 Task: Look for space in Mukilteo, United States from 12th July, 2023 to 16th July, 2023 for 8 adults in price range Rs.10000 to Rs.16000. Place can be private room with 8 bedrooms having 8 beds and 8 bathrooms. Property type can be house, flat, guest house. Amenities needed are: wifi, TV, free parkinig on premises, gym, breakfast. Booking option can be shelf check-in. Required host language is English.
Action: Mouse moved to (539, 135)
Screenshot: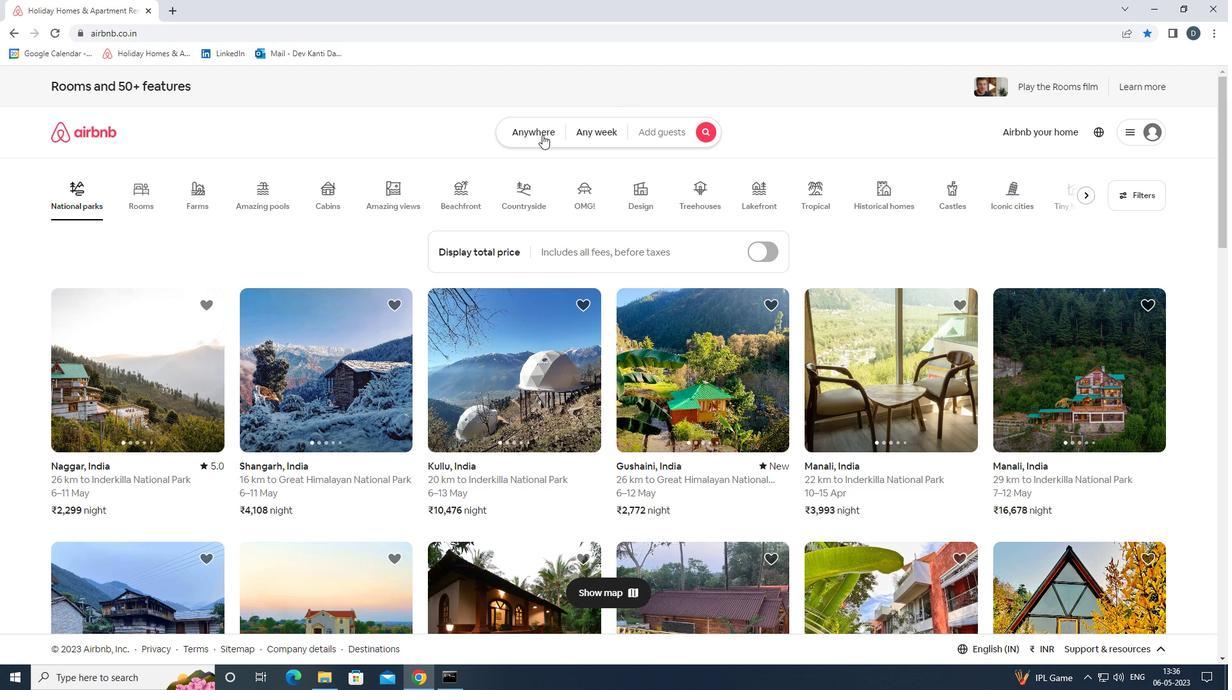 
Action: Mouse pressed left at (539, 135)
Screenshot: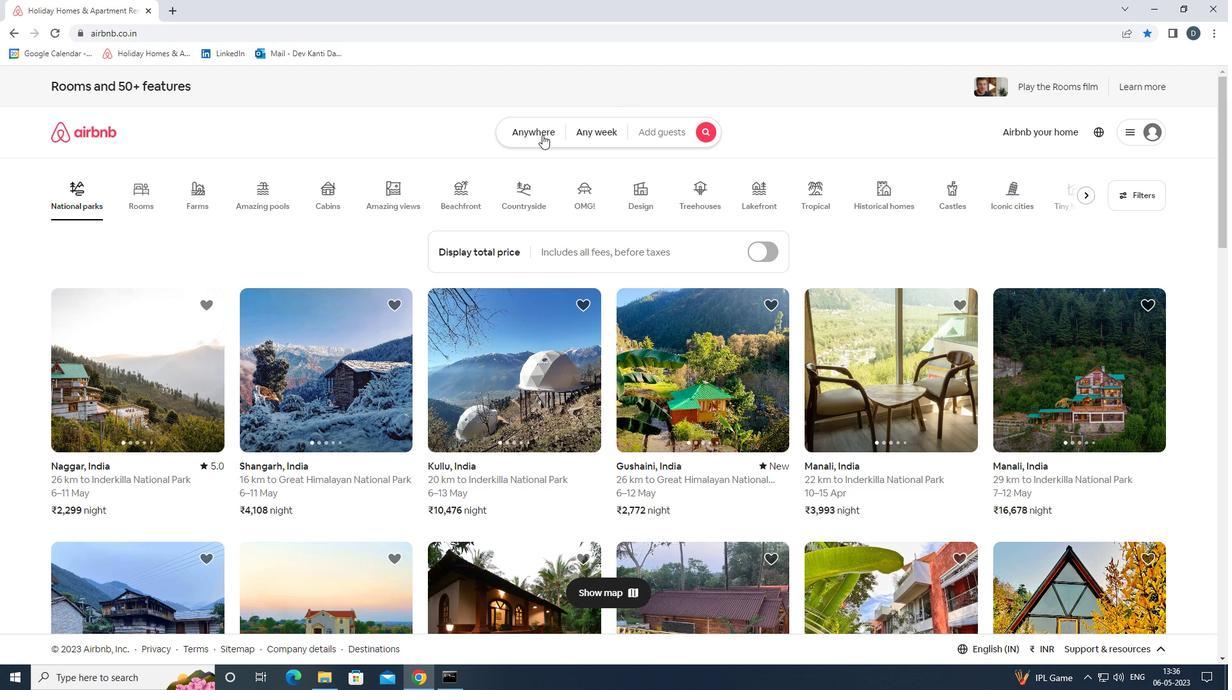 
Action: Mouse moved to (444, 188)
Screenshot: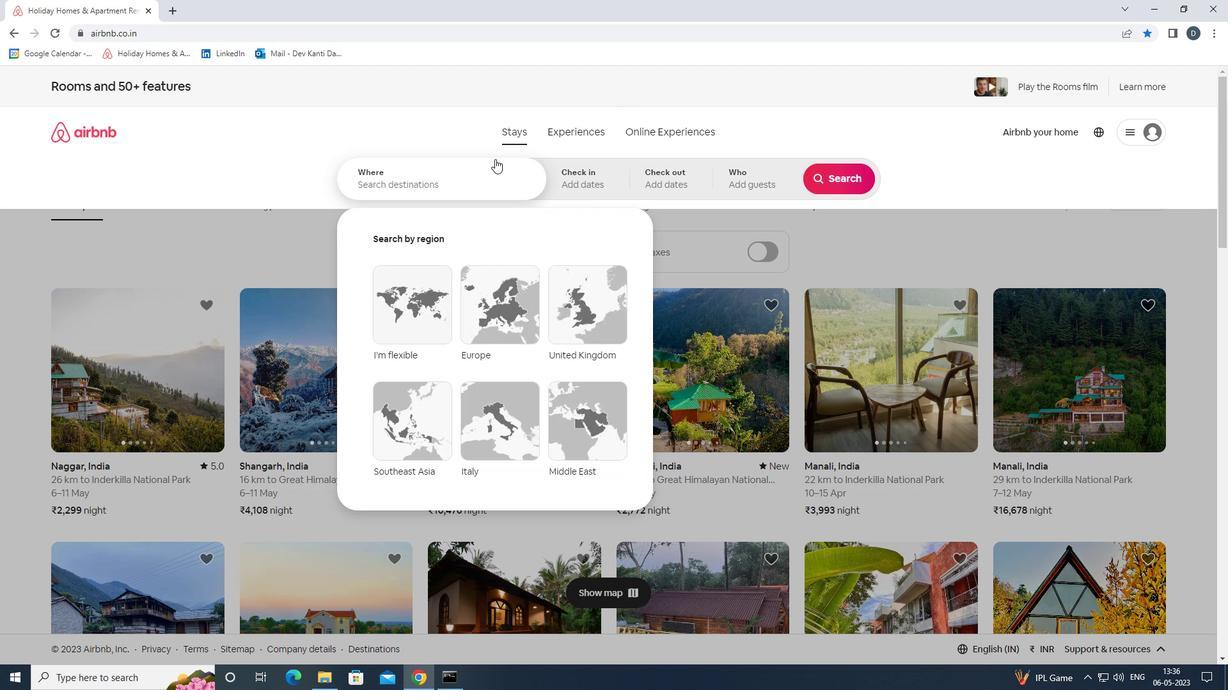 
Action: Mouse pressed left at (444, 188)
Screenshot: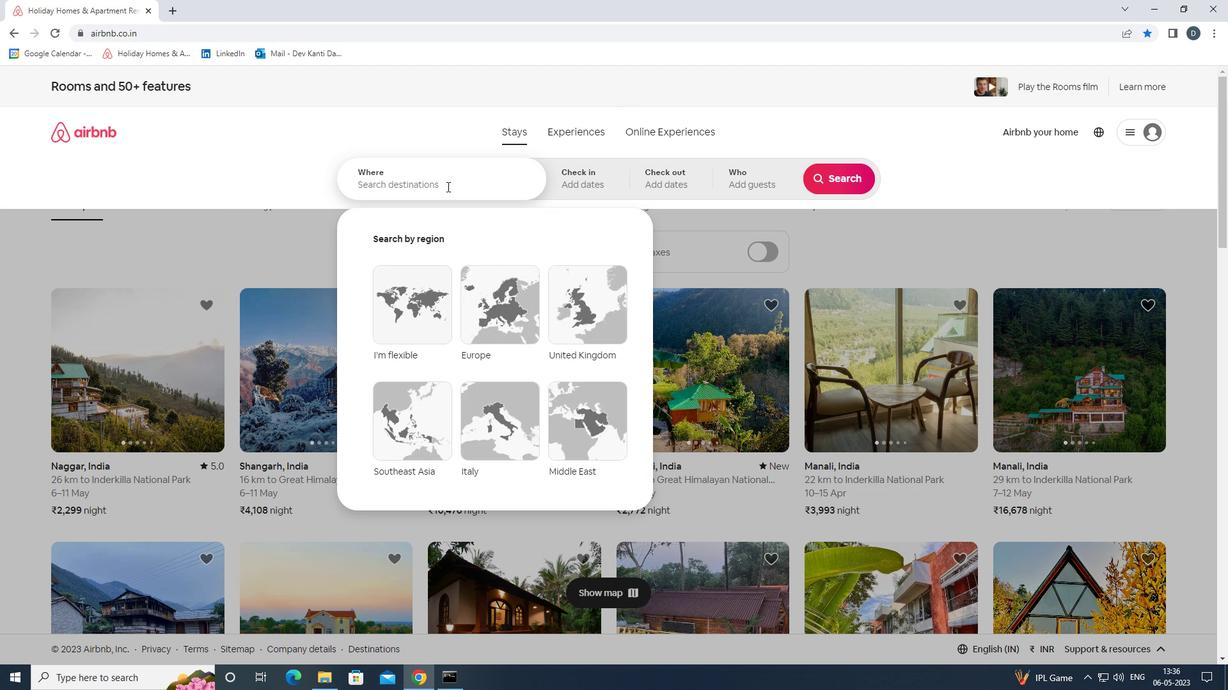 
Action: Key pressed <Key.shift_r>Mukilteo,<Key.shift><Key.shift><Key.shift><Key.shift>UNITED<Key.space><Key.shift>STATES<Key.enter>
Screenshot: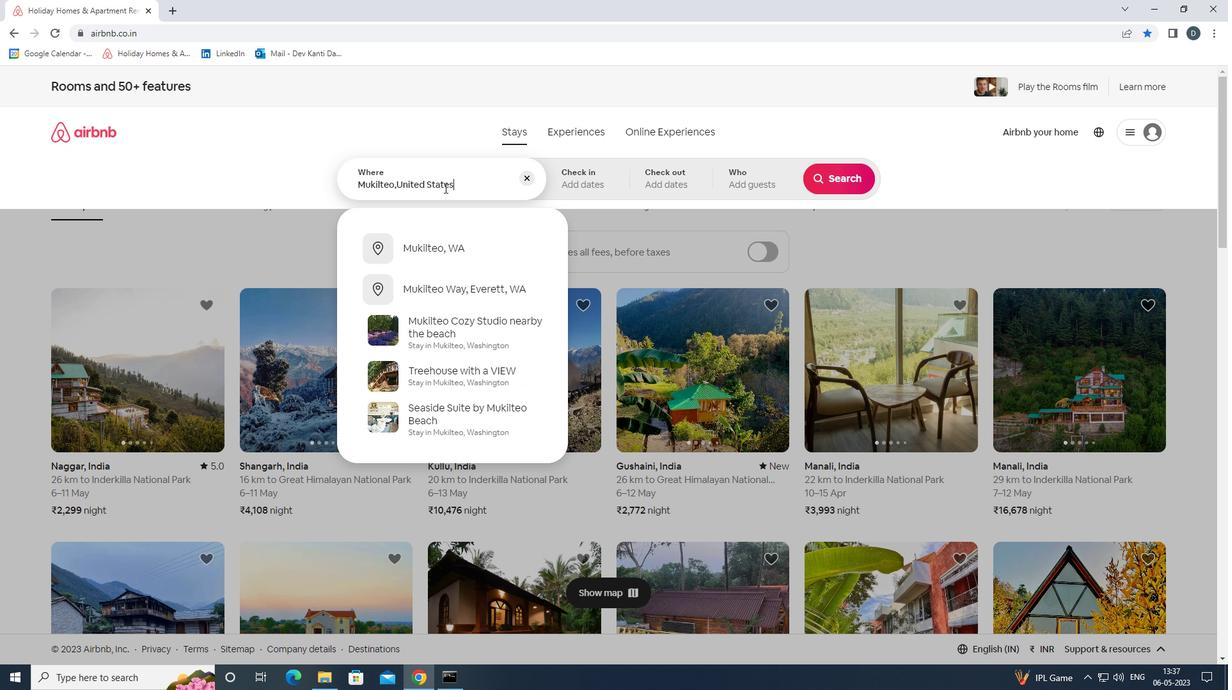 
Action: Mouse moved to (833, 280)
Screenshot: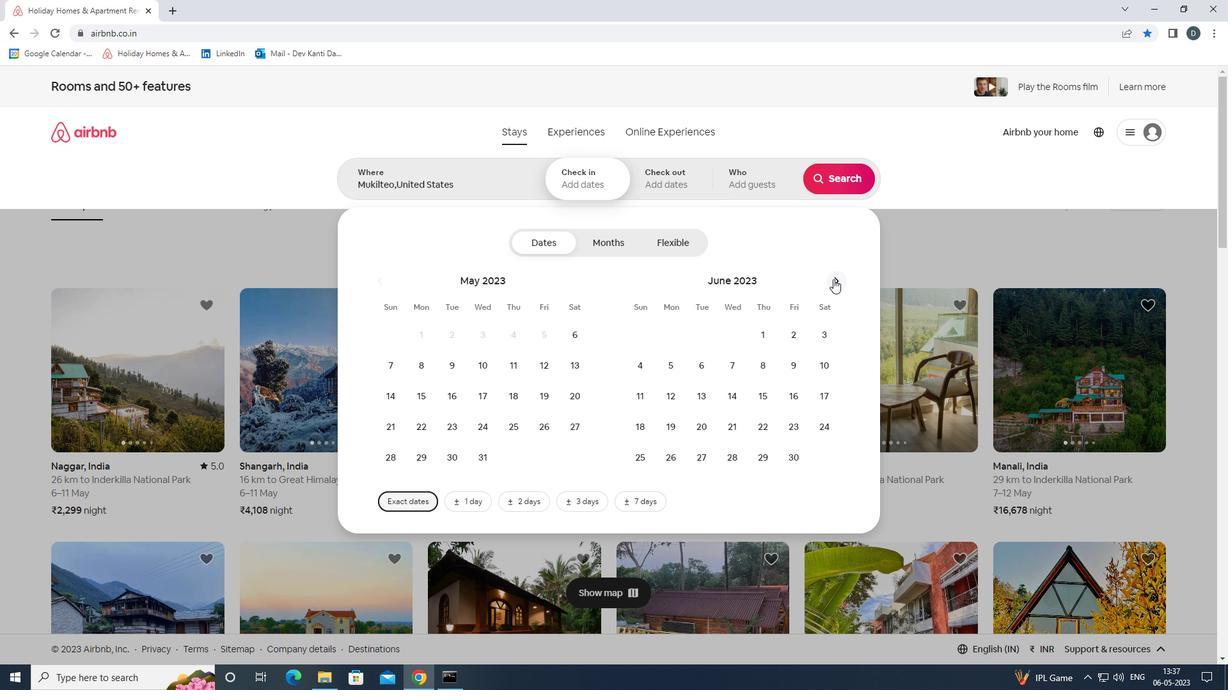 
Action: Mouse pressed left at (833, 280)
Screenshot: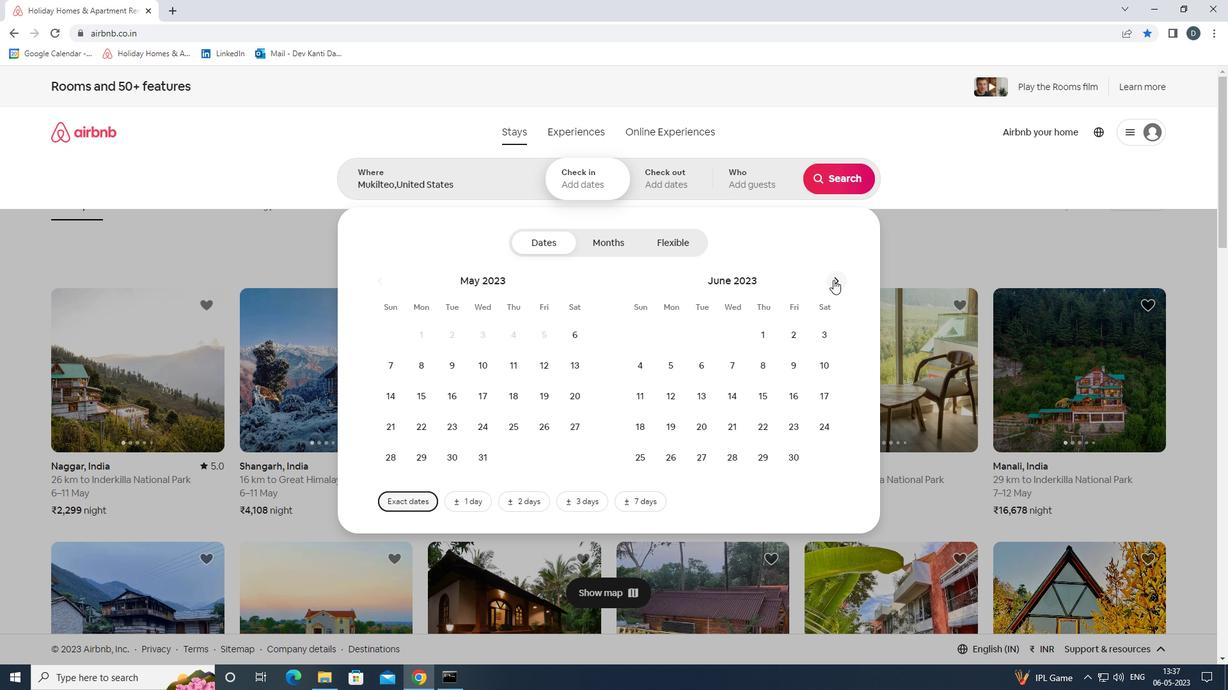 
Action: Mouse pressed left at (833, 280)
Screenshot: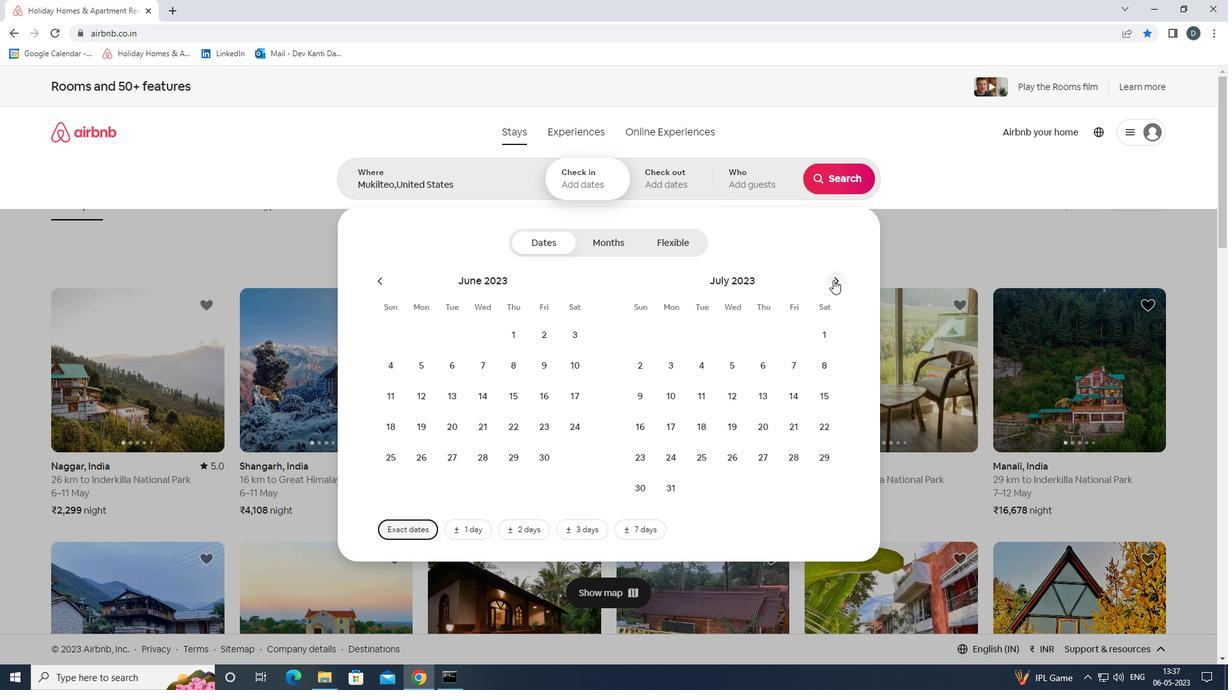 
Action: Mouse pressed left at (833, 280)
Screenshot: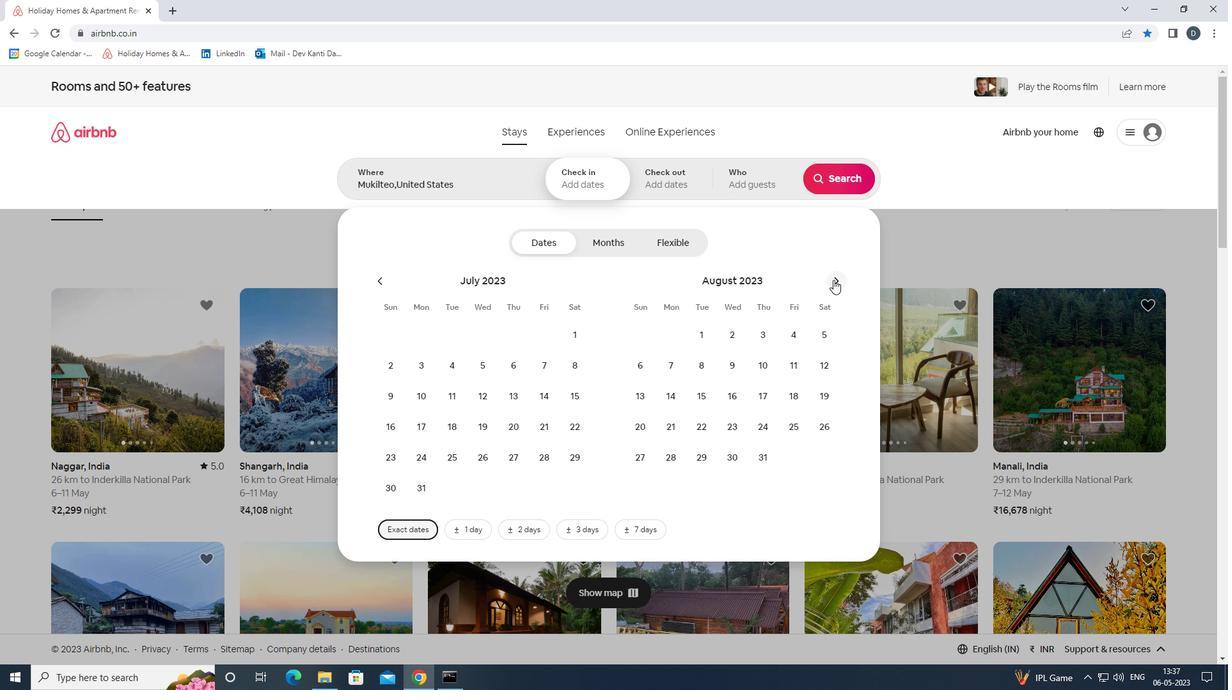 
Action: Mouse moved to (378, 278)
Screenshot: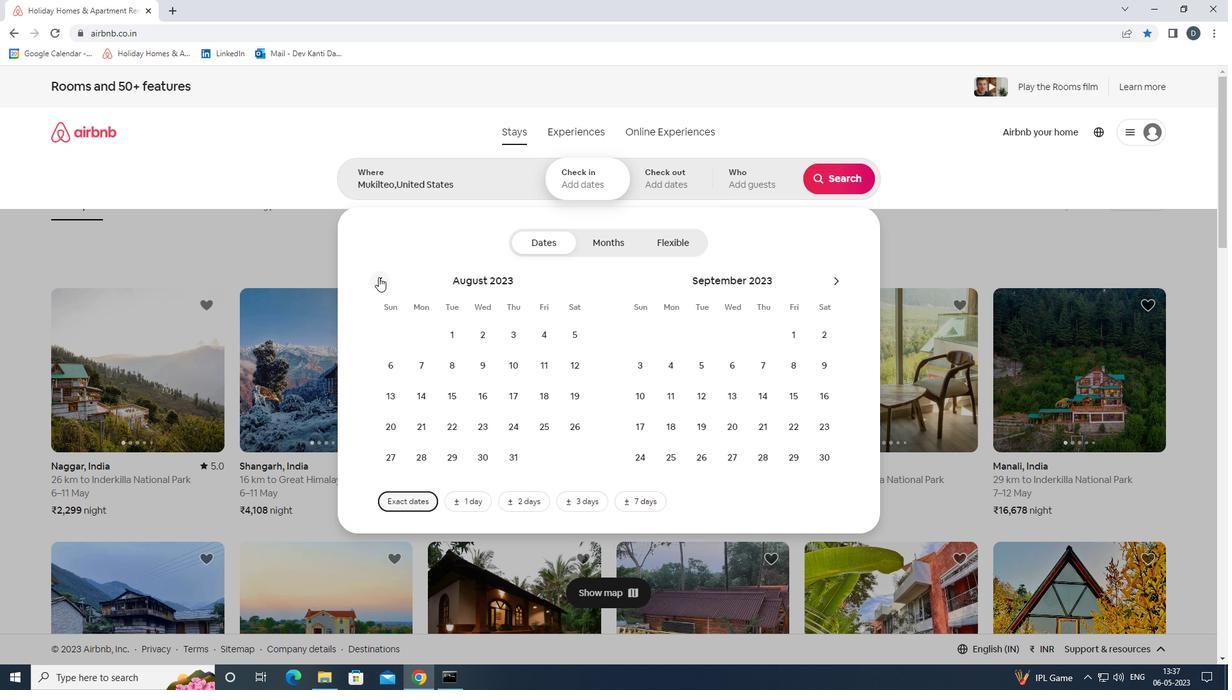 
Action: Mouse pressed left at (378, 278)
Screenshot: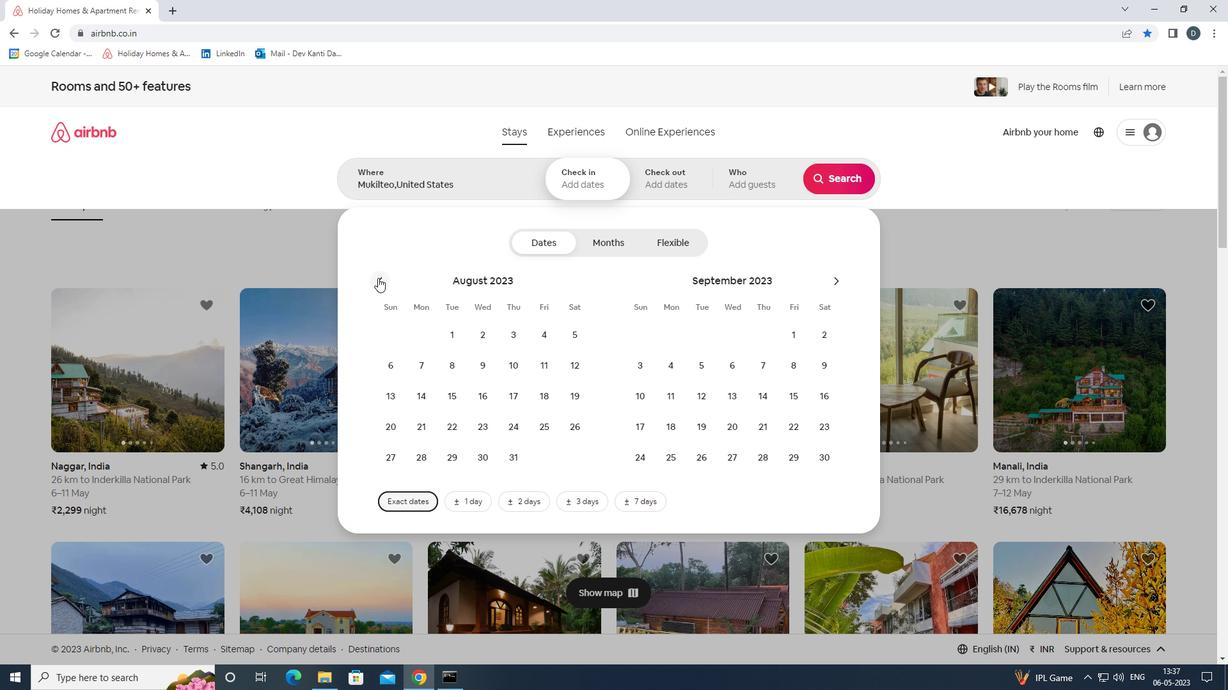 
Action: Mouse pressed left at (378, 278)
Screenshot: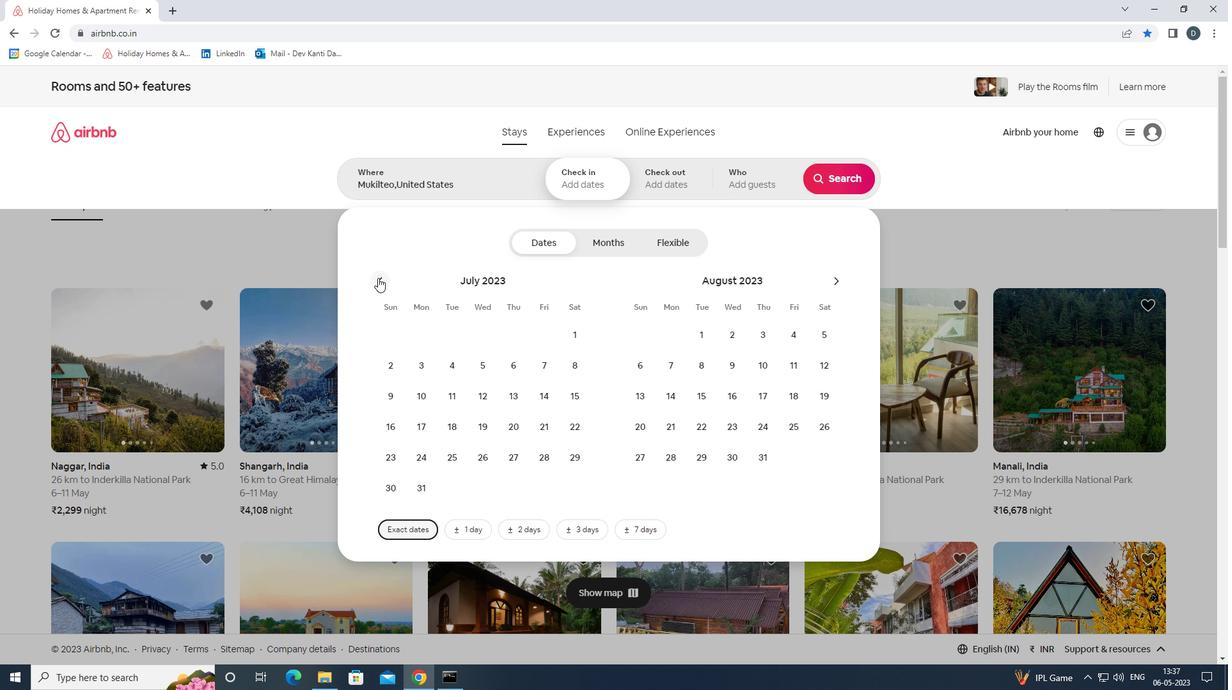 
Action: Mouse moved to (729, 390)
Screenshot: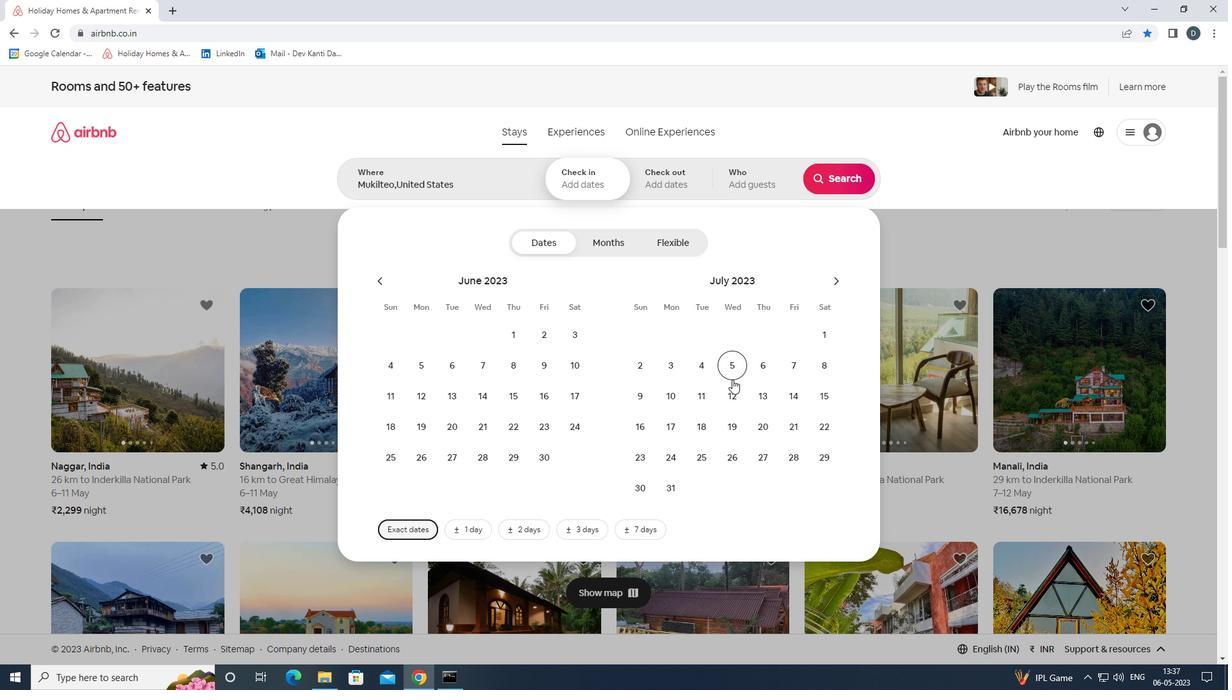
Action: Mouse pressed left at (729, 390)
Screenshot: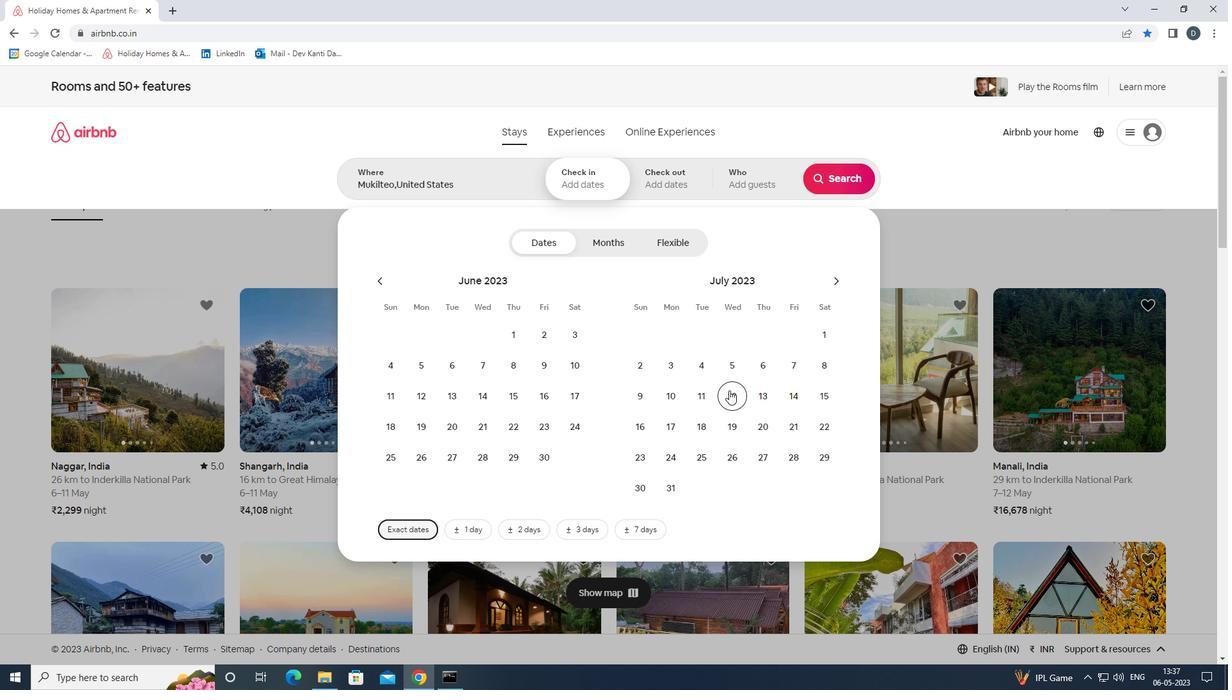 
Action: Mouse moved to (644, 426)
Screenshot: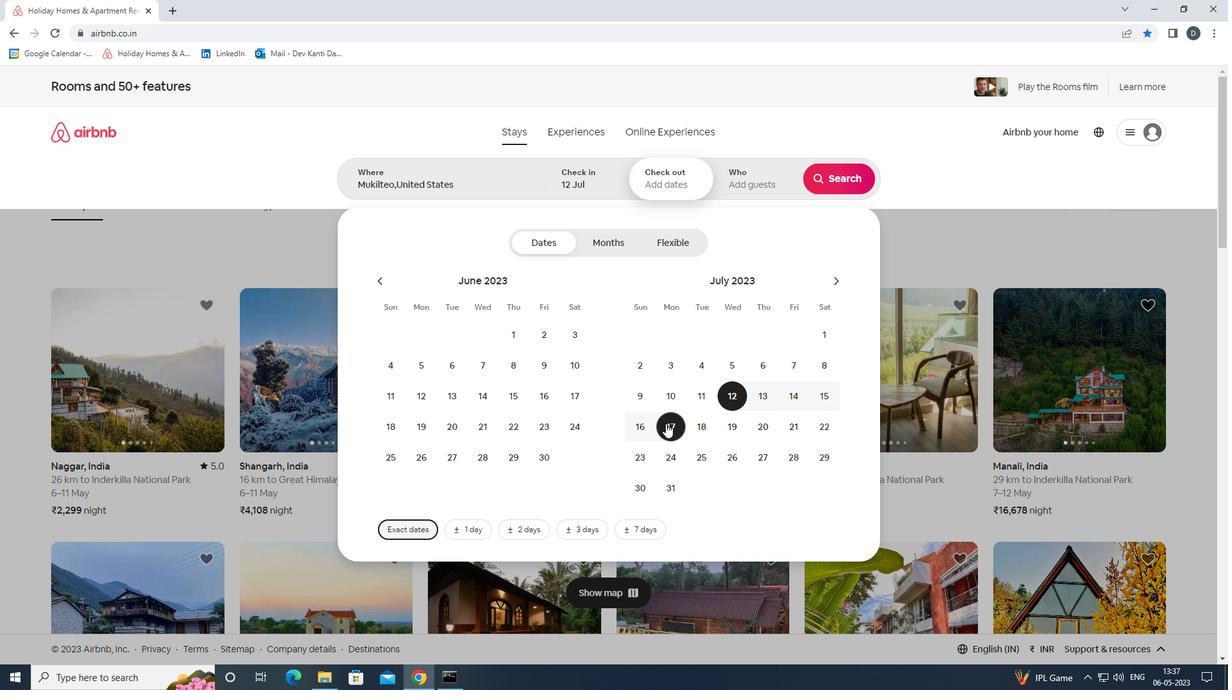 
Action: Mouse pressed left at (644, 426)
Screenshot: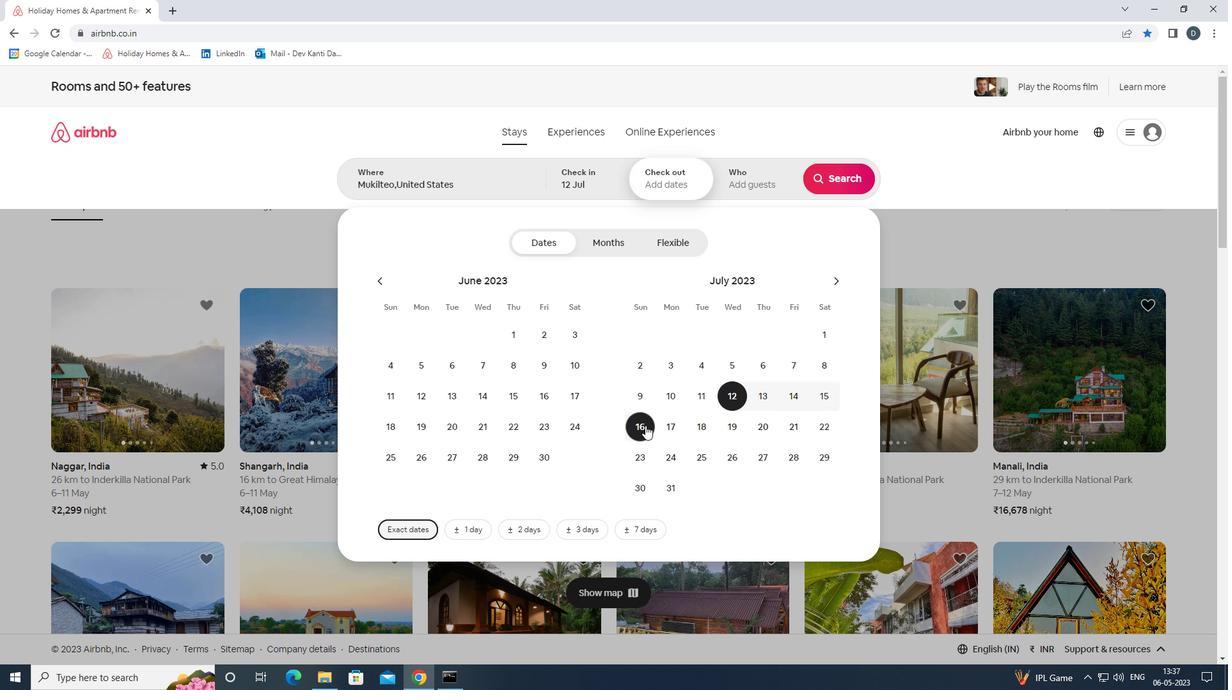 
Action: Mouse moved to (742, 186)
Screenshot: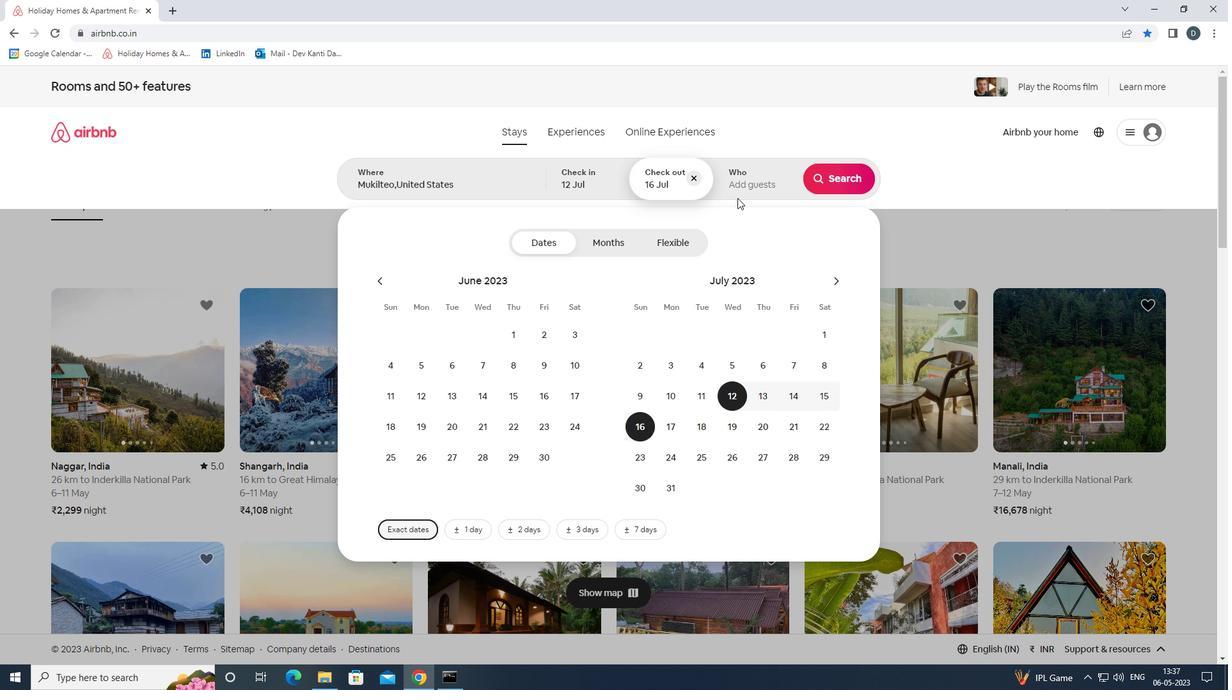 
Action: Mouse pressed left at (742, 186)
Screenshot: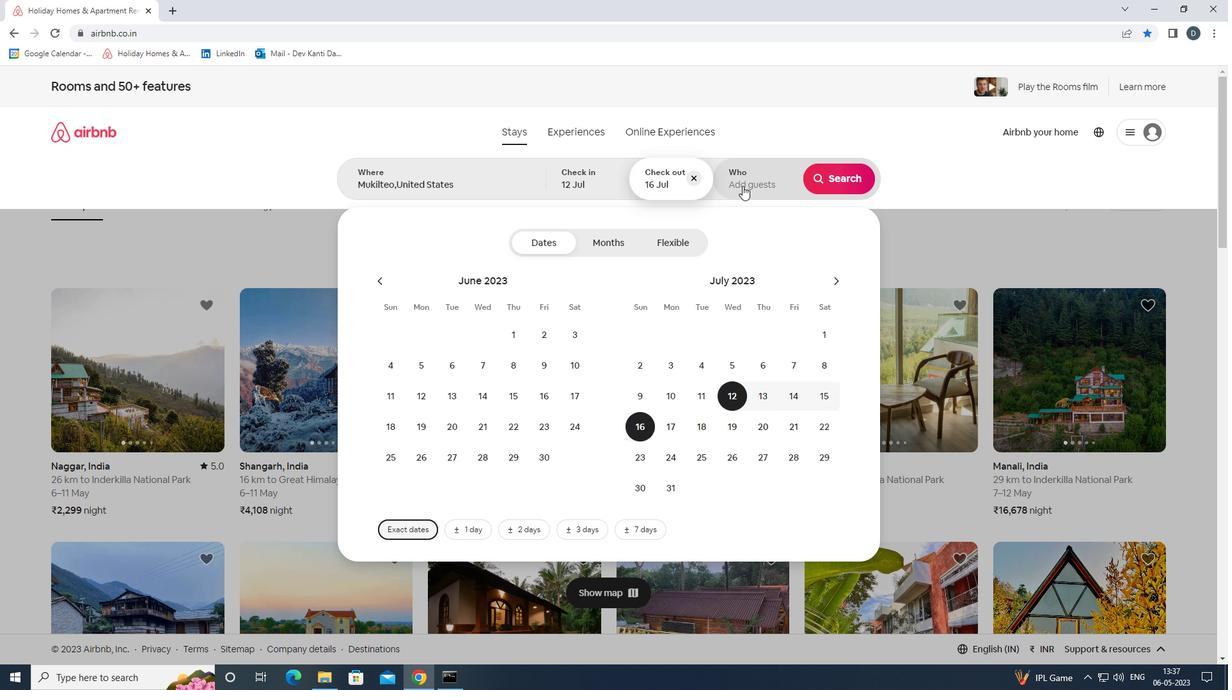 
Action: Mouse moved to (841, 248)
Screenshot: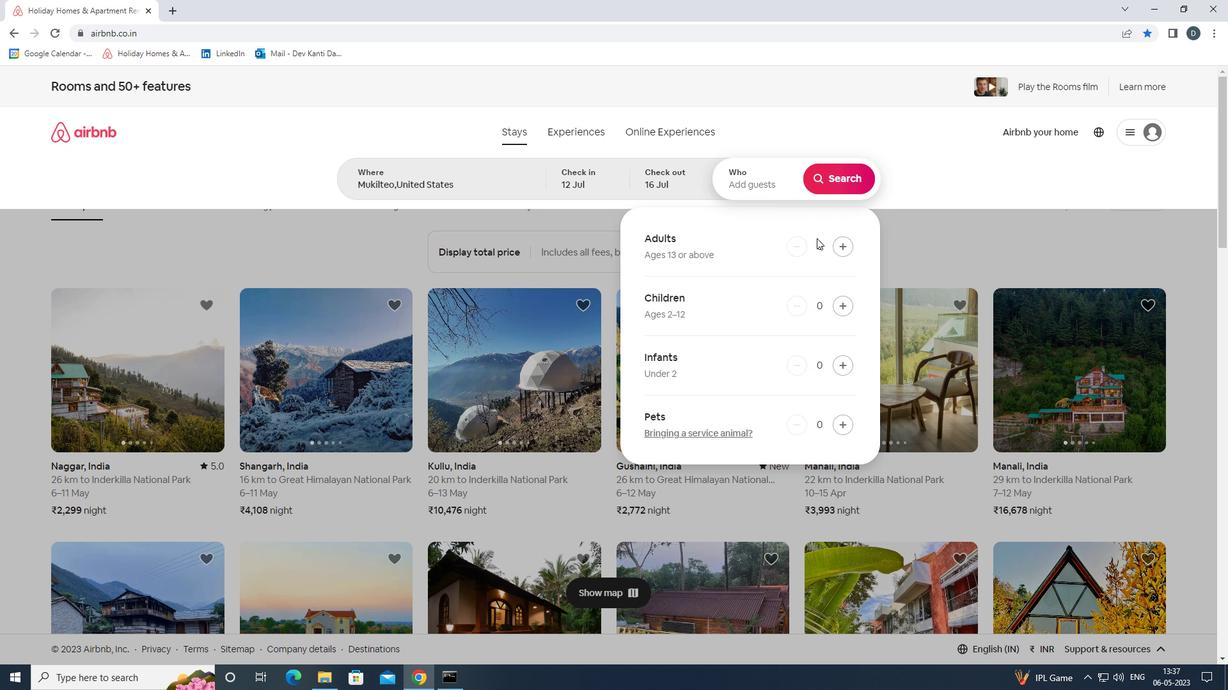 
Action: Mouse pressed left at (841, 248)
Screenshot: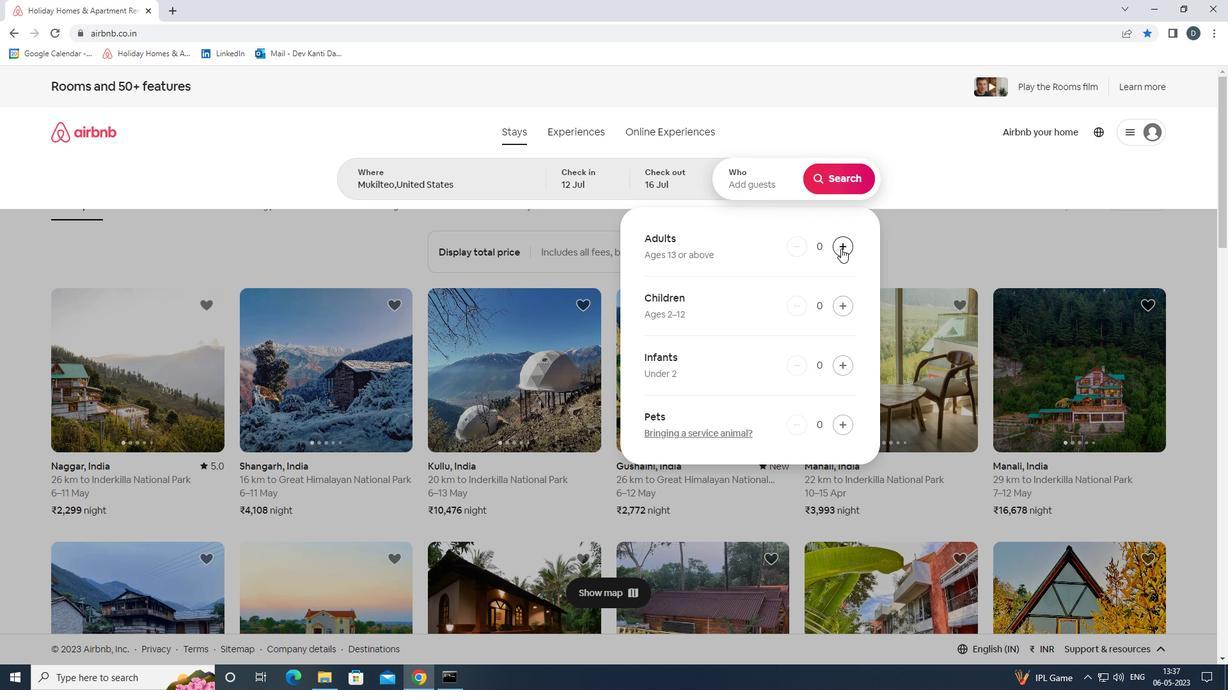 
Action: Mouse pressed left at (841, 248)
Screenshot: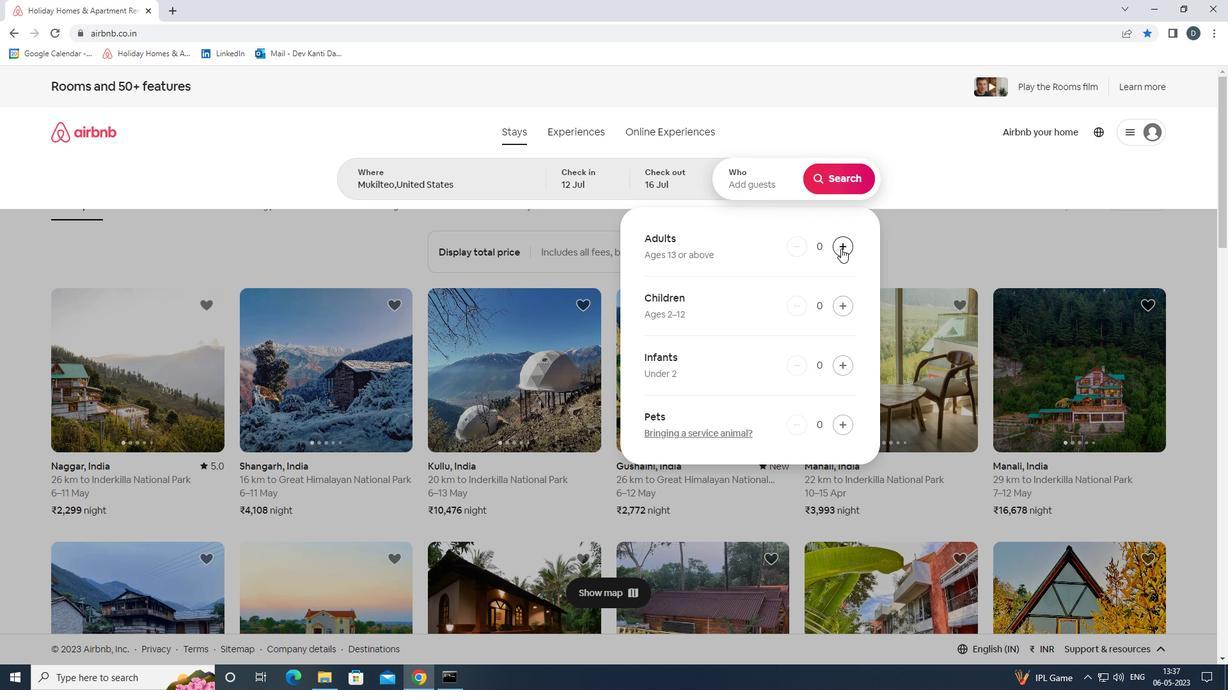 
Action: Mouse pressed left at (841, 248)
Screenshot: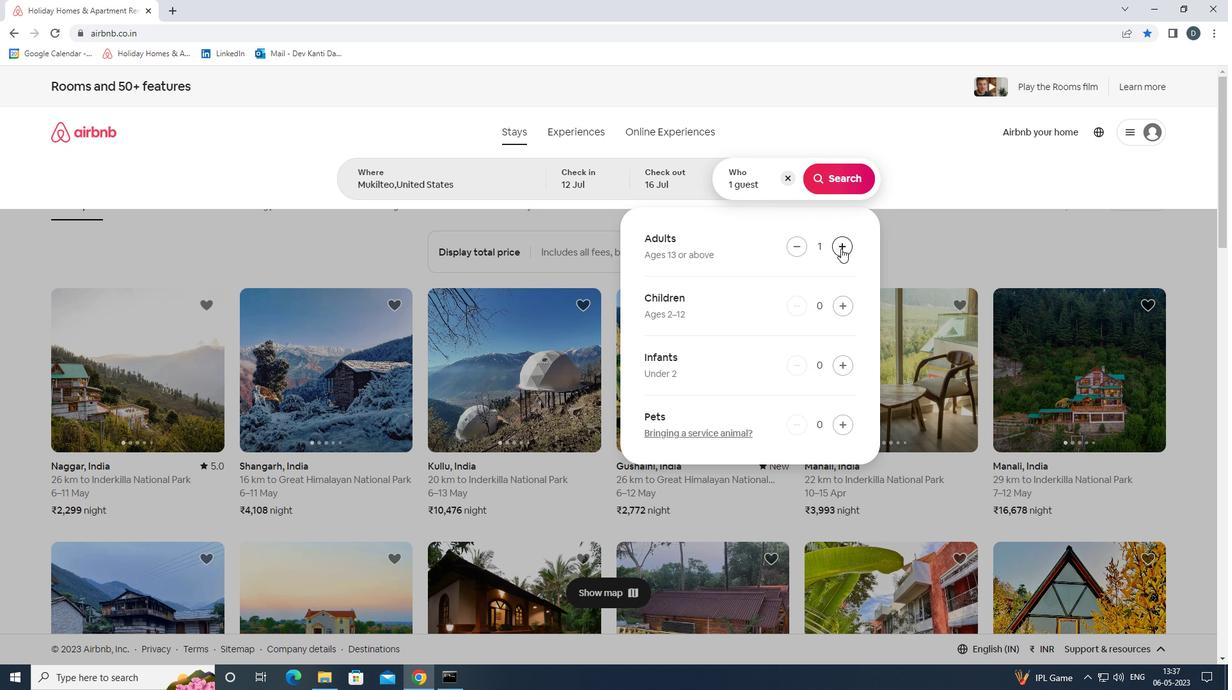 
Action: Mouse pressed left at (841, 248)
Screenshot: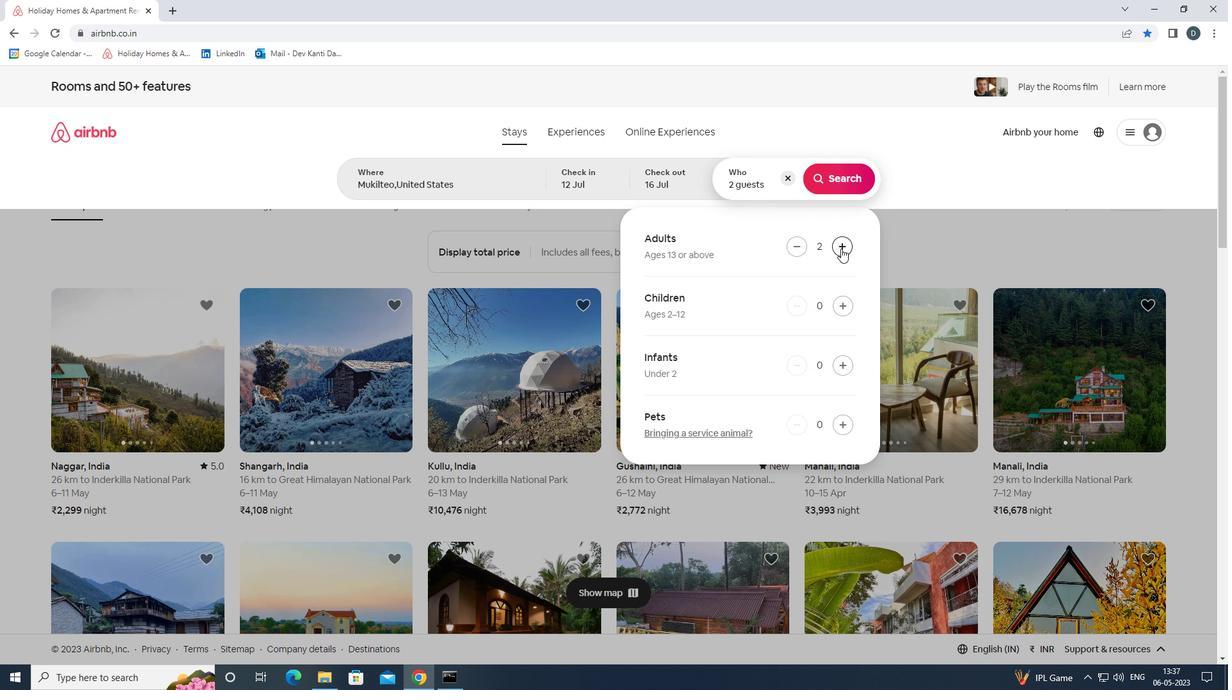 
Action: Mouse pressed left at (841, 248)
Screenshot: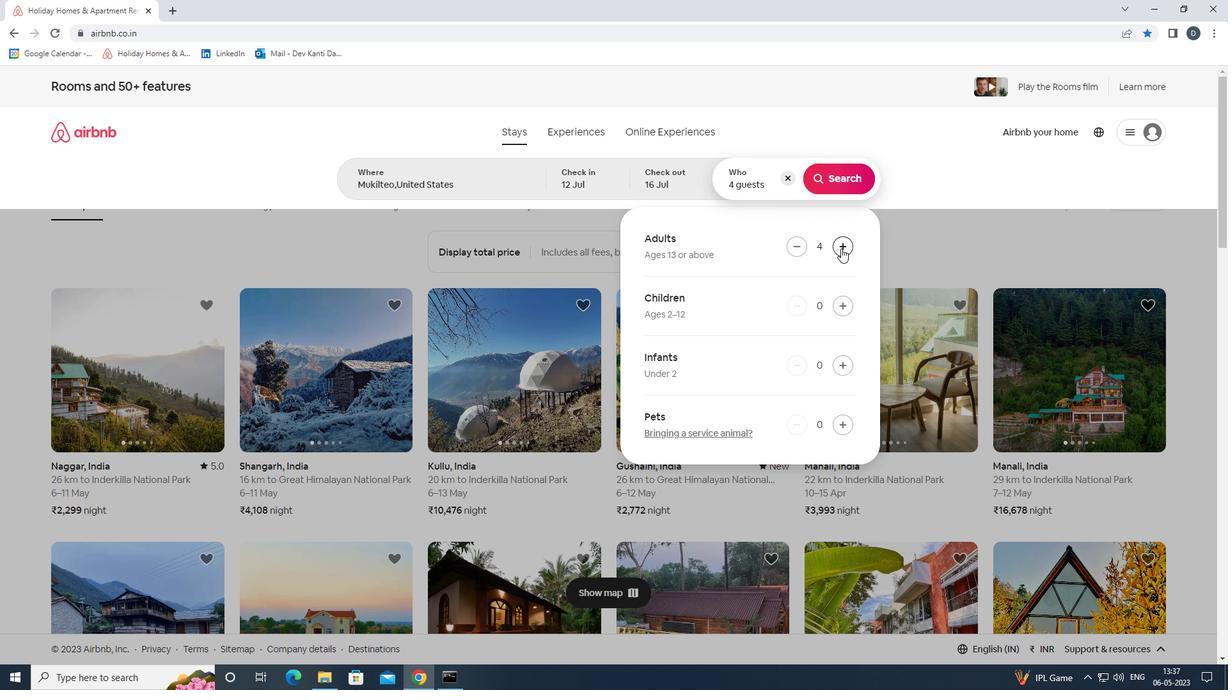 
Action: Mouse pressed left at (841, 248)
Screenshot: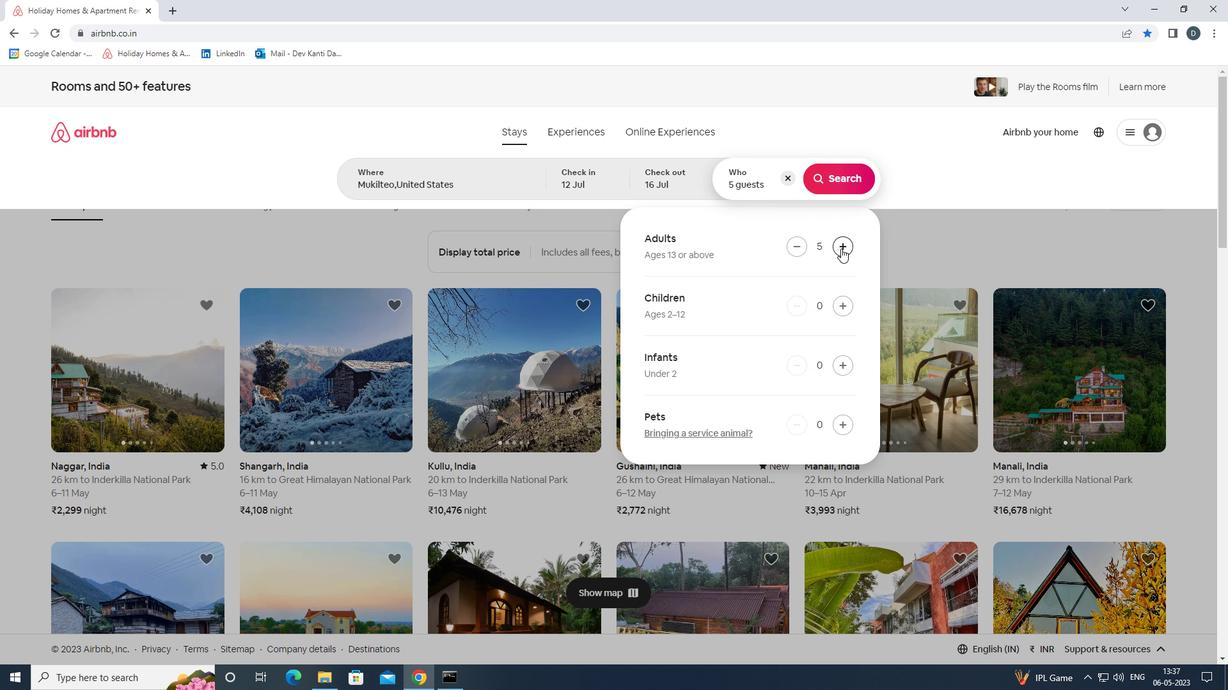 
Action: Mouse pressed left at (841, 248)
Screenshot: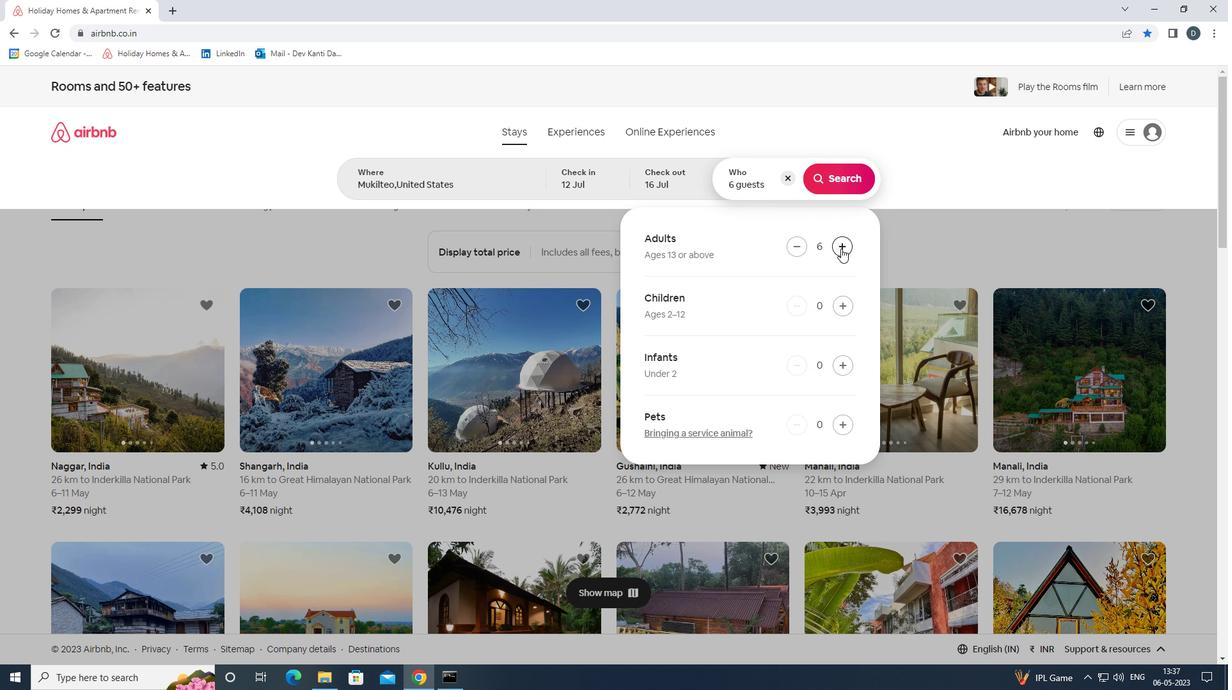 
Action: Mouse pressed left at (841, 248)
Screenshot: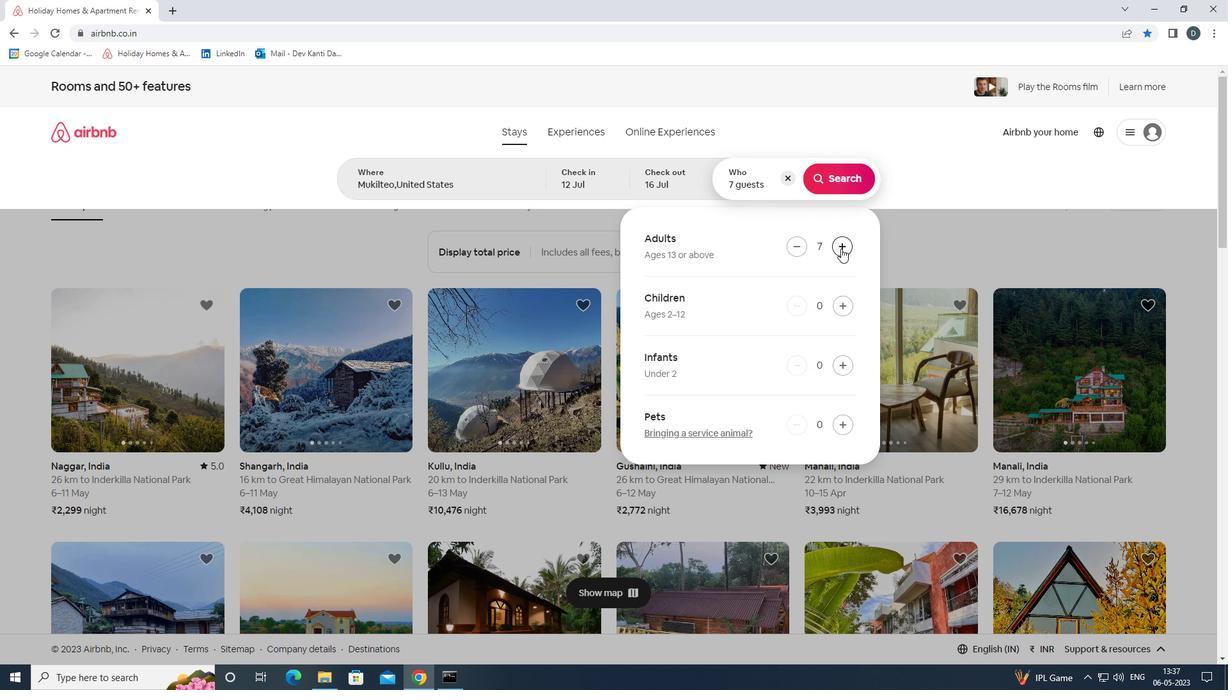 
Action: Mouse moved to (836, 189)
Screenshot: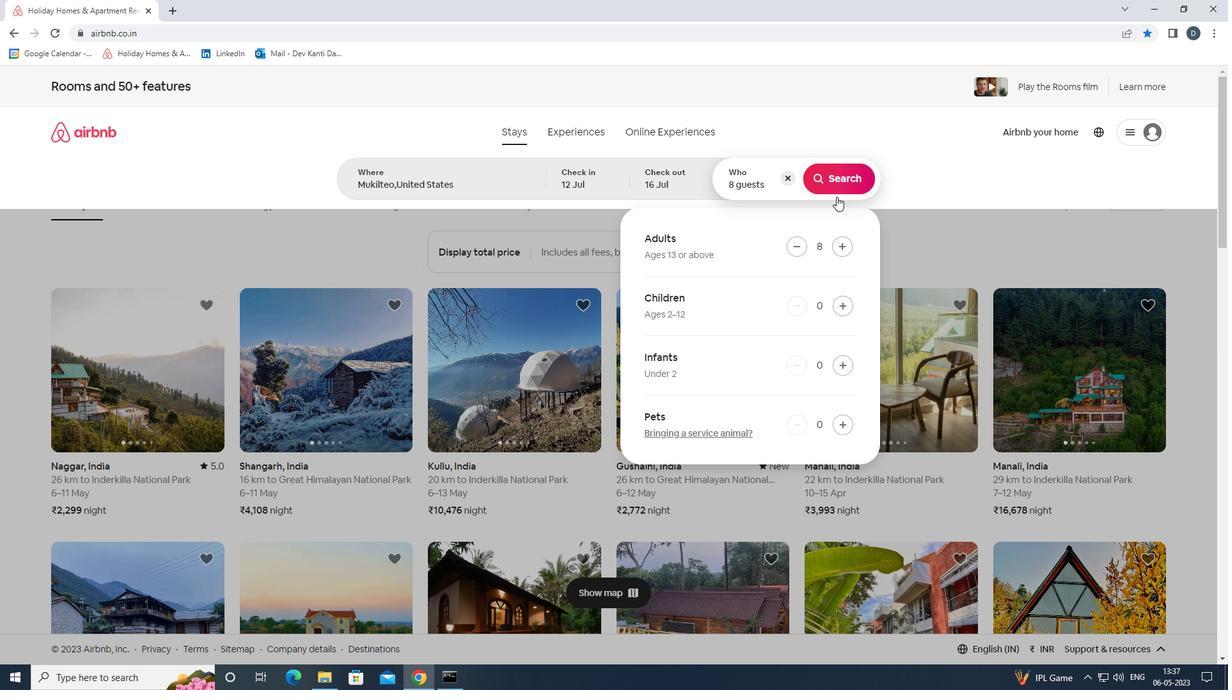 
Action: Mouse pressed left at (836, 189)
Screenshot: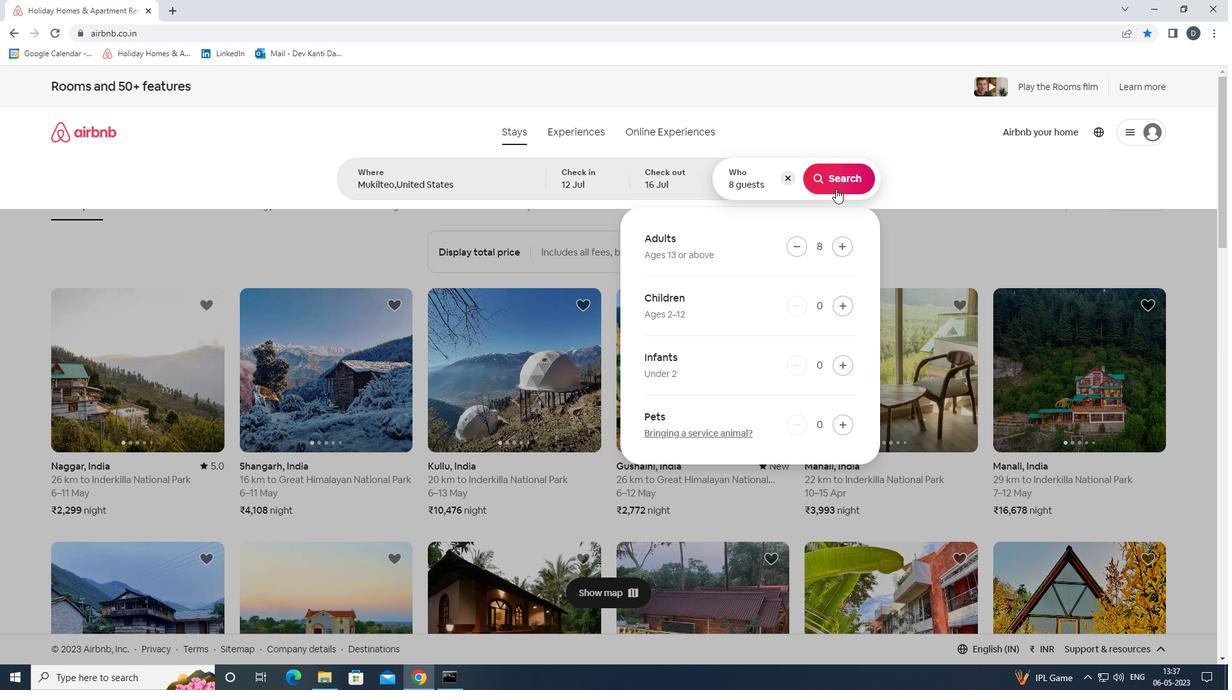 
Action: Mouse moved to (1189, 148)
Screenshot: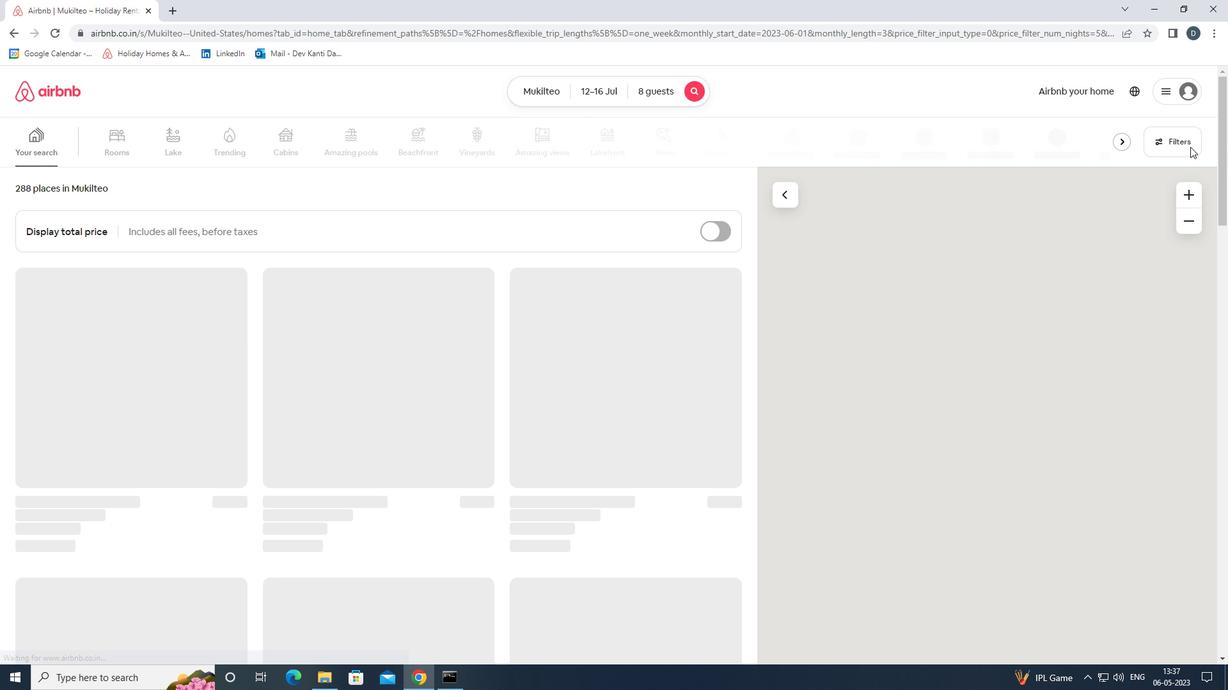 
Action: Mouse pressed left at (1189, 148)
Screenshot: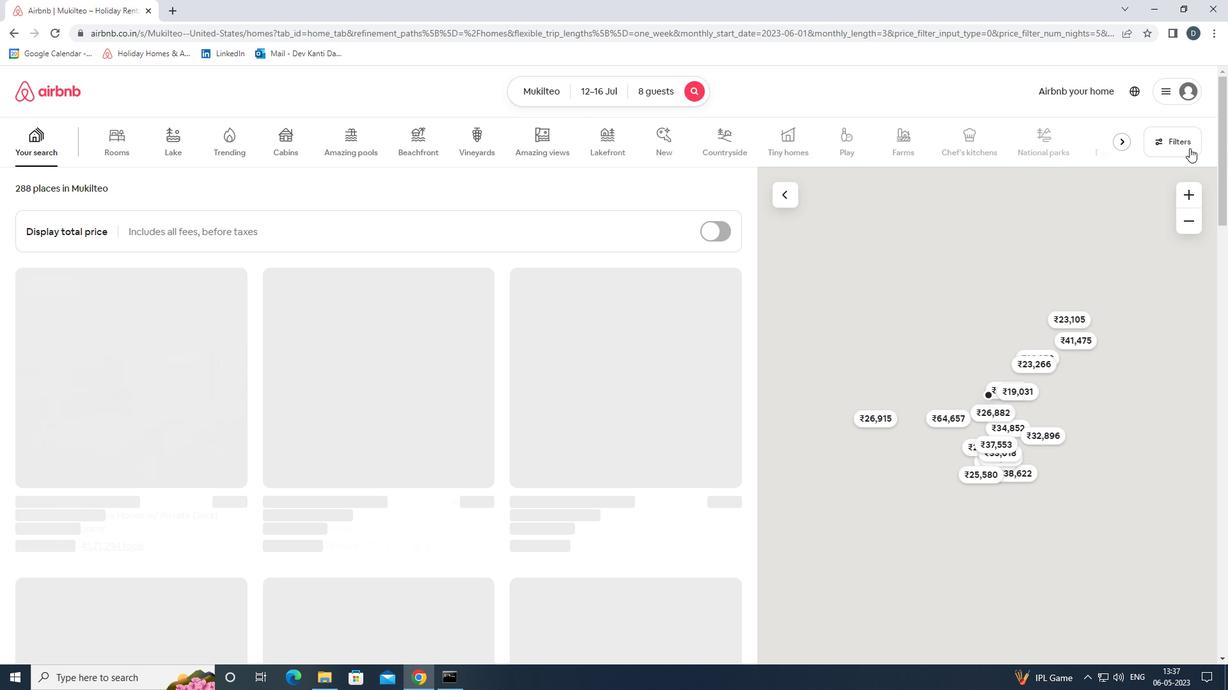 
Action: Mouse moved to (504, 455)
Screenshot: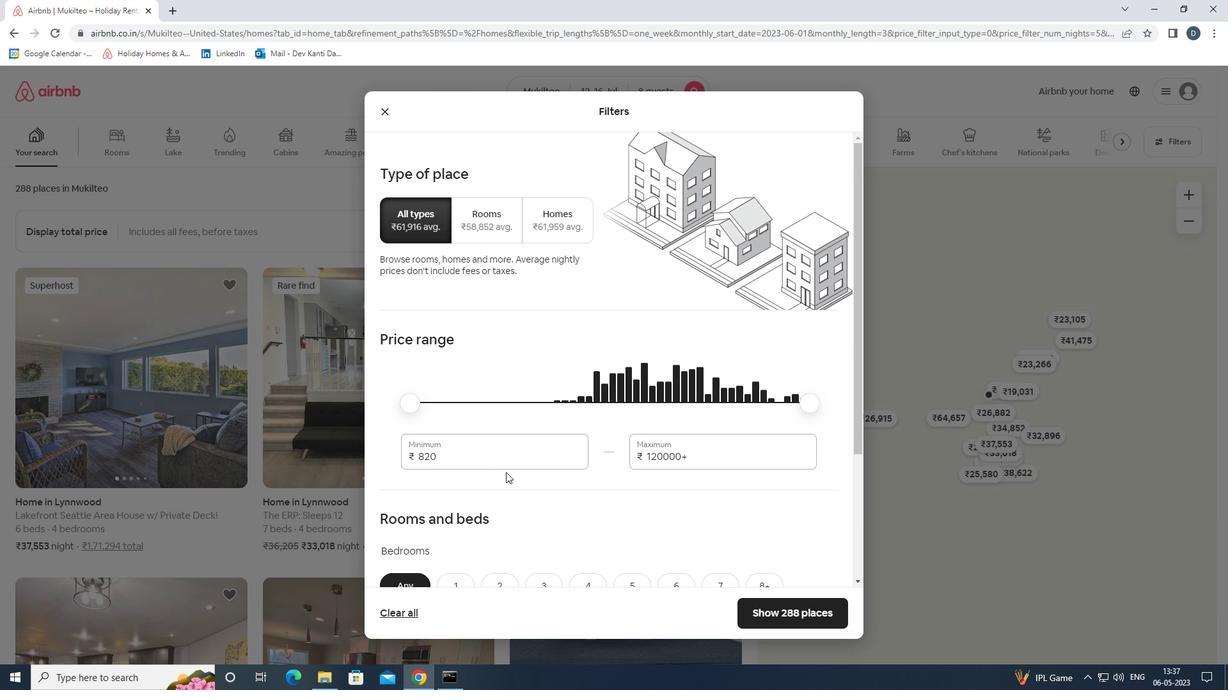 
Action: Mouse pressed left at (504, 455)
Screenshot: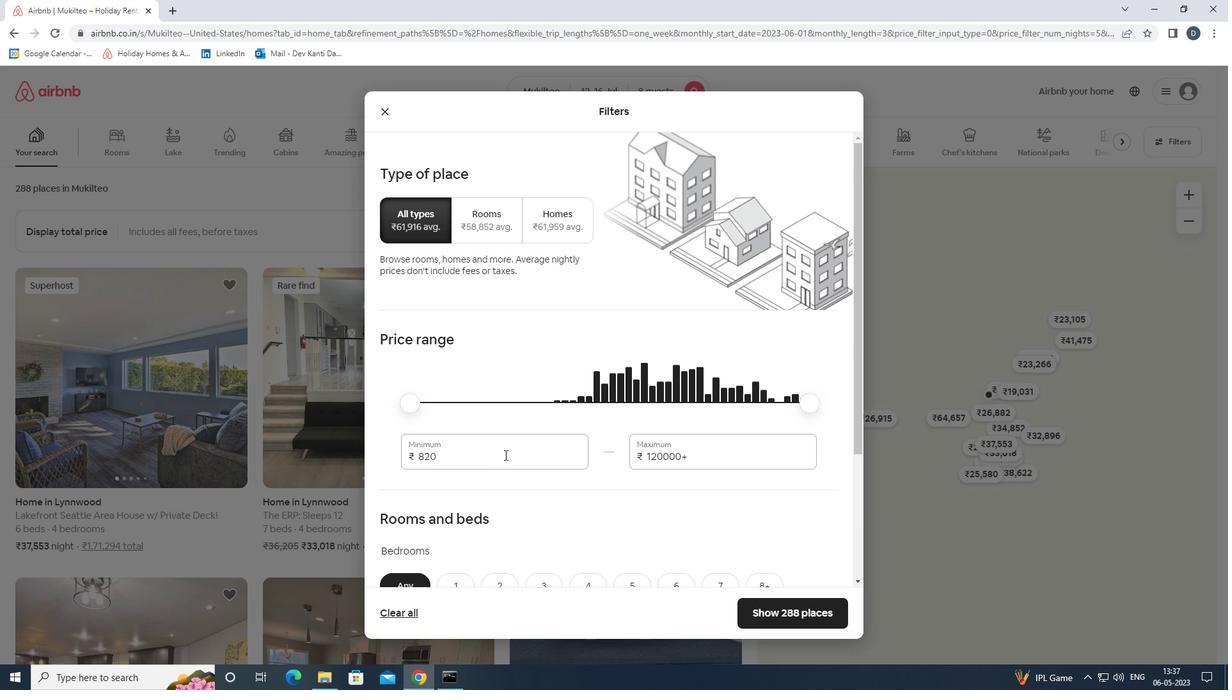 
Action: Mouse moved to (502, 454)
Screenshot: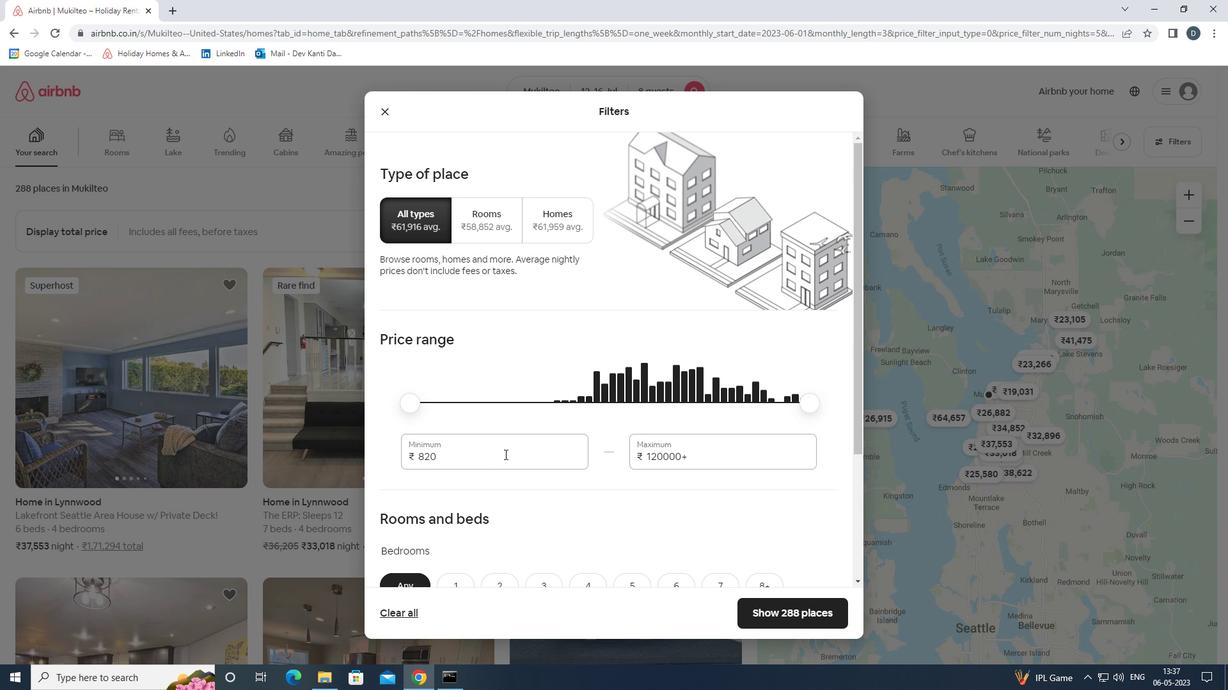 
Action: Mouse pressed left at (502, 454)
Screenshot: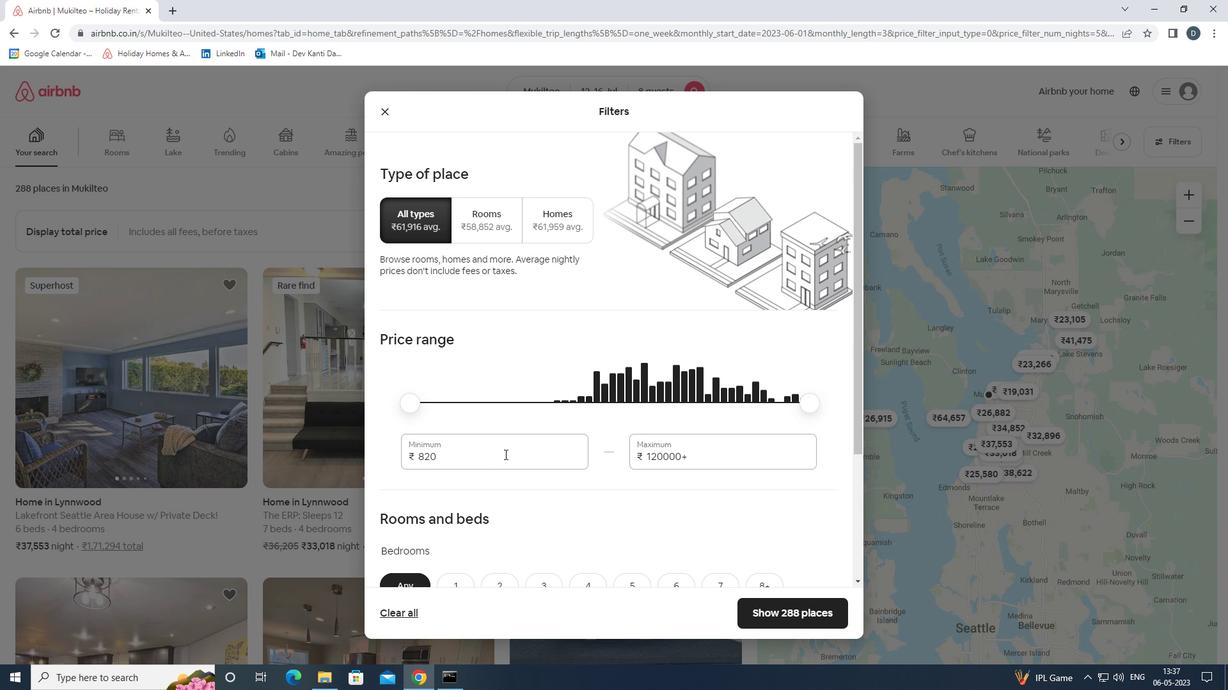 
Action: Mouse moved to (502, 456)
Screenshot: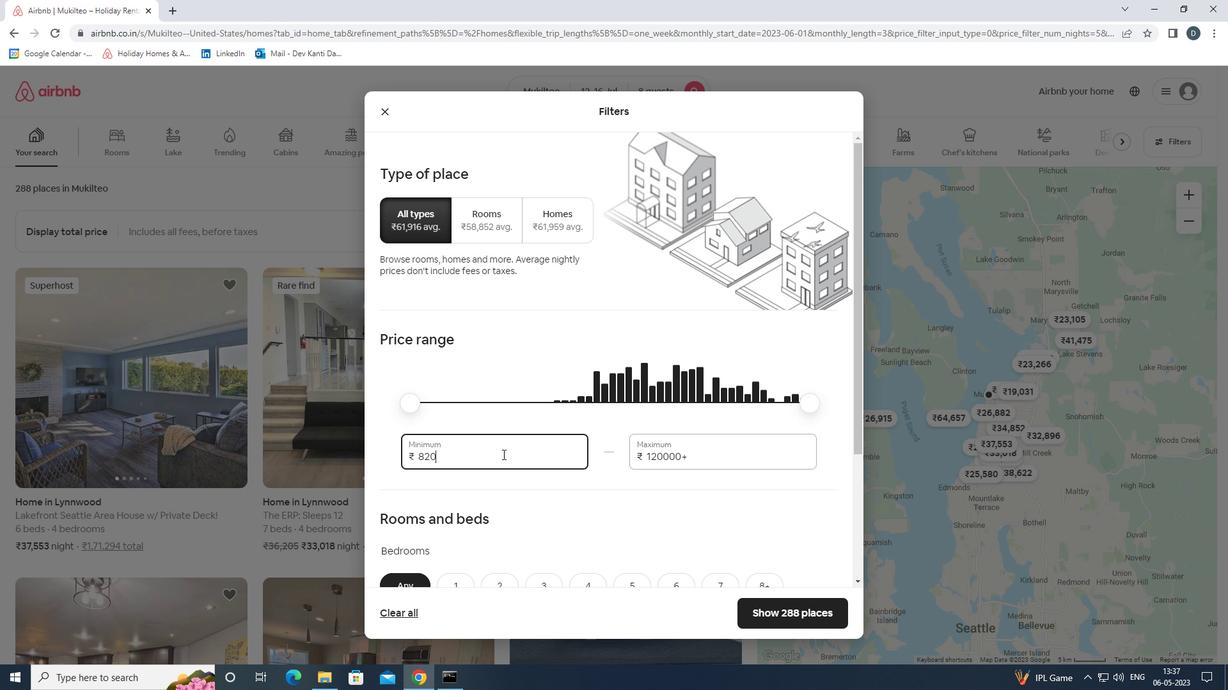 
Action: Mouse pressed left at (502, 456)
Screenshot: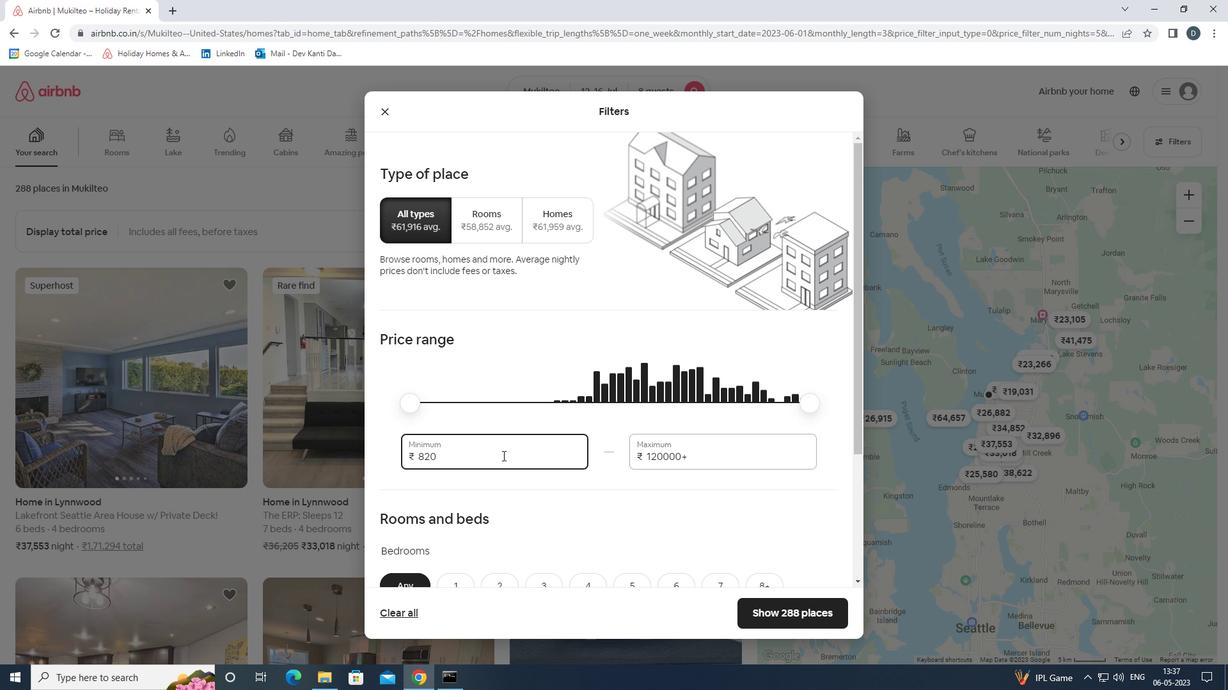 
Action: Mouse pressed left at (502, 456)
Screenshot: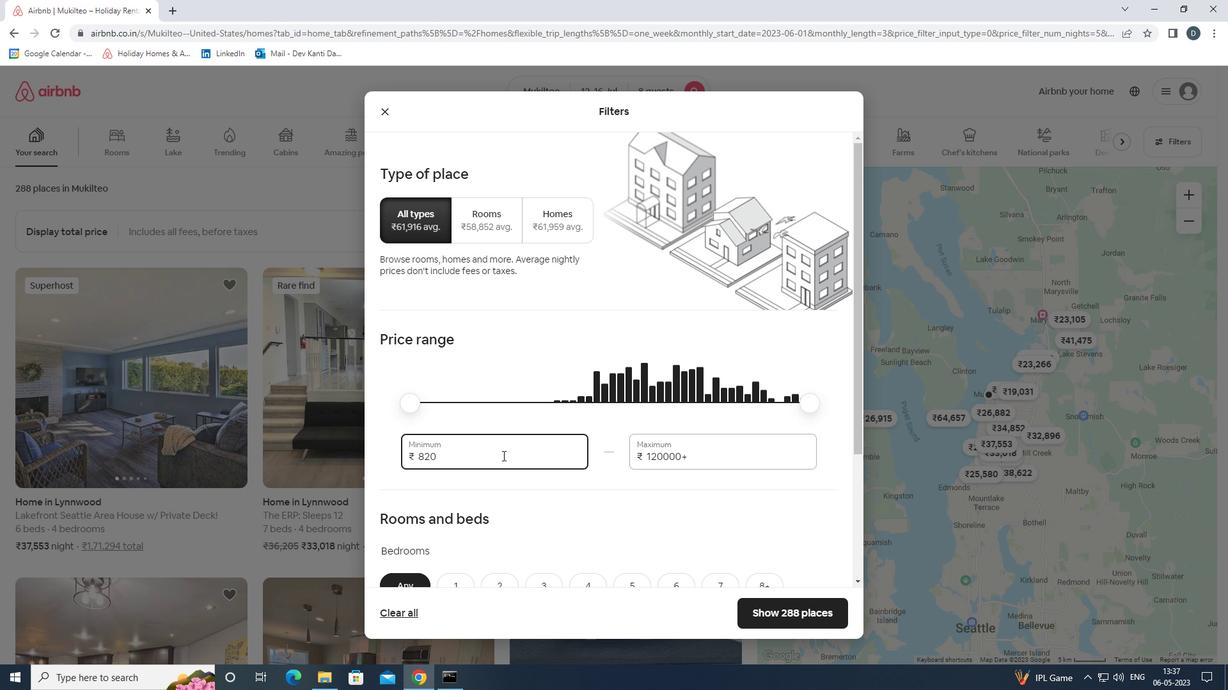 
Action: Mouse moved to (433, 461)
Screenshot: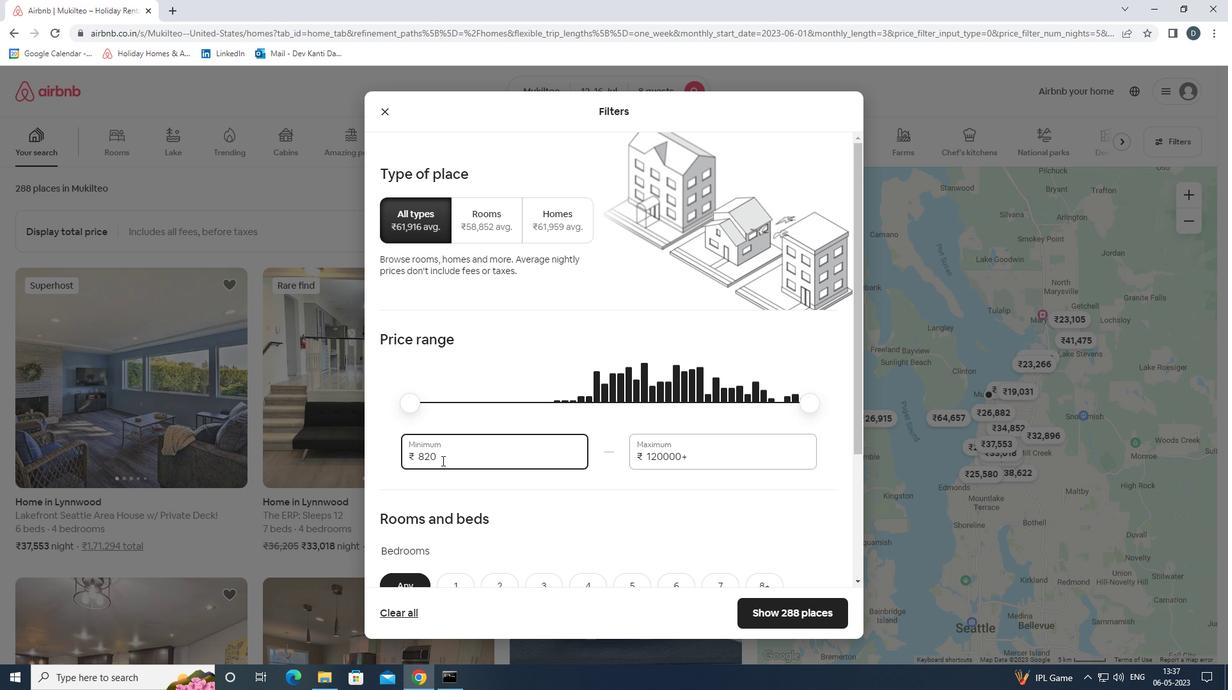 
Action: Key pressed 10000<Key.tab>16000
Screenshot: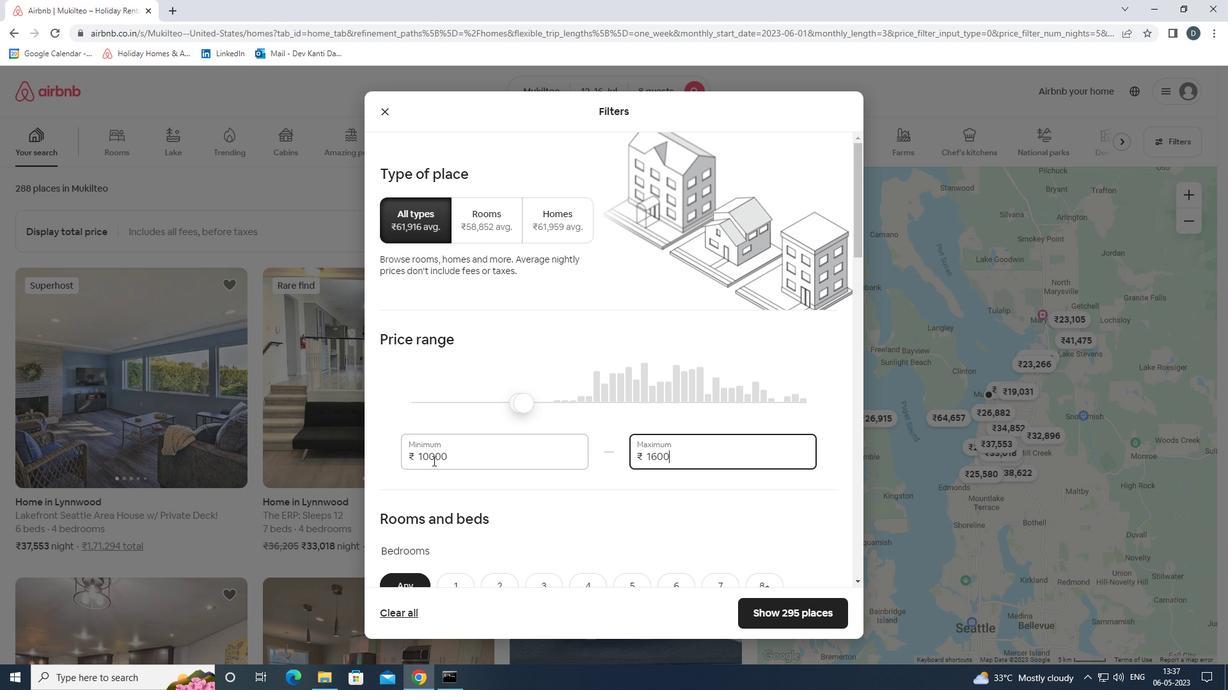 
Action: Mouse moved to (434, 460)
Screenshot: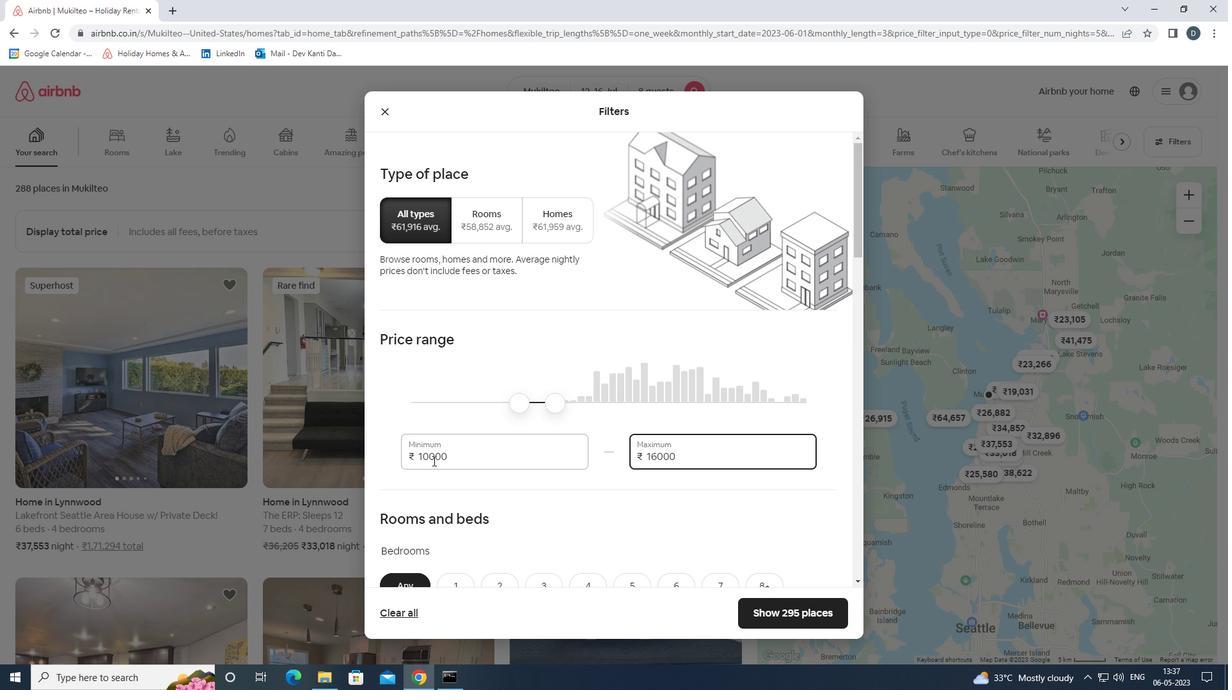
Action: Mouse scrolled (434, 459) with delta (0, 0)
Screenshot: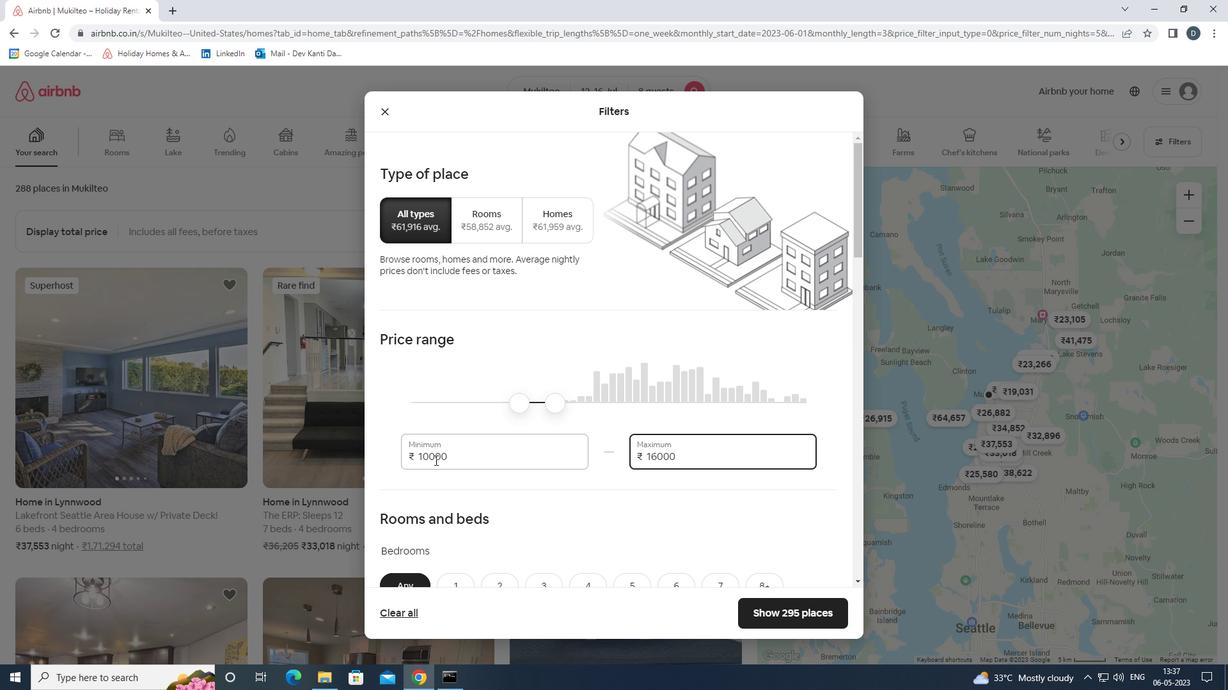 
Action: Mouse scrolled (434, 459) with delta (0, 0)
Screenshot: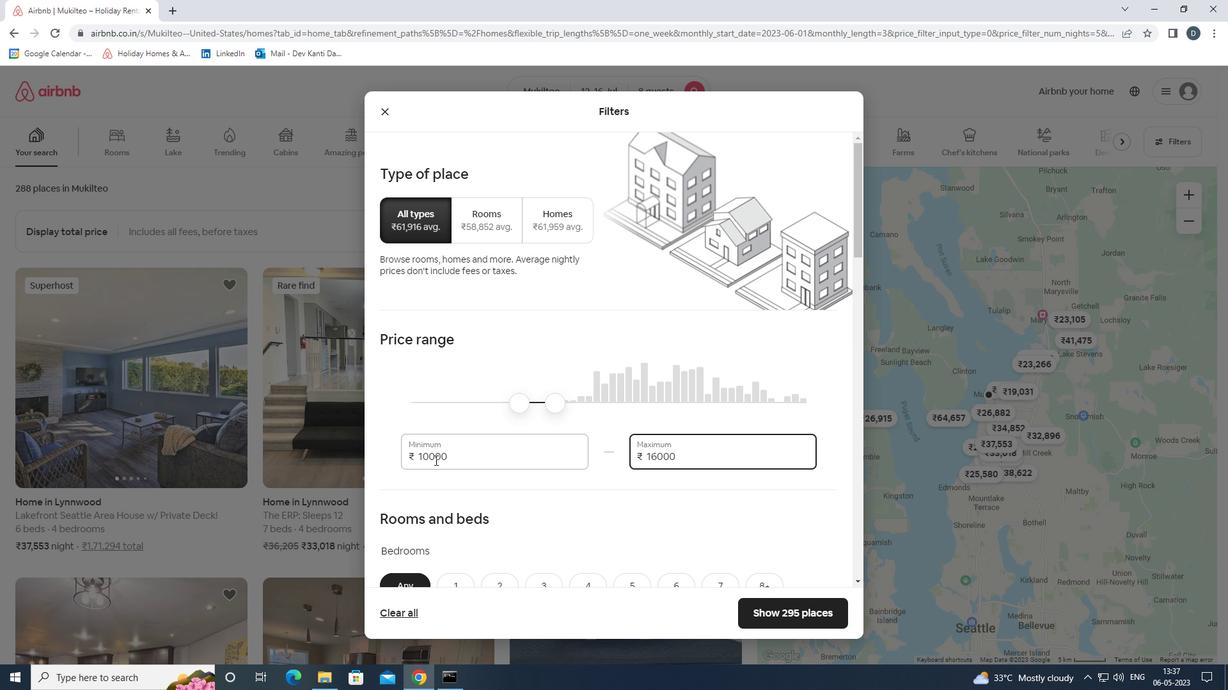 
Action: Mouse moved to (436, 460)
Screenshot: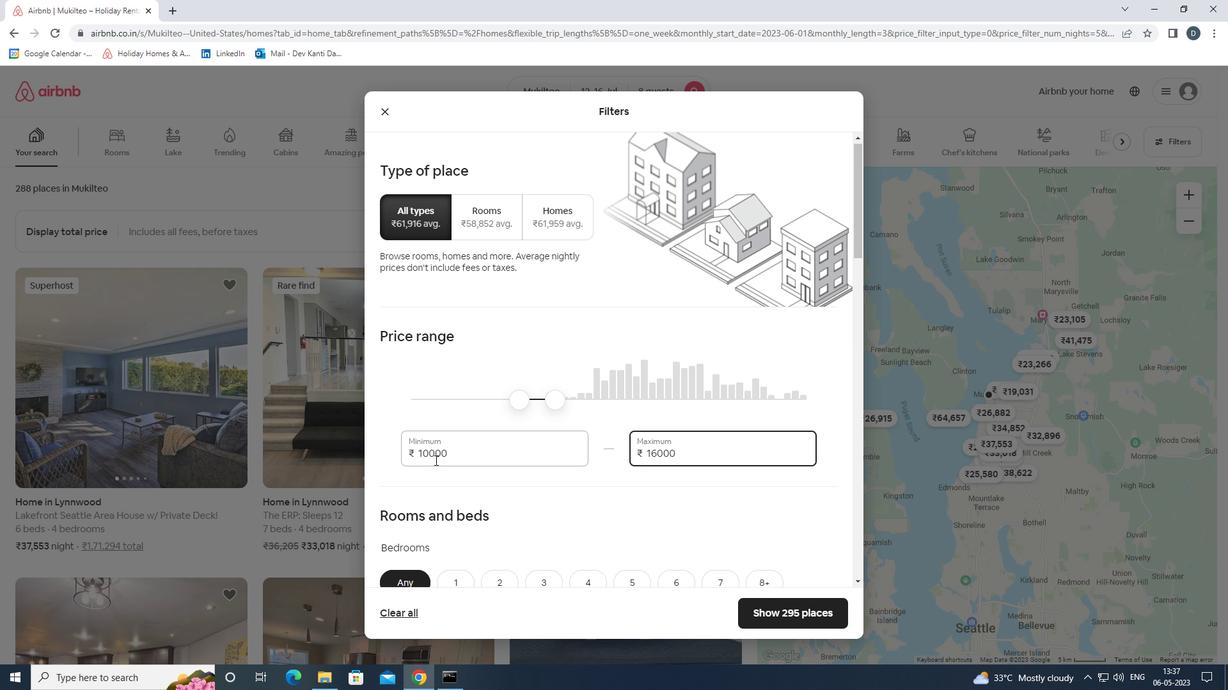 
Action: Mouse scrolled (436, 459) with delta (0, 0)
Screenshot: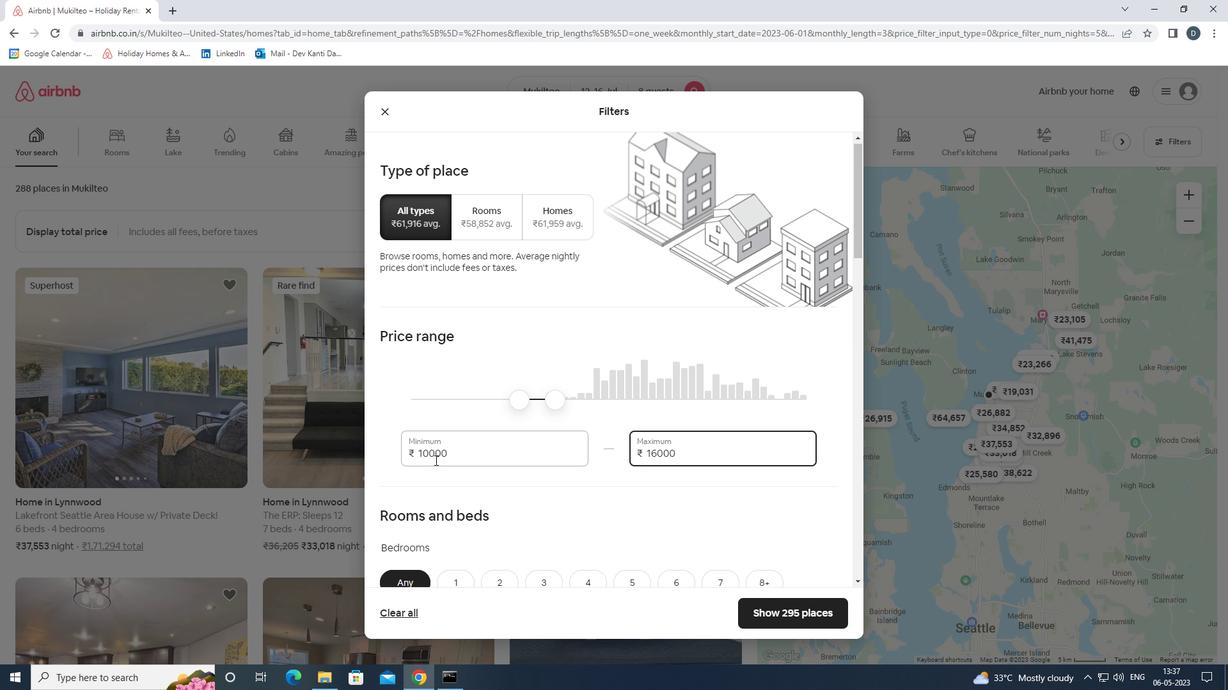 
Action: Mouse moved to (457, 433)
Screenshot: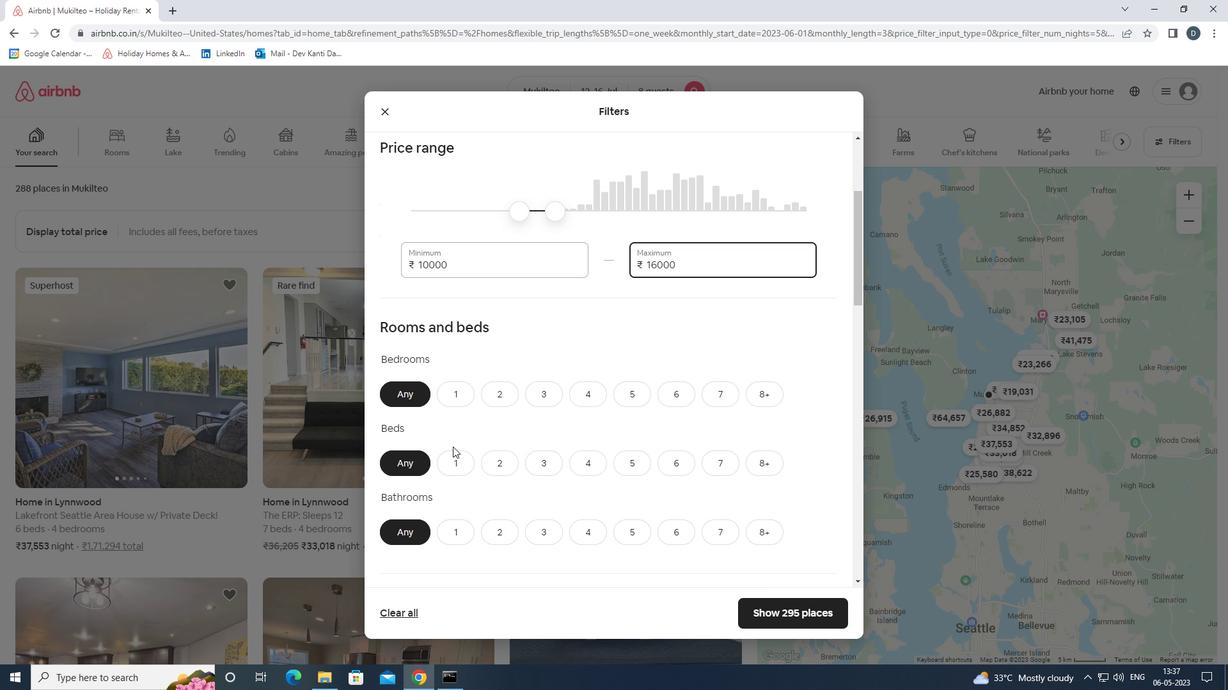
Action: Mouse scrolled (457, 433) with delta (0, 0)
Screenshot: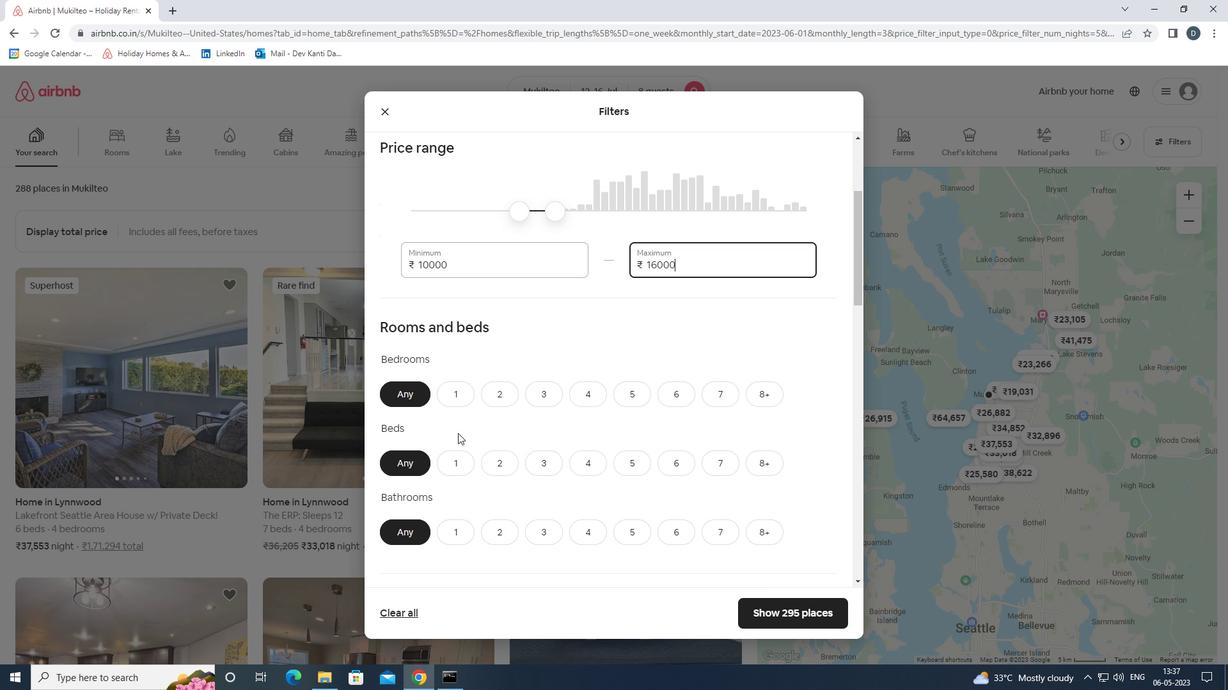 
Action: Mouse moved to (759, 330)
Screenshot: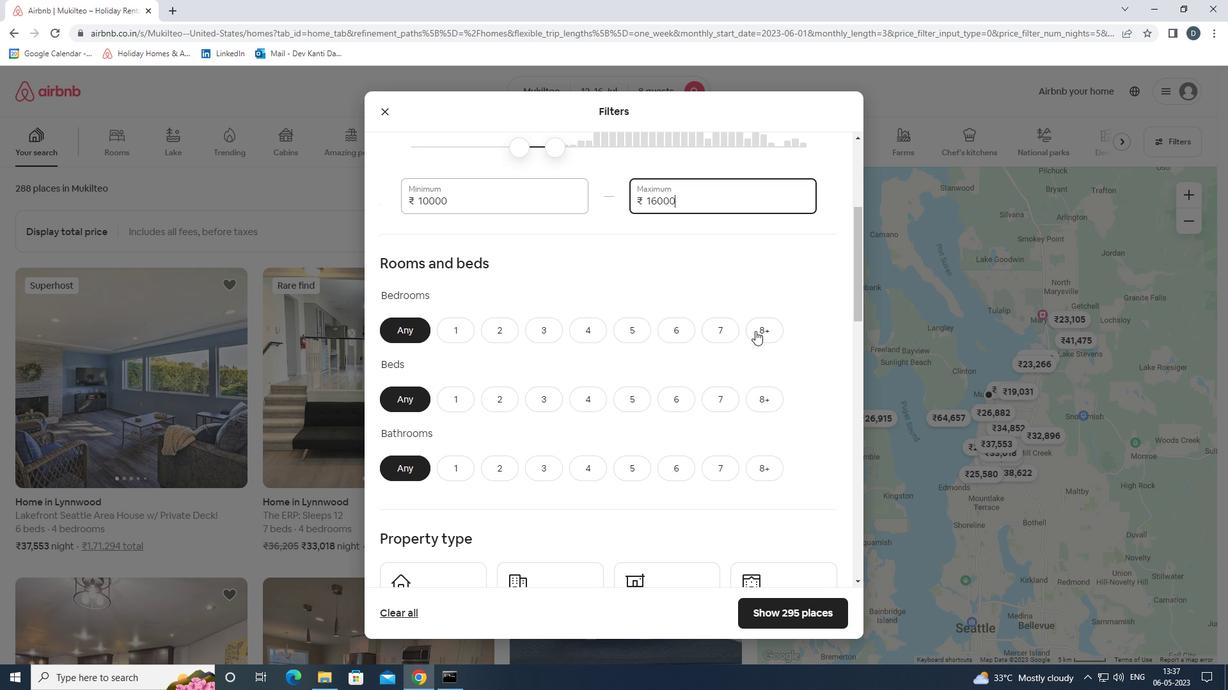 
Action: Mouse pressed left at (759, 330)
Screenshot: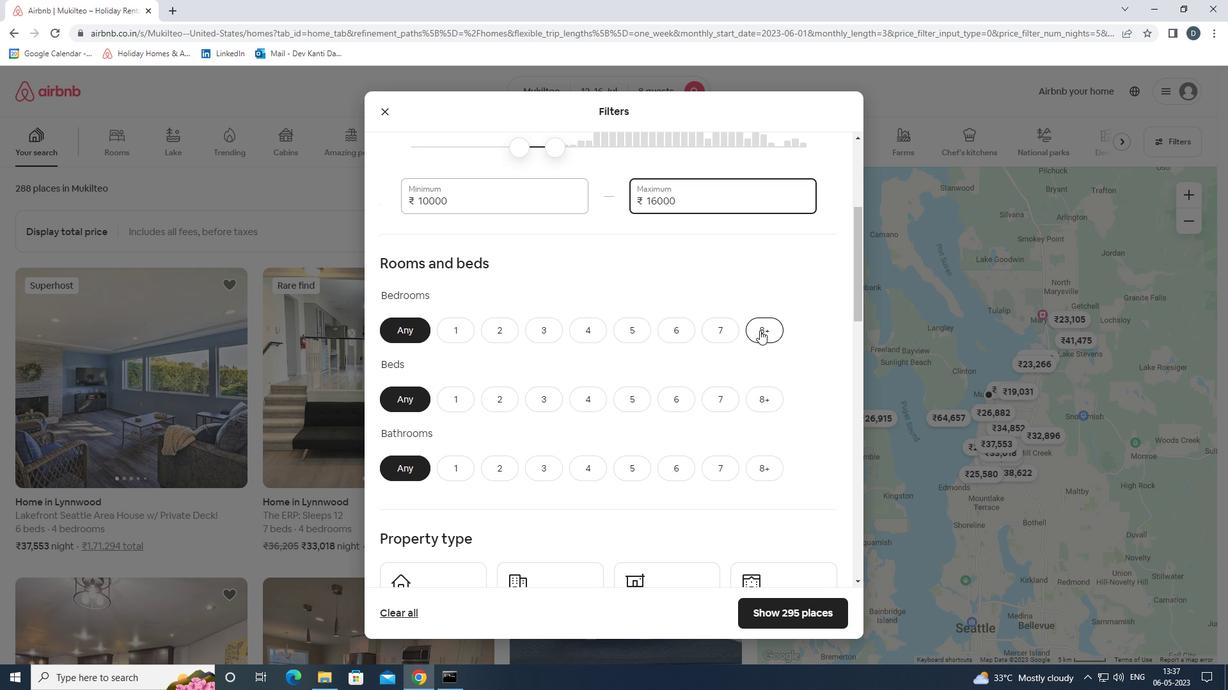 
Action: Mouse moved to (766, 396)
Screenshot: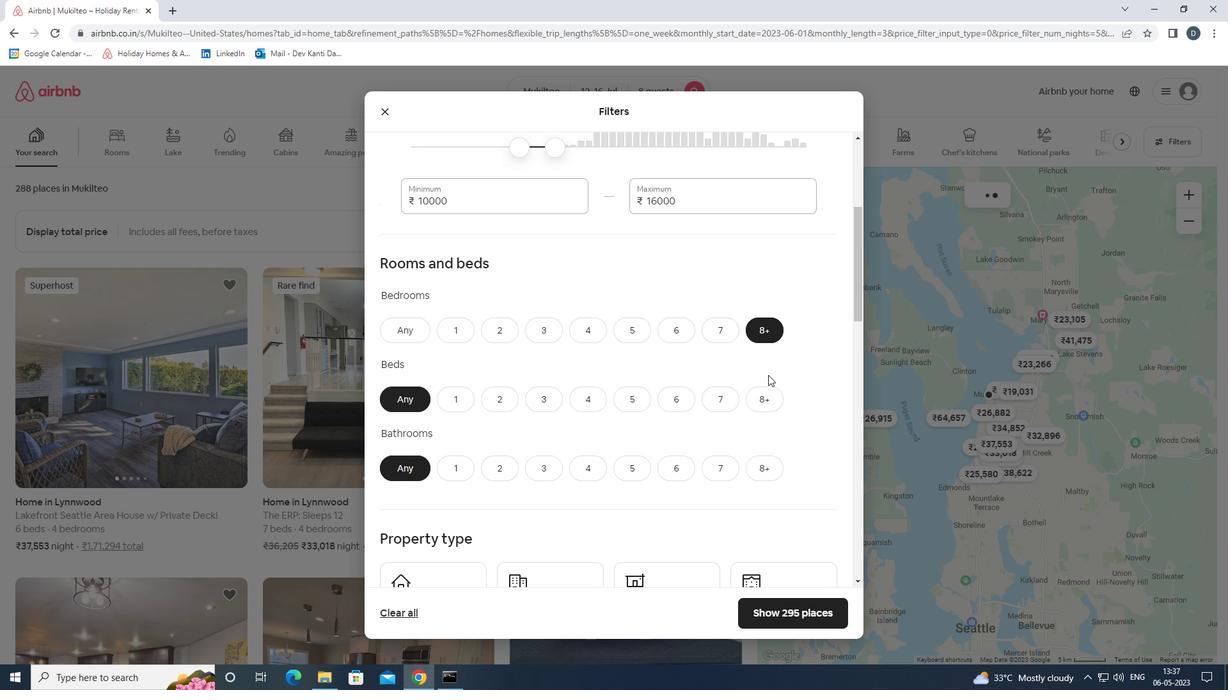 
Action: Mouse pressed left at (766, 396)
Screenshot: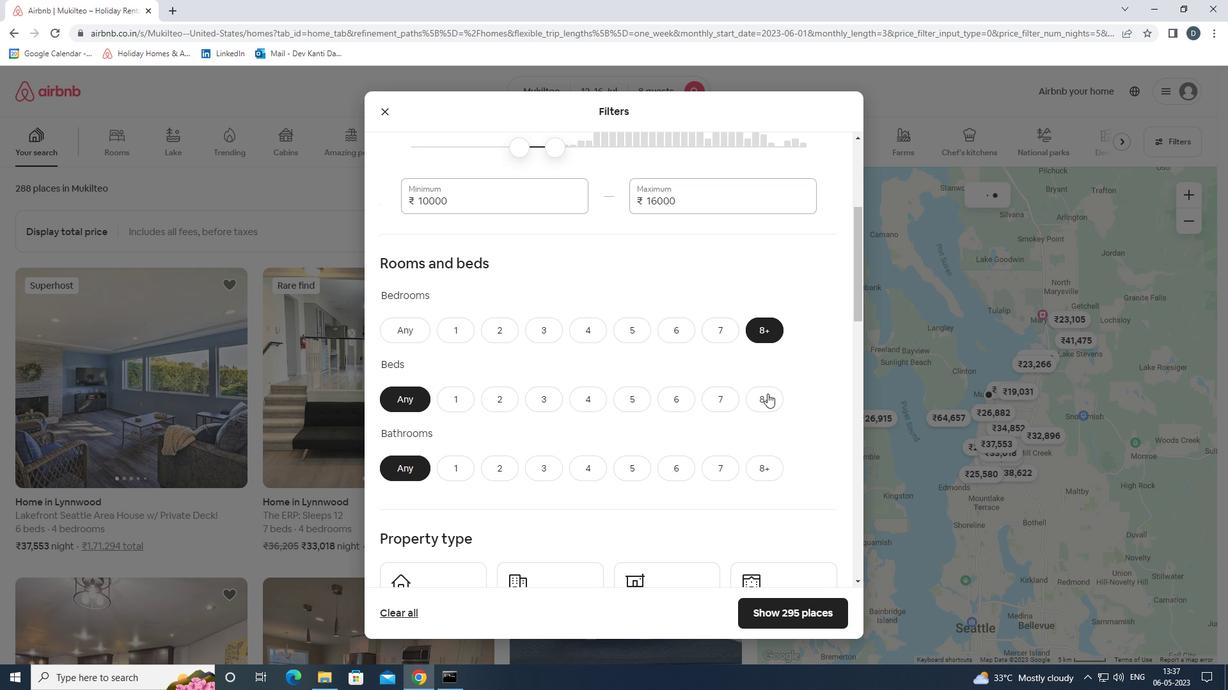
Action: Mouse moved to (757, 477)
Screenshot: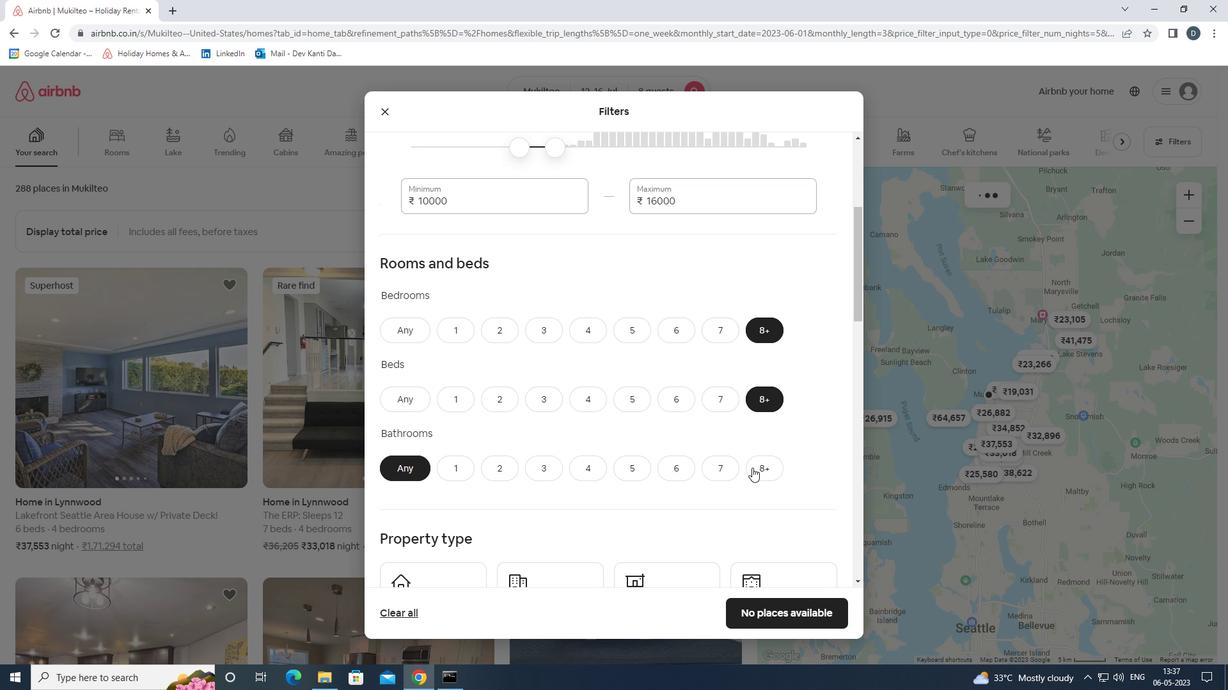 
Action: Mouse pressed left at (757, 477)
Screenshot: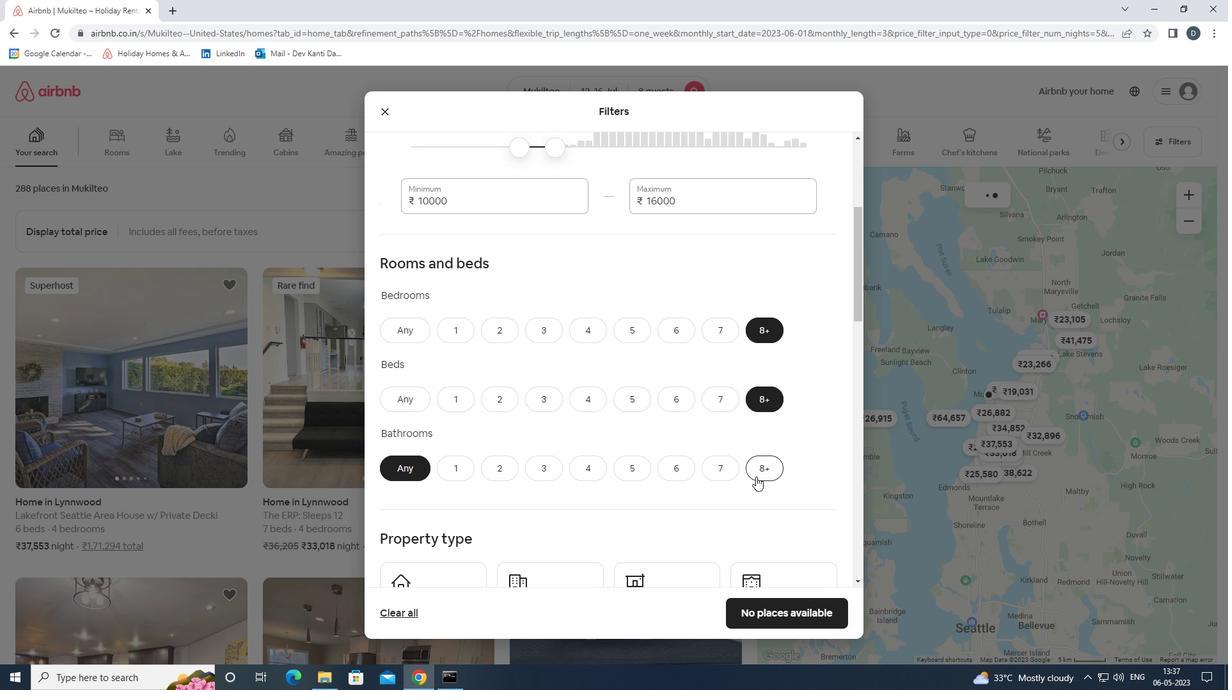 
Action: Mouse scrolled (757, 477) with delta (0, 0)
Screenshot: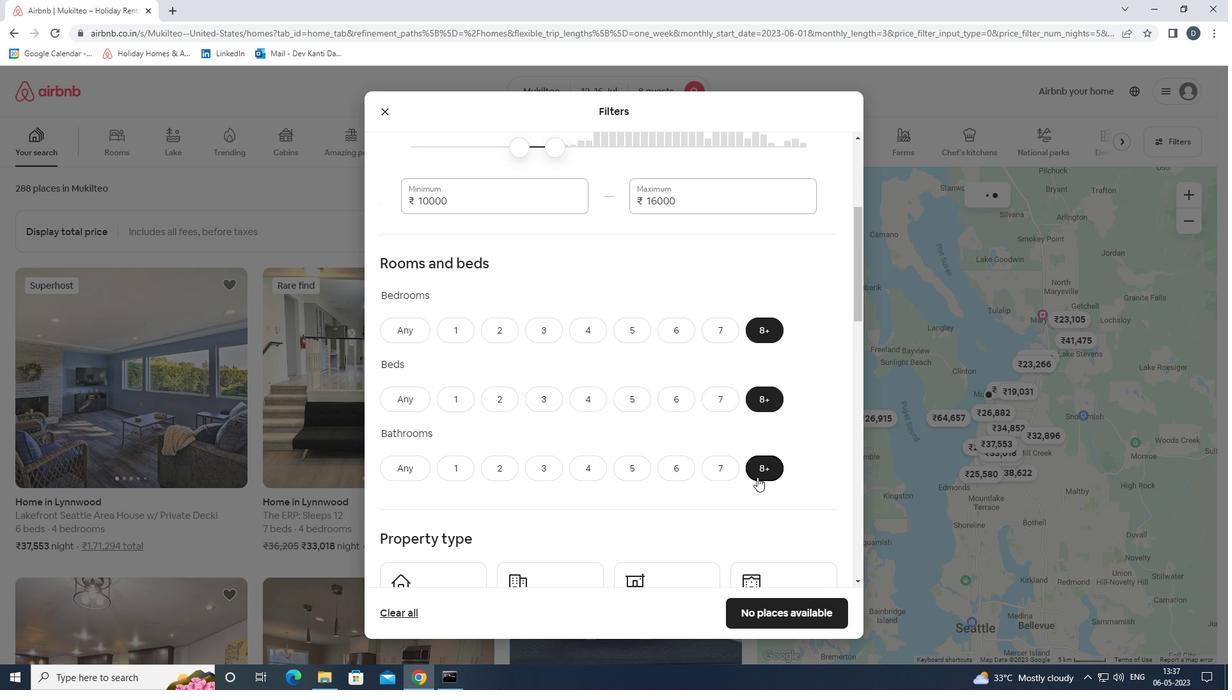 
Action: Mouse scrolled (757, 477) with delta (0, 0)
Screenshot: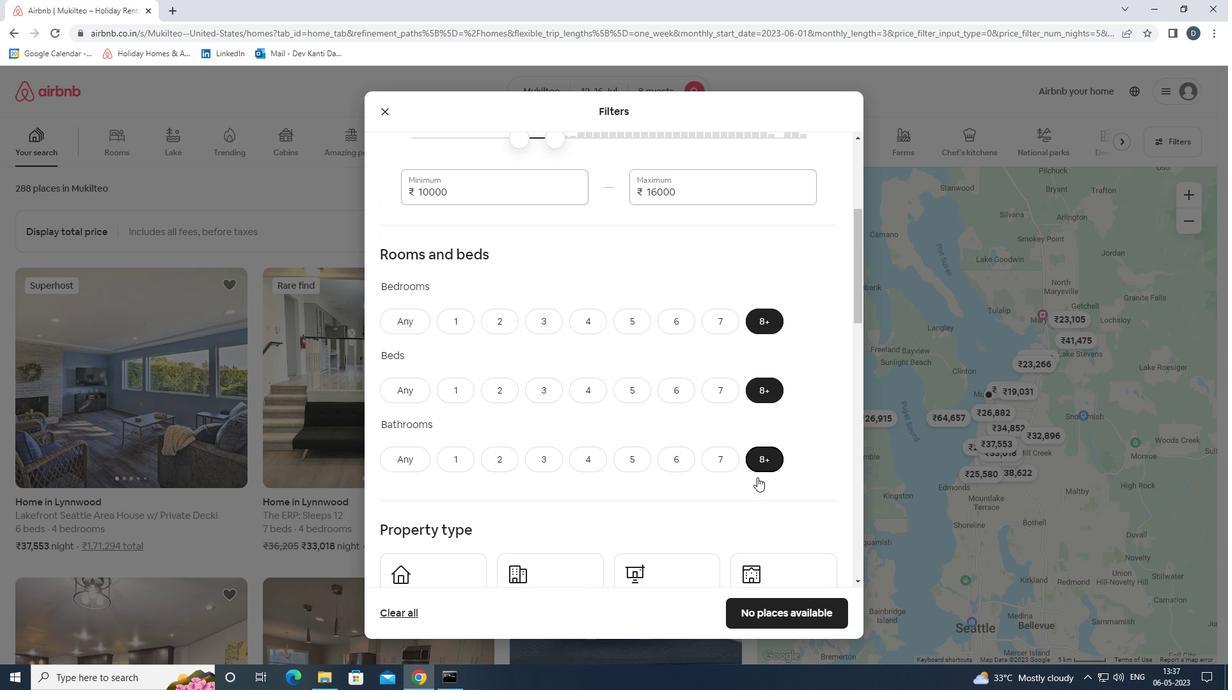 
Action: Mouse moved to (719, 414)
Screenshot: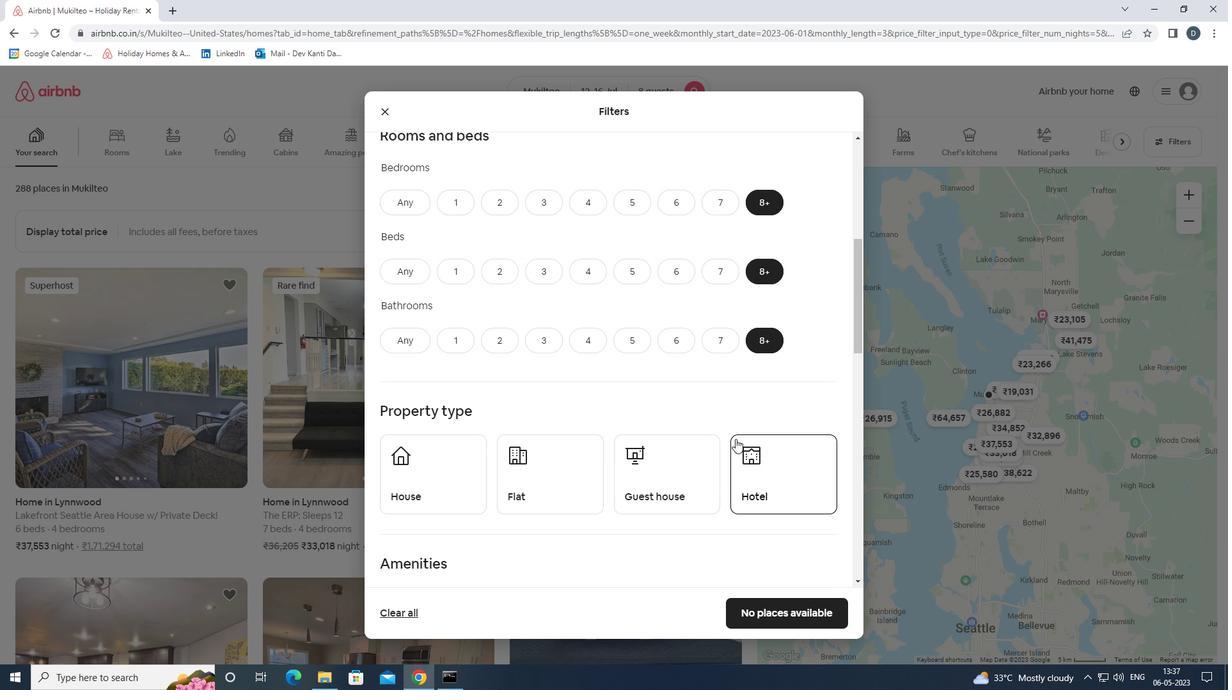 
Action: Mouse scrolled (719, 413) with delta (0, 0)
Screenshot: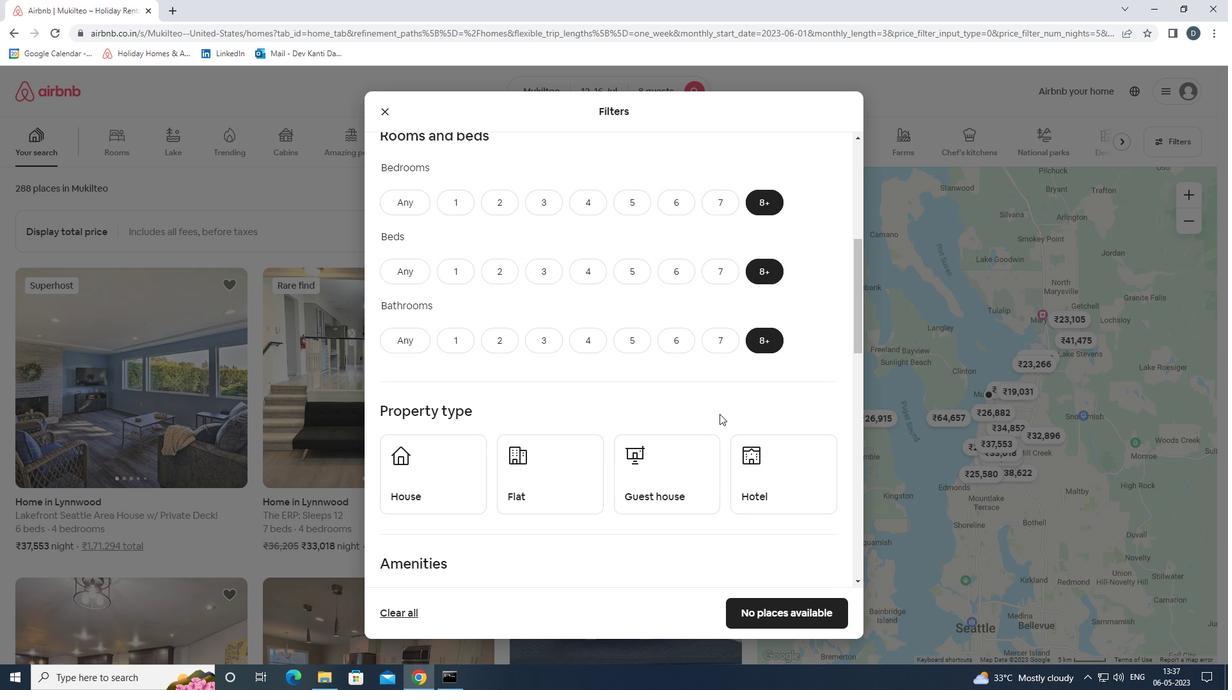 
Action: Mouse scrolled (719, 413) with delta (0, 0)
Screenshot: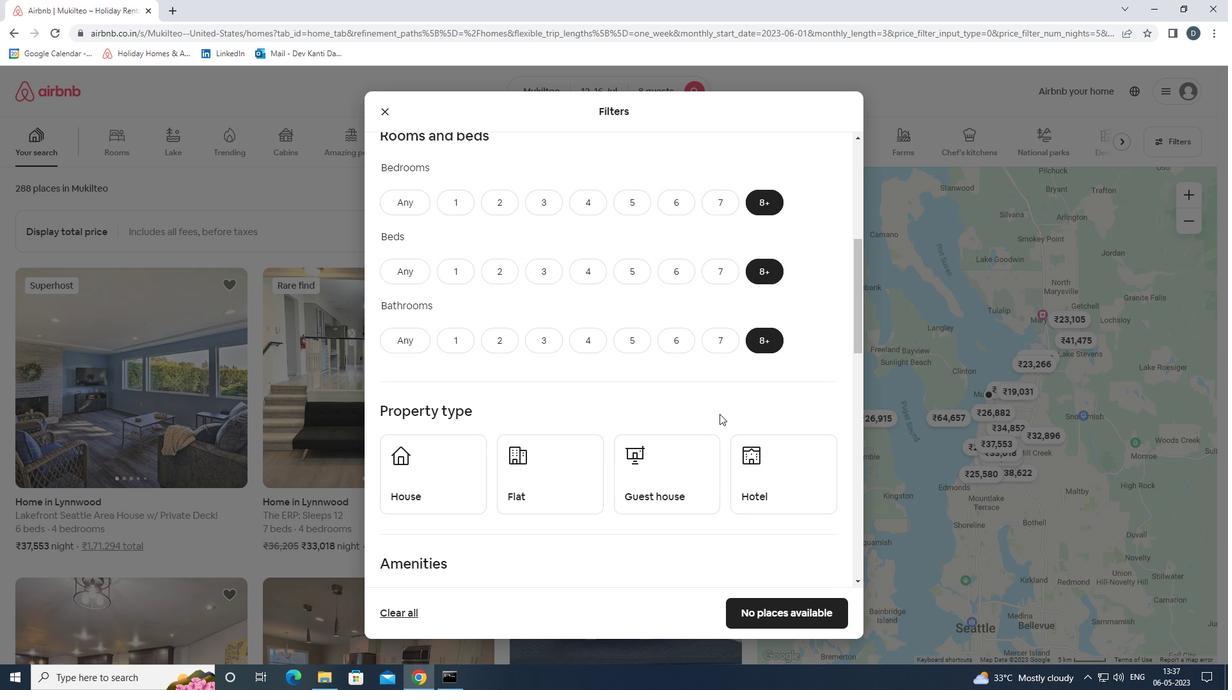 
Action: Mouse moved to (435, 363)
Screenshot: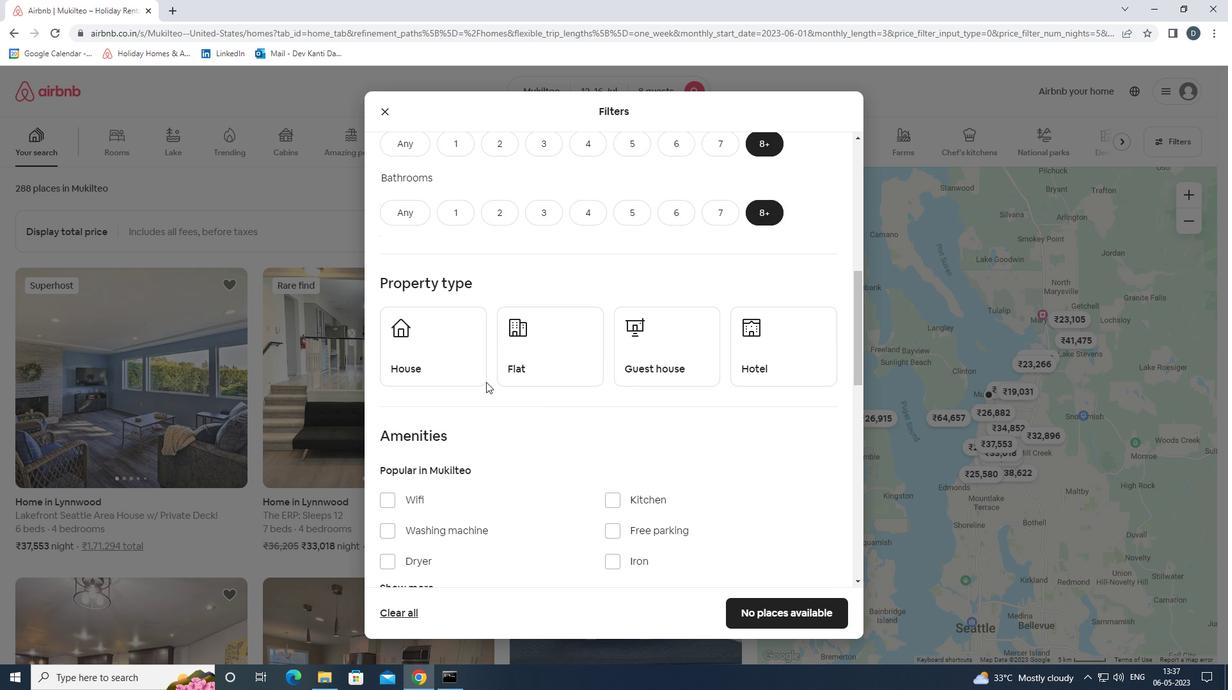 
Action: Mouse pressed left at (435, 363)
Screenshot: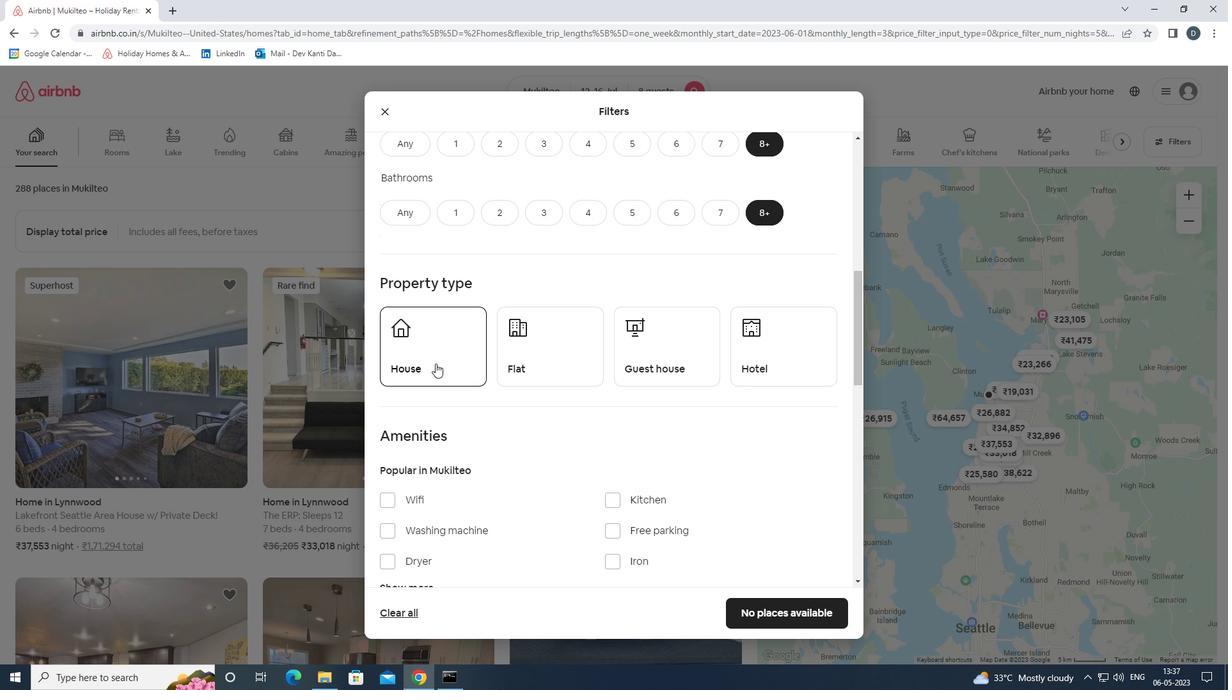 
Action: Mouse moved to (546, 363)
Screenshot: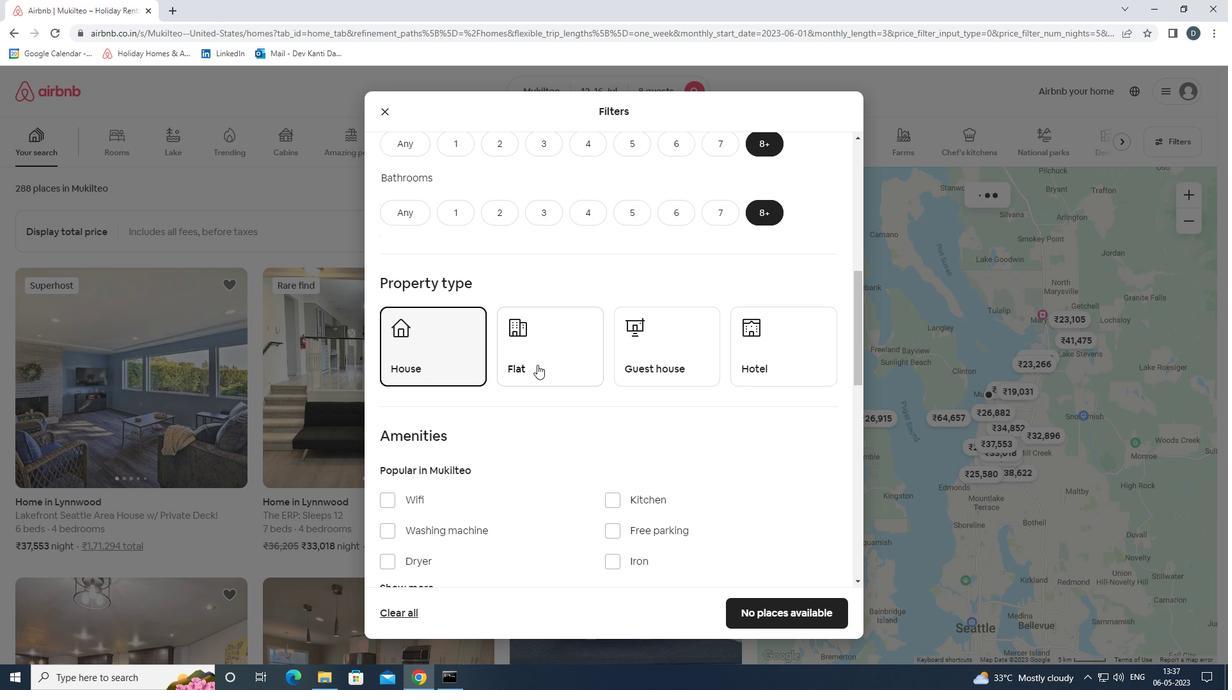
Action: Mouse pressed left at (546, 363)
Screenshot: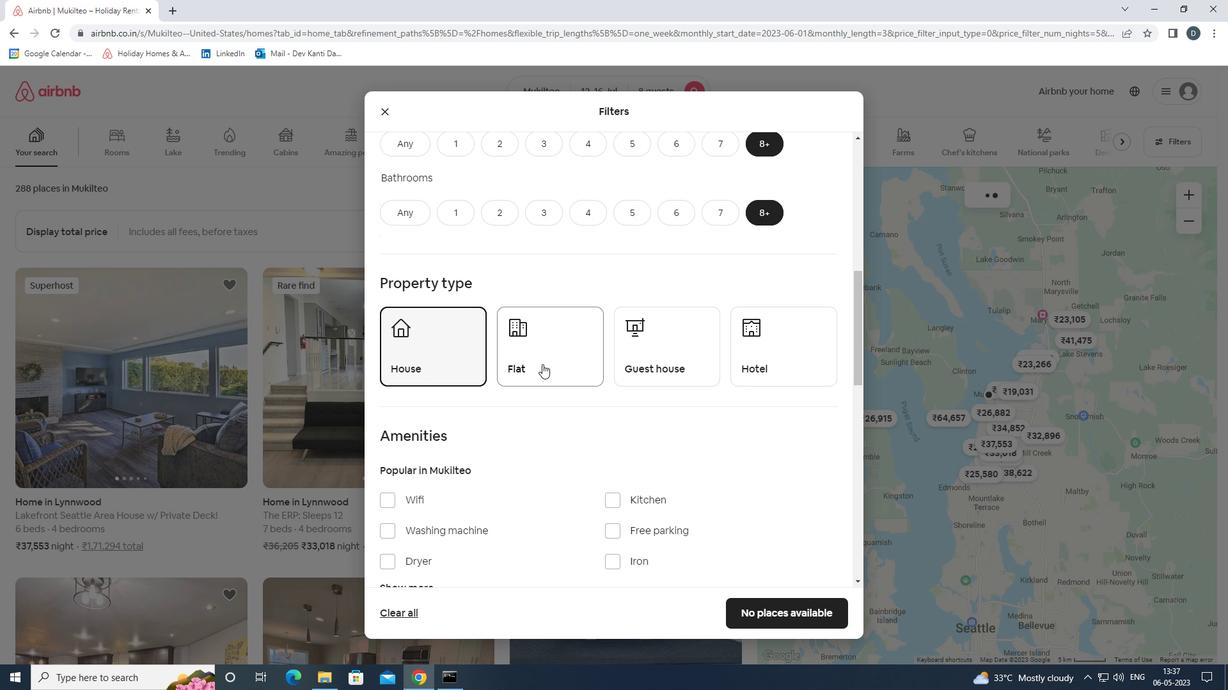 
Action: Mouse moved to (651, 356)
Screenshot: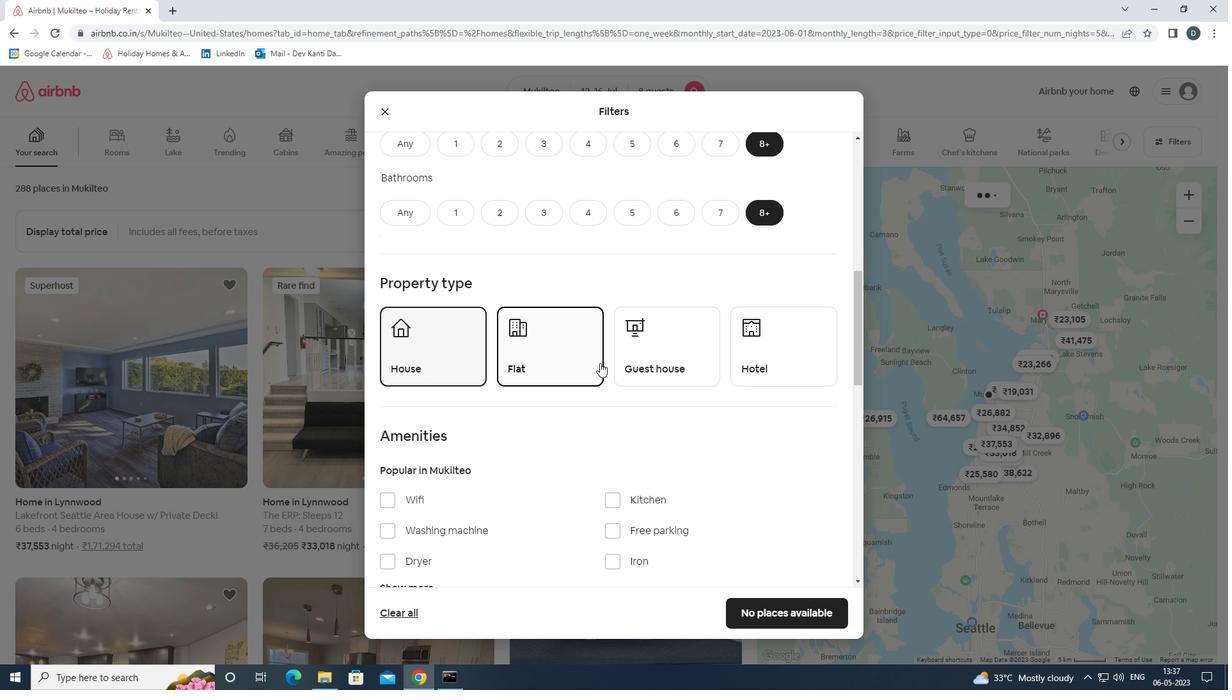 
Action: Mouse pressed left at (651, 356)
Screenshot: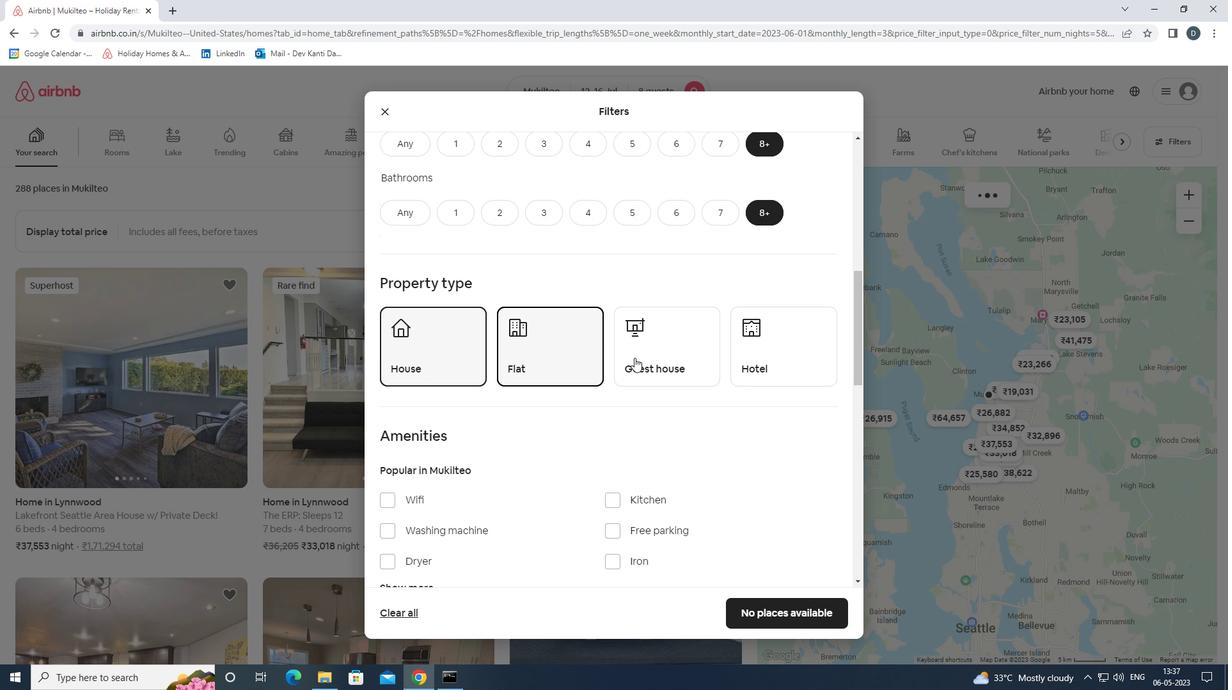 
Action: Mouse scrolled (651, 355) with delta (0, 0)
Screenshot: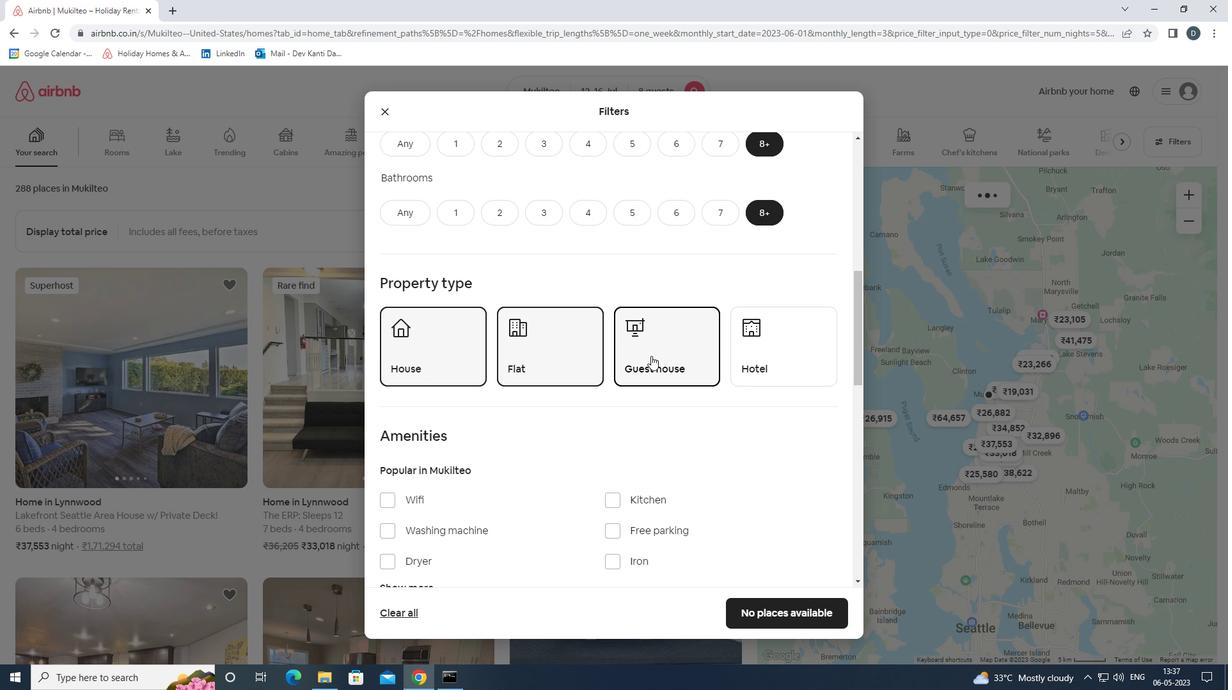 
Action: Mouse scrolled (651, 355) with delta (0, 0)
Screenshot: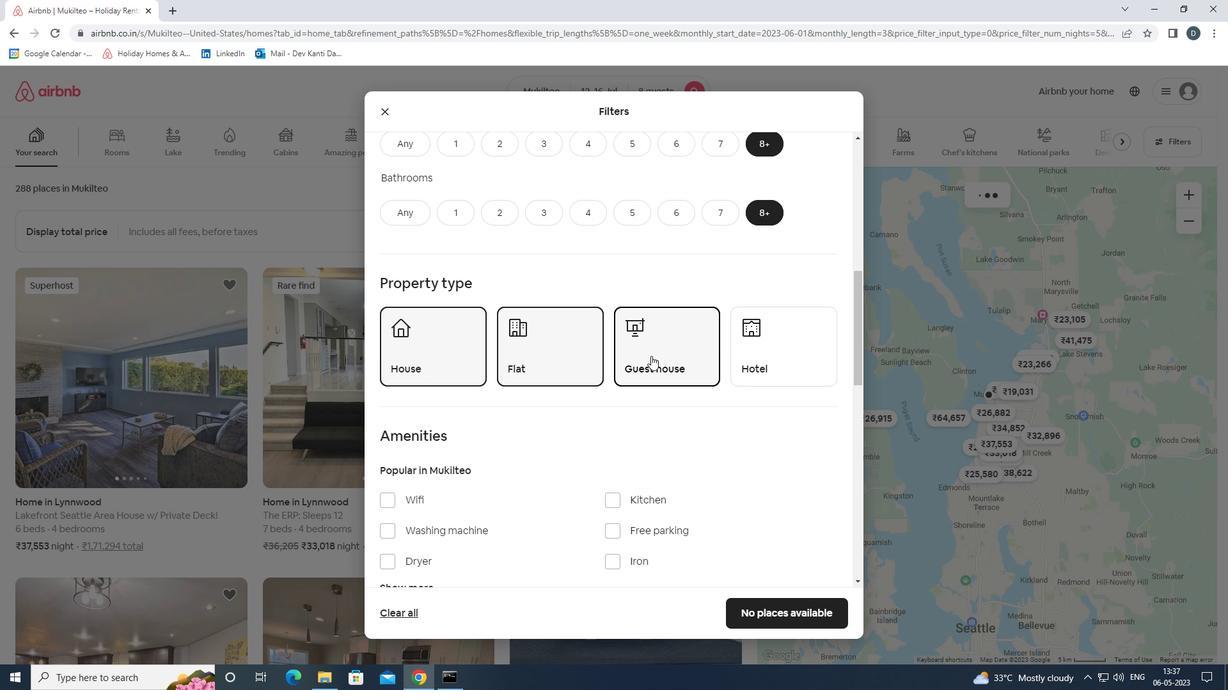 
Action: Mouse moved to (406, 370)
Screenshot: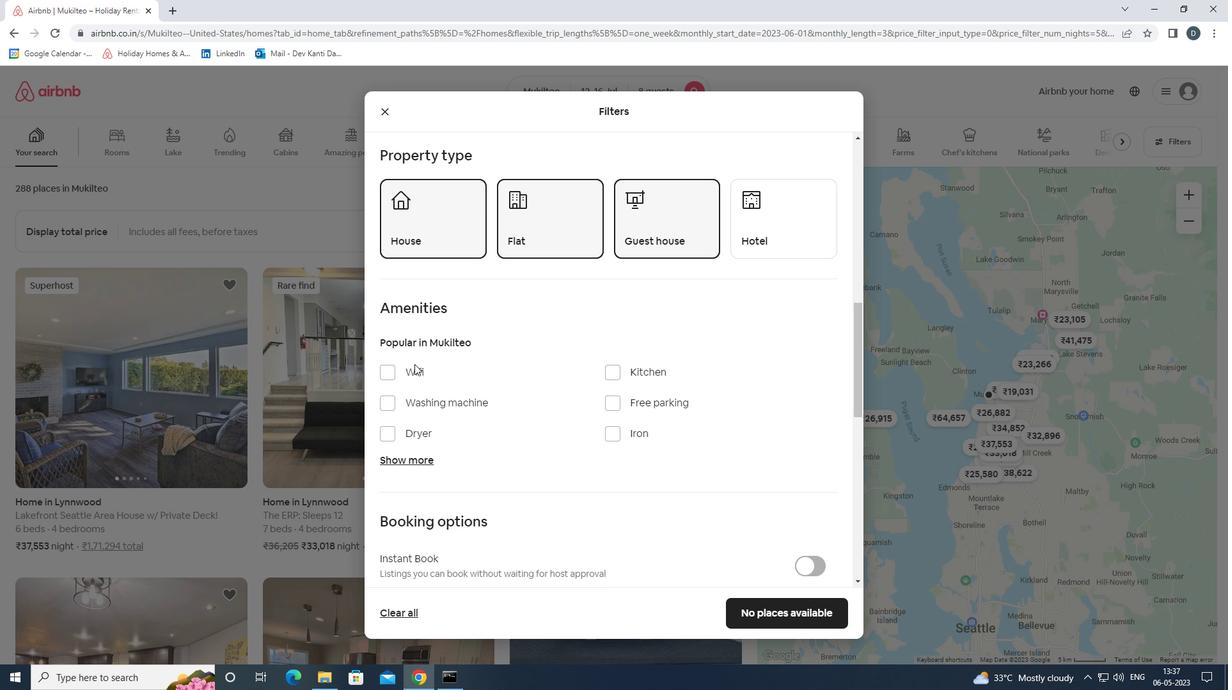 
Action: Mouse pressed left at (406, 370)
Screenshot: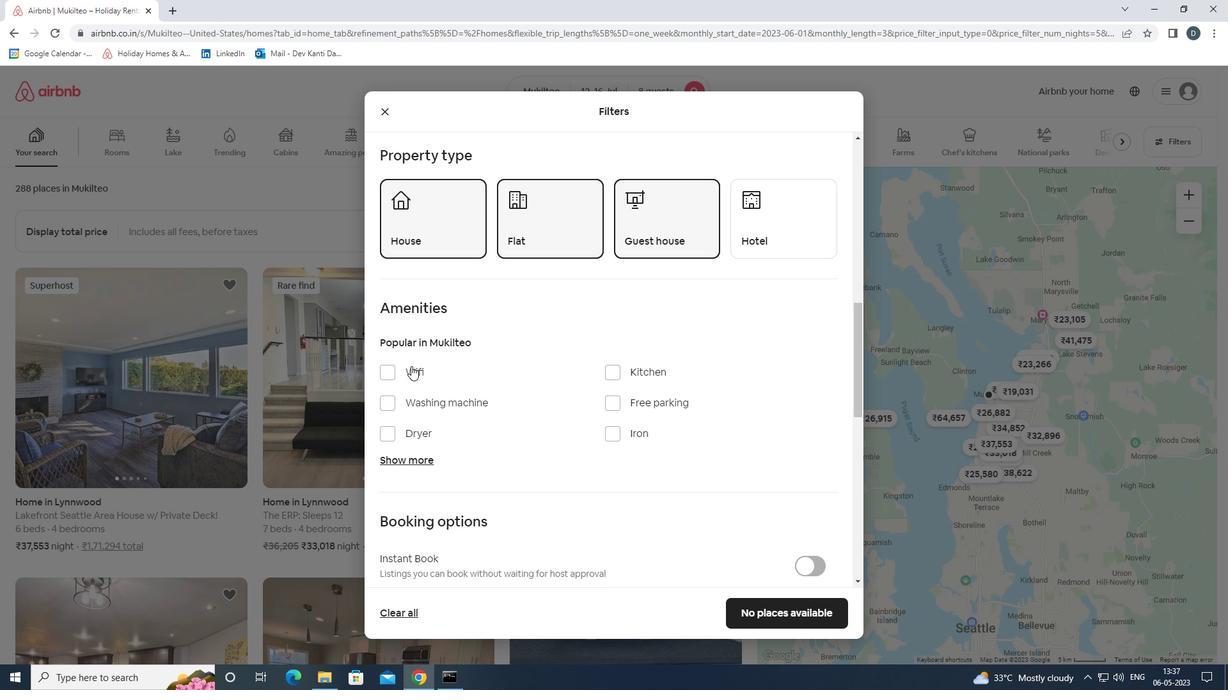 
Action: Mouse moved to (621, 401)
Screenshot: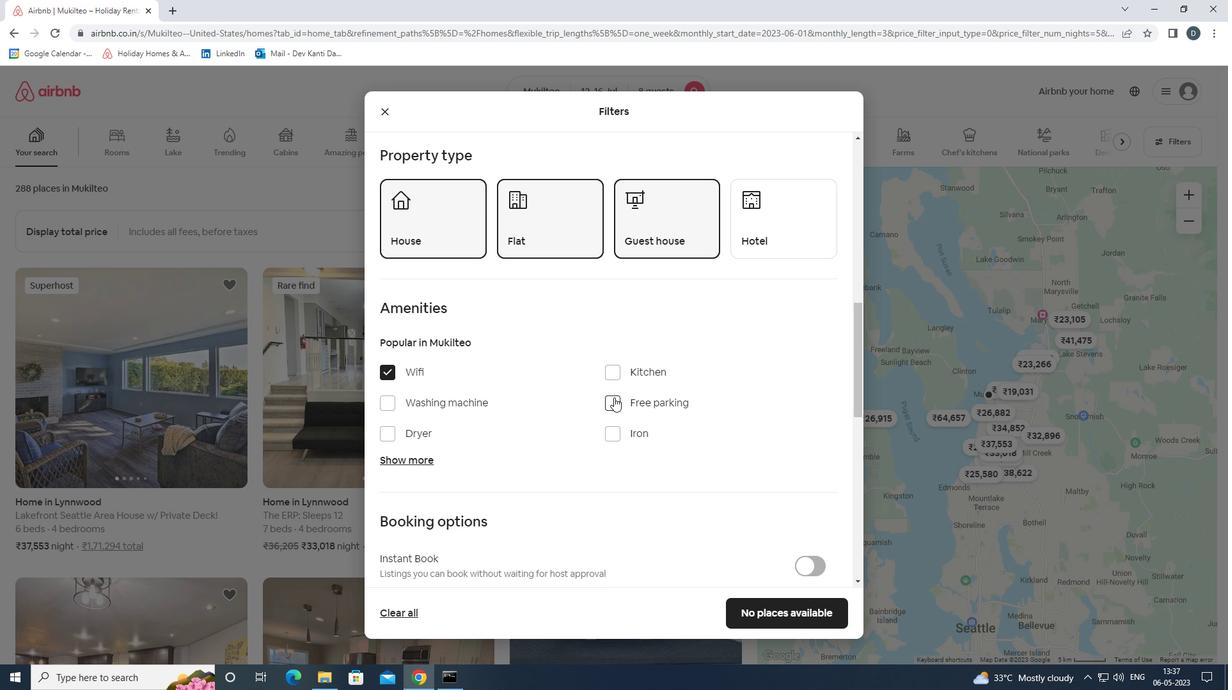 
Action: Mouse pressed left at (621, 401)
Screenshot: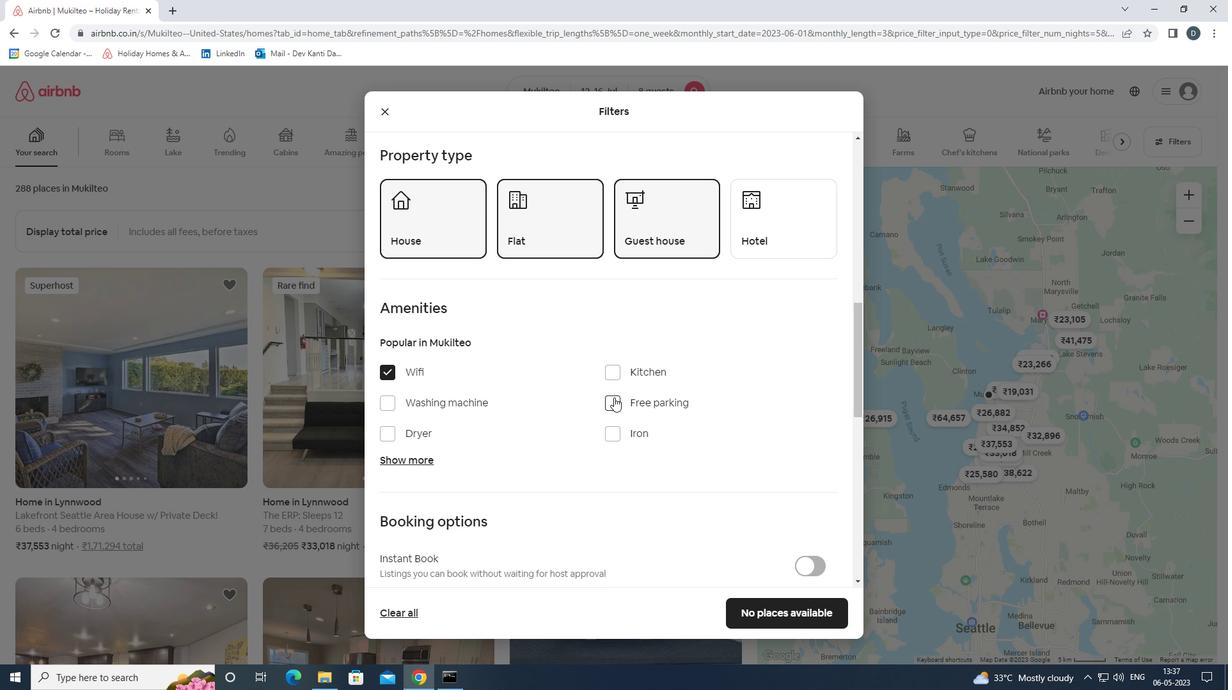 
Action: Mouse moved to (415, 458)
Screenshot: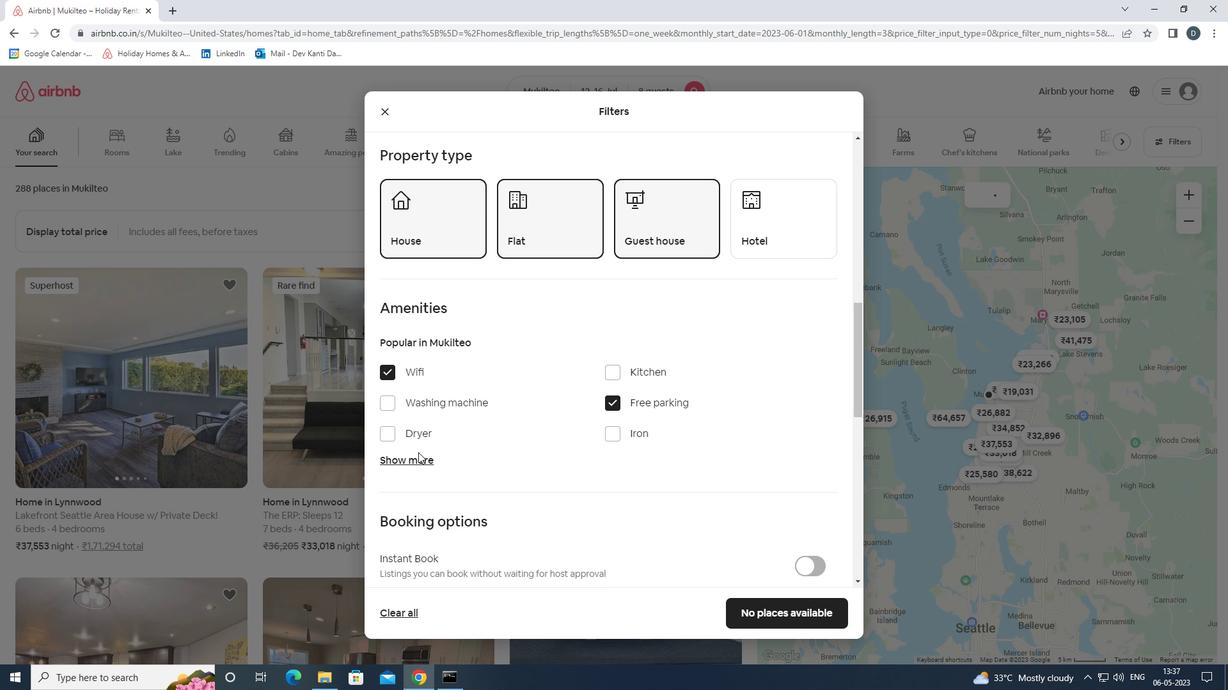 
Action: Mouse pressed left at (415, 458)
Screenshot: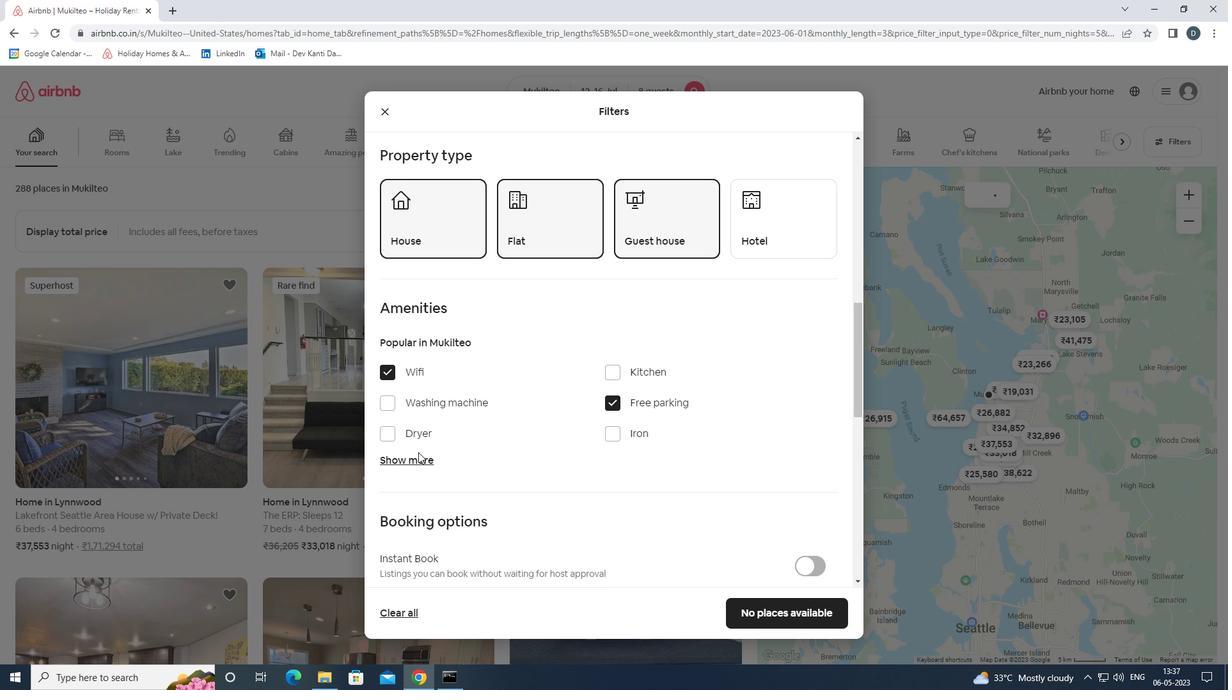 
Action: Mouse moved to (606, 536)
Screenshot: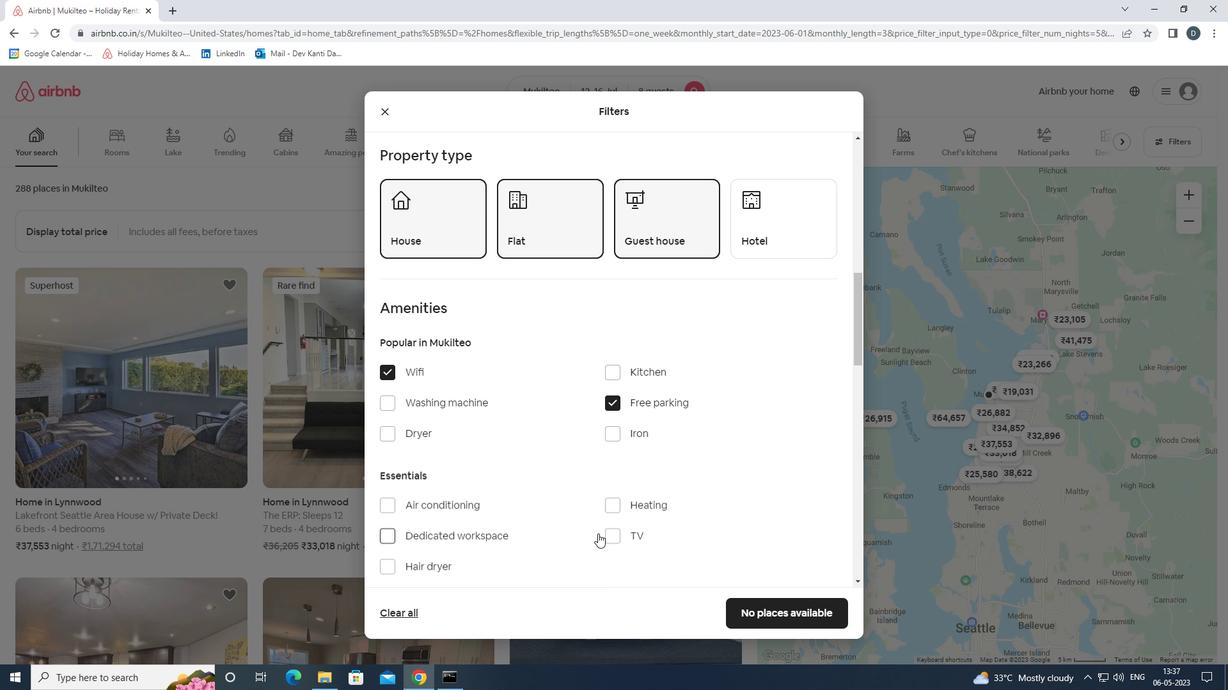 
Action: Mouse pressed left at (606, 536)
Screenshot: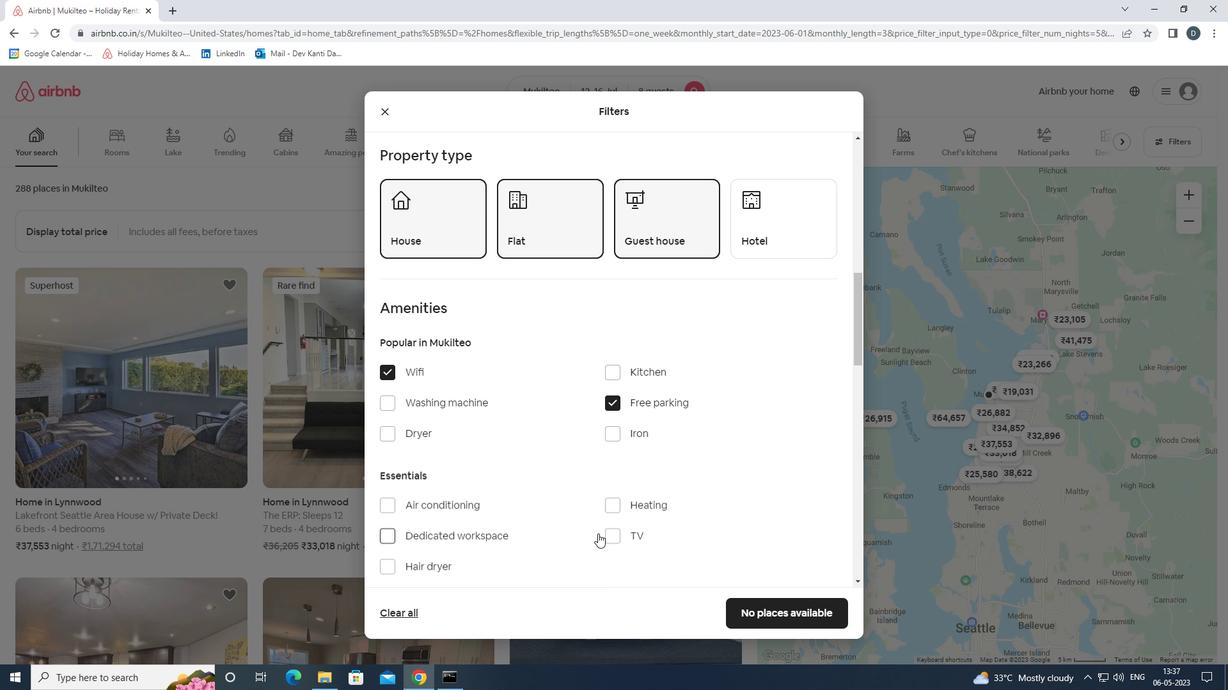 
Action: Mouse scrolled (606, 535) with delta (0, 0)
Screenshot: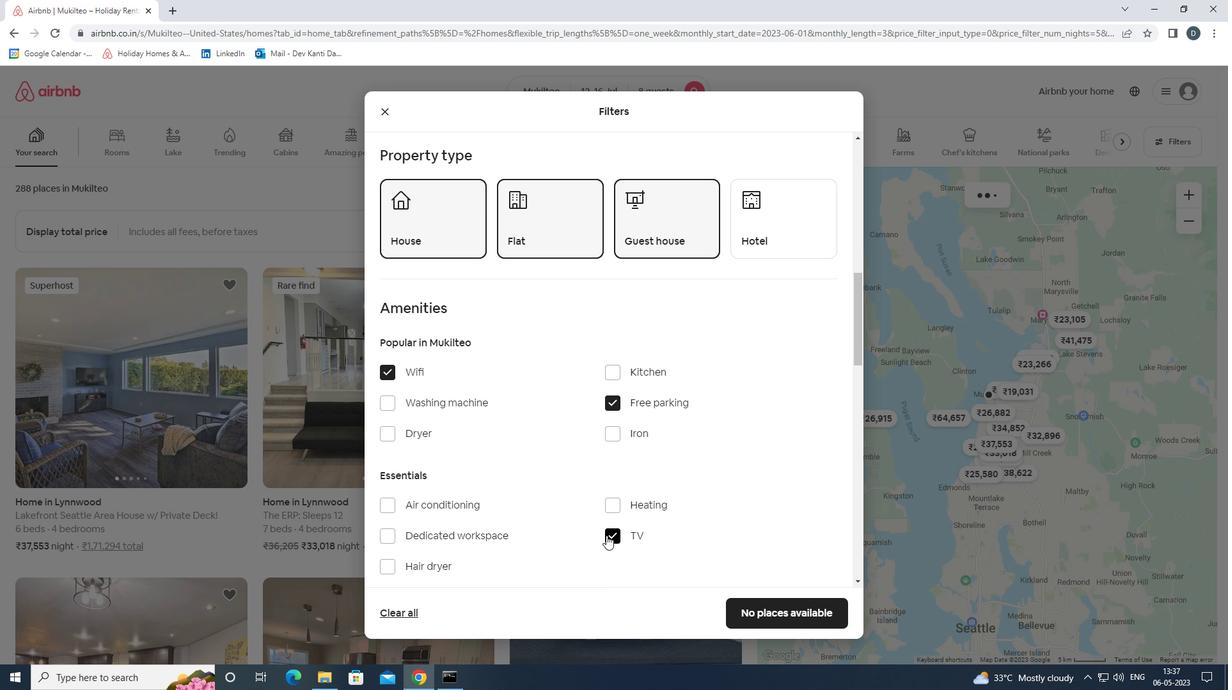 
Action: Mouse scrolled (606, 535) with delta (0, 0)
Screenshot: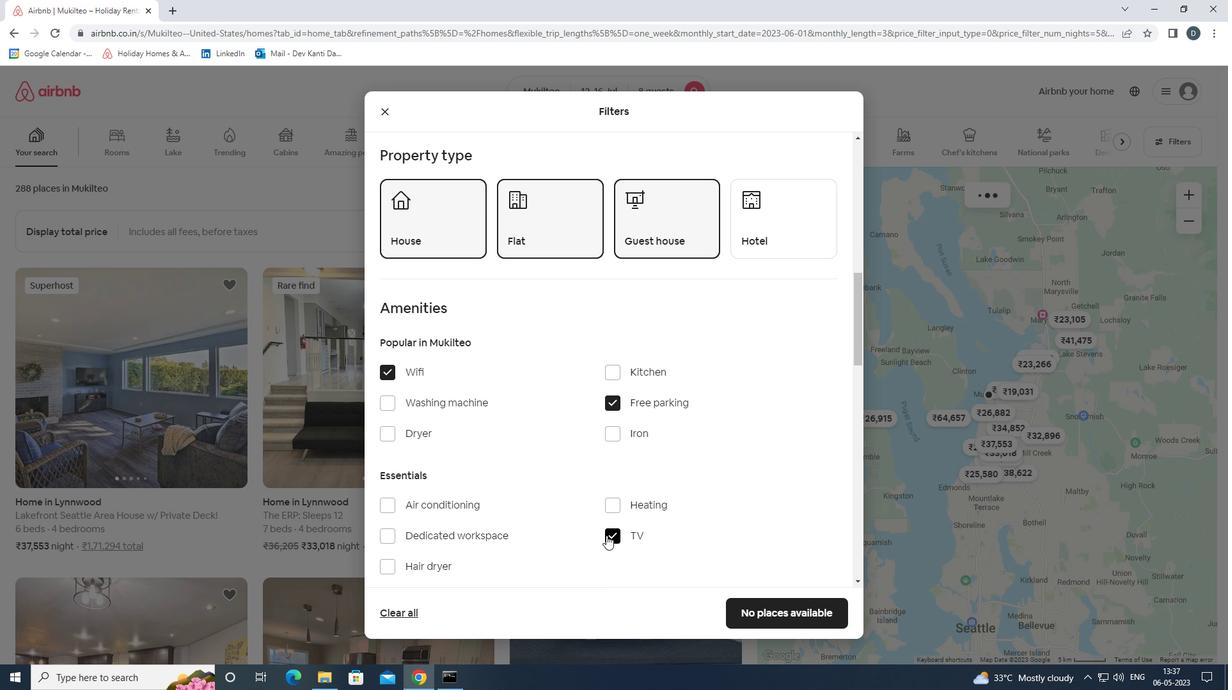 
Action: Mouse scrolled (606, 535) with delta (0, 0)
Screenshot: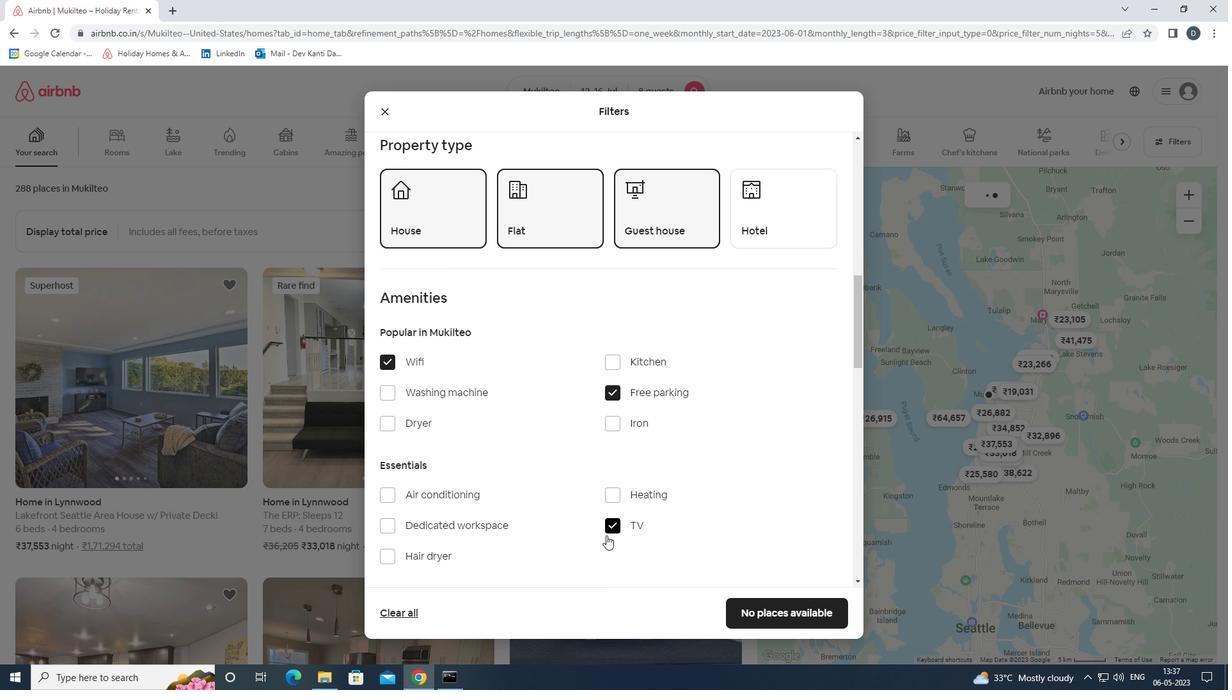 
Action: Mouse moved to (606, 536)
Screenshot: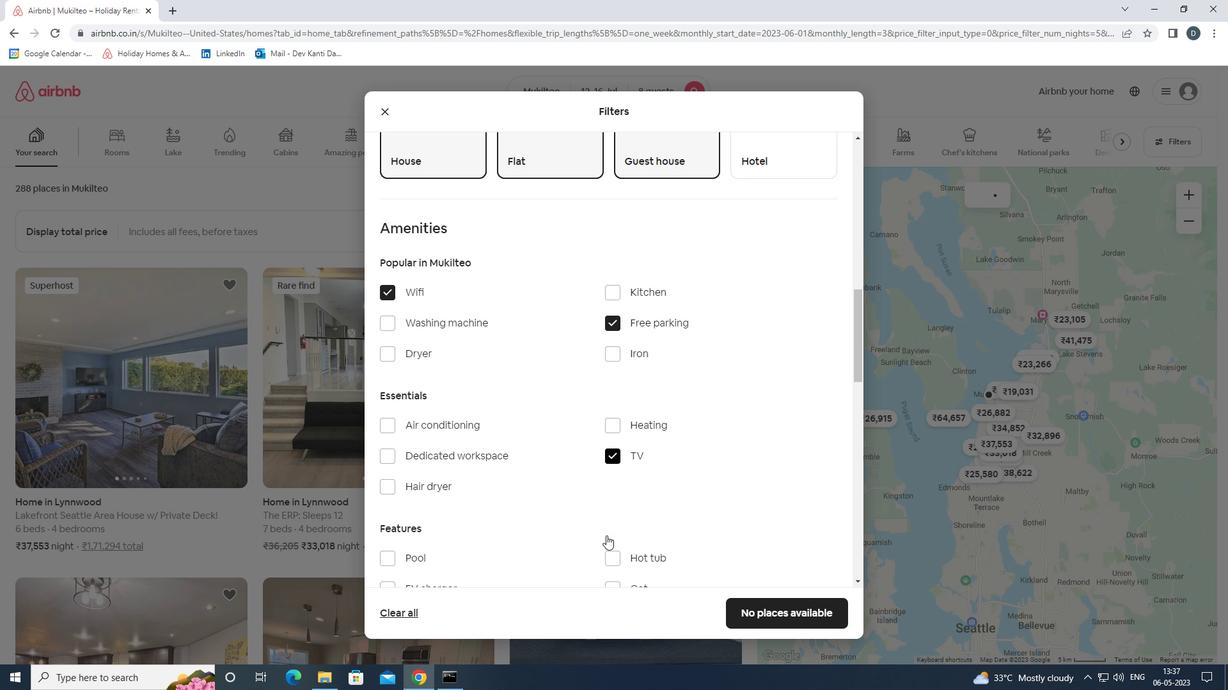 
Action: Mouse scrolled (606, 535) with delta (0, 0)
Screenshot: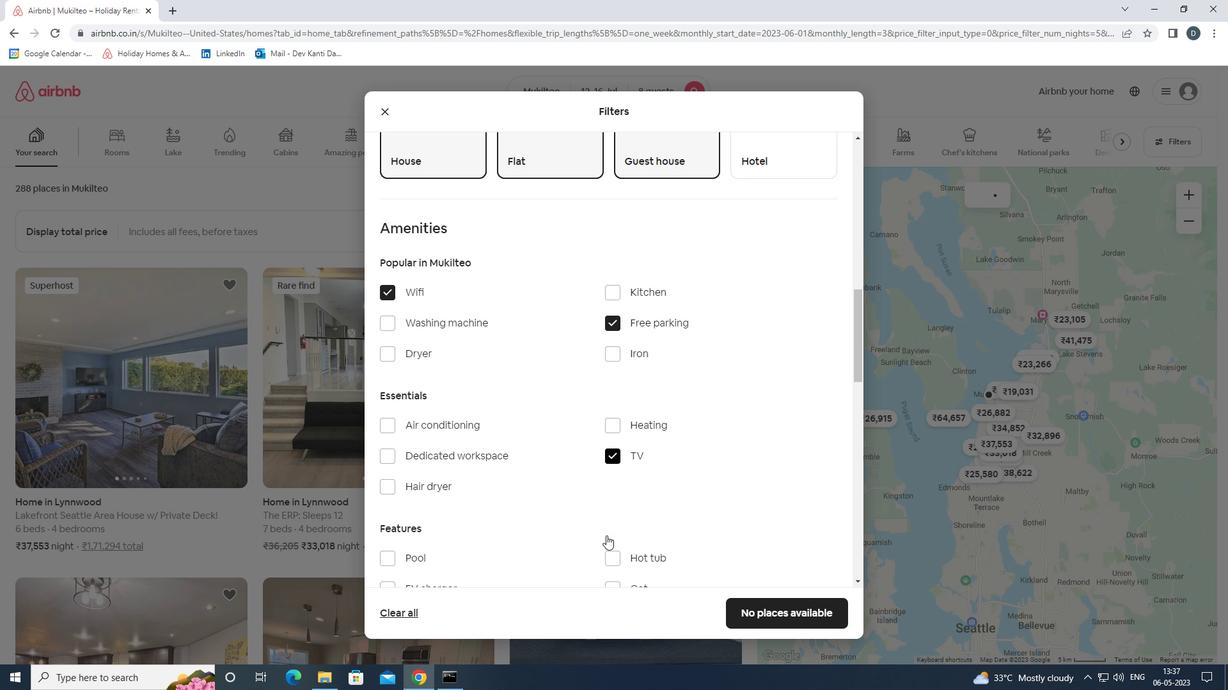 
Action: Mouse moved to (421, 441)
Screenshot: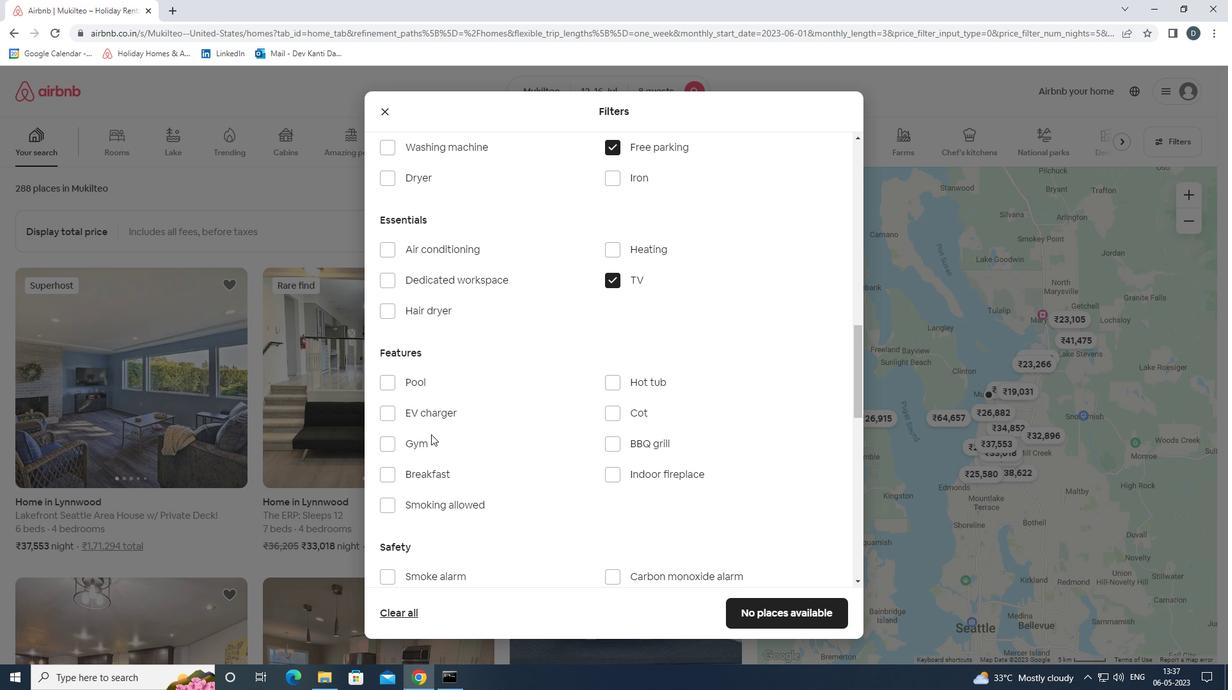 
Action: Mouse pressed left at (421, 441)
Screenshot: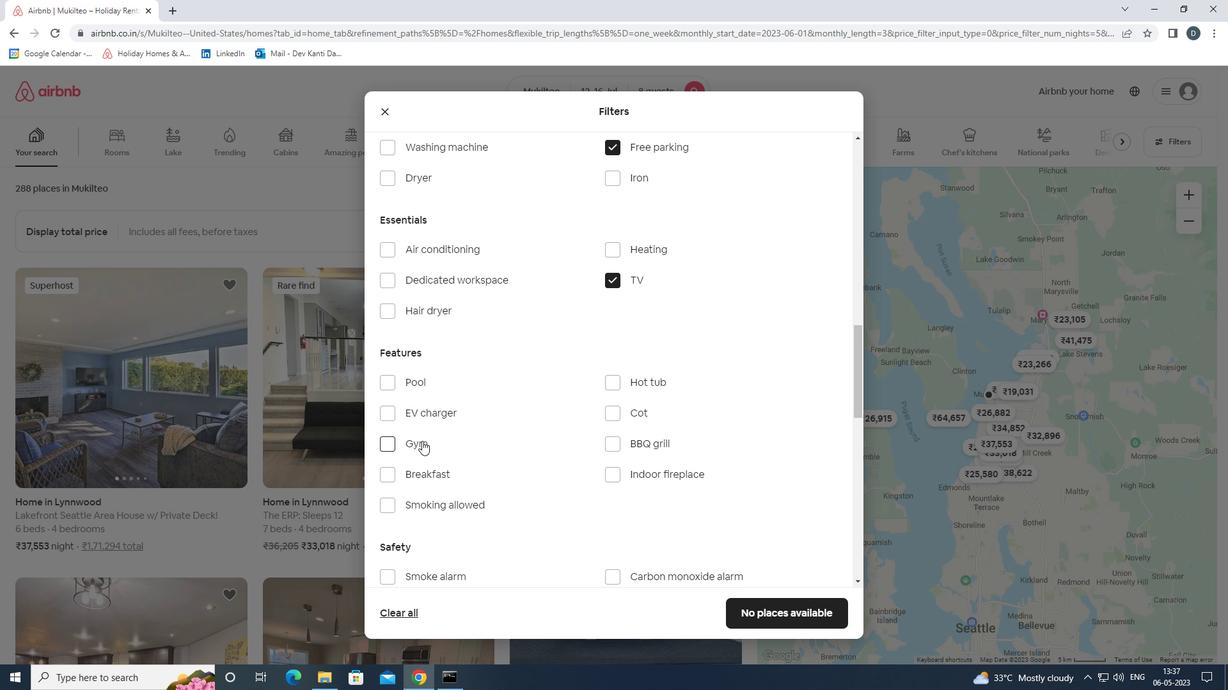 
Action: Mouse moved to (435, 473)
Screenshot: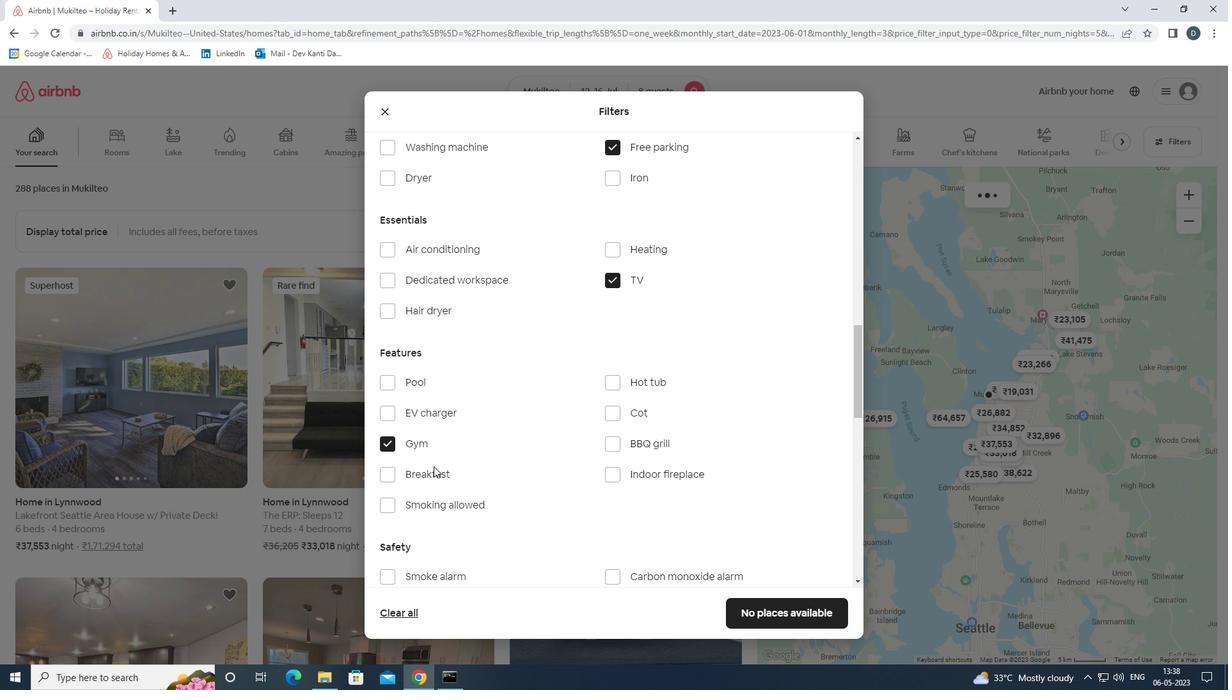 
Action: Mouse pressed left at (435, 473)
Screenshot: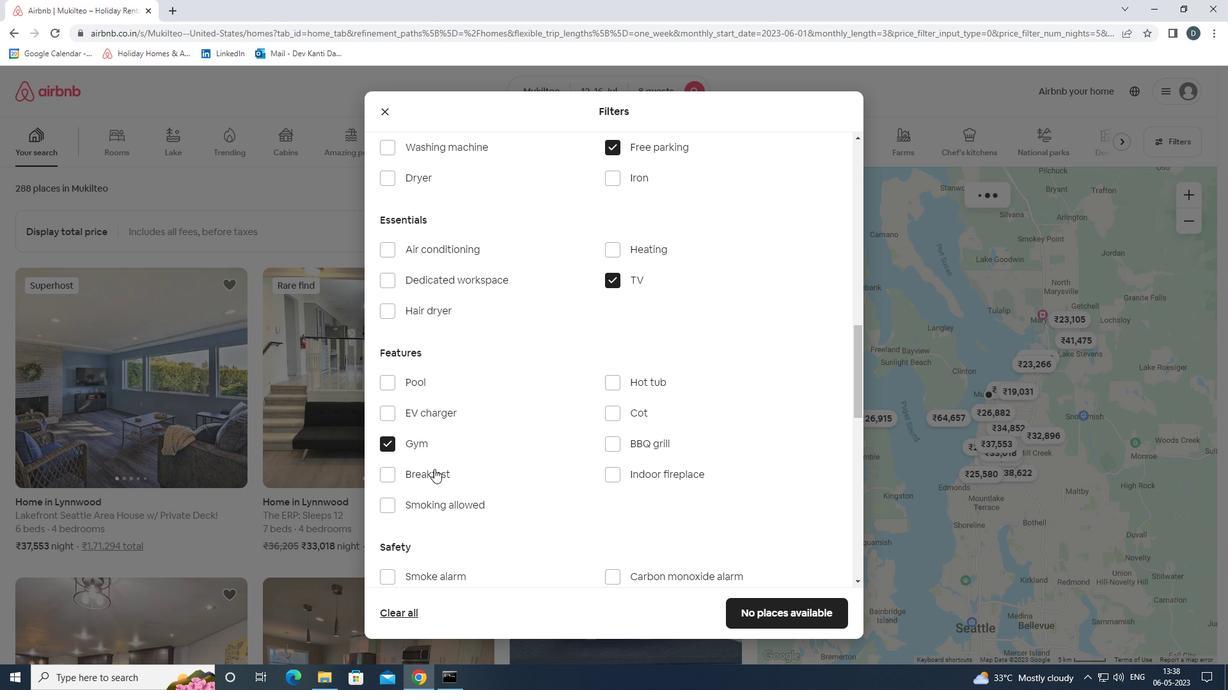 
Action: Mouse moved to (435, 473)
Screenshot: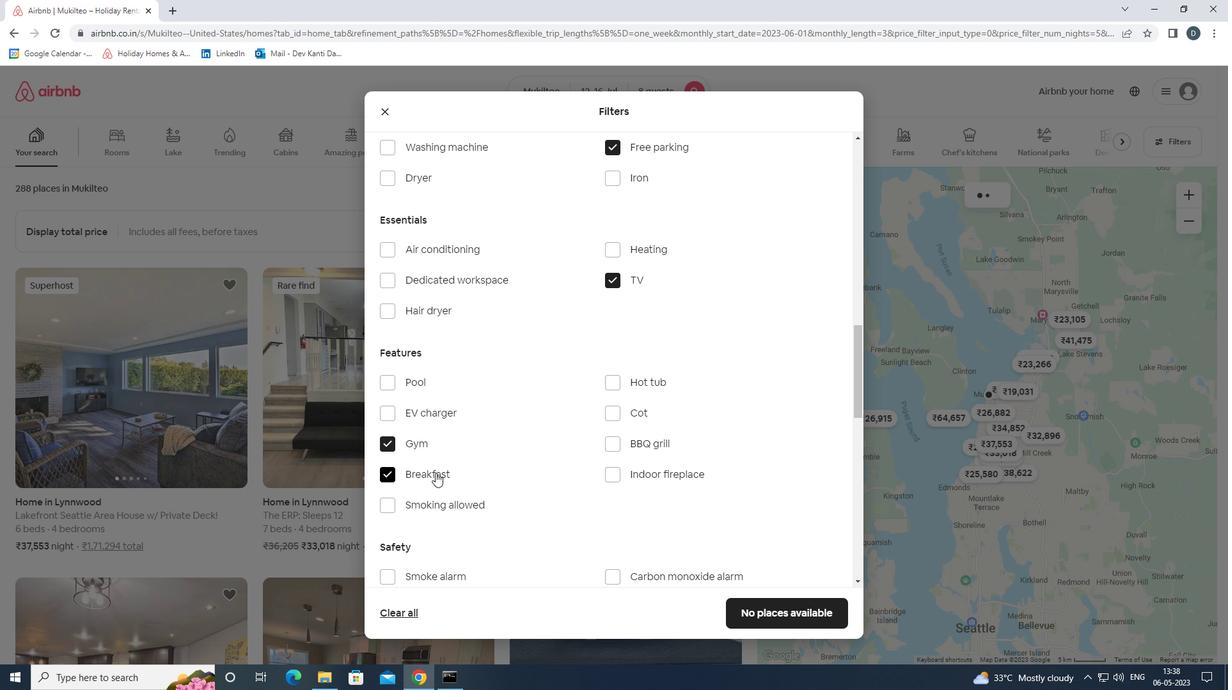 
Action: Mouse scrolled (435, 472) with delta (0, 0)
Screenshot: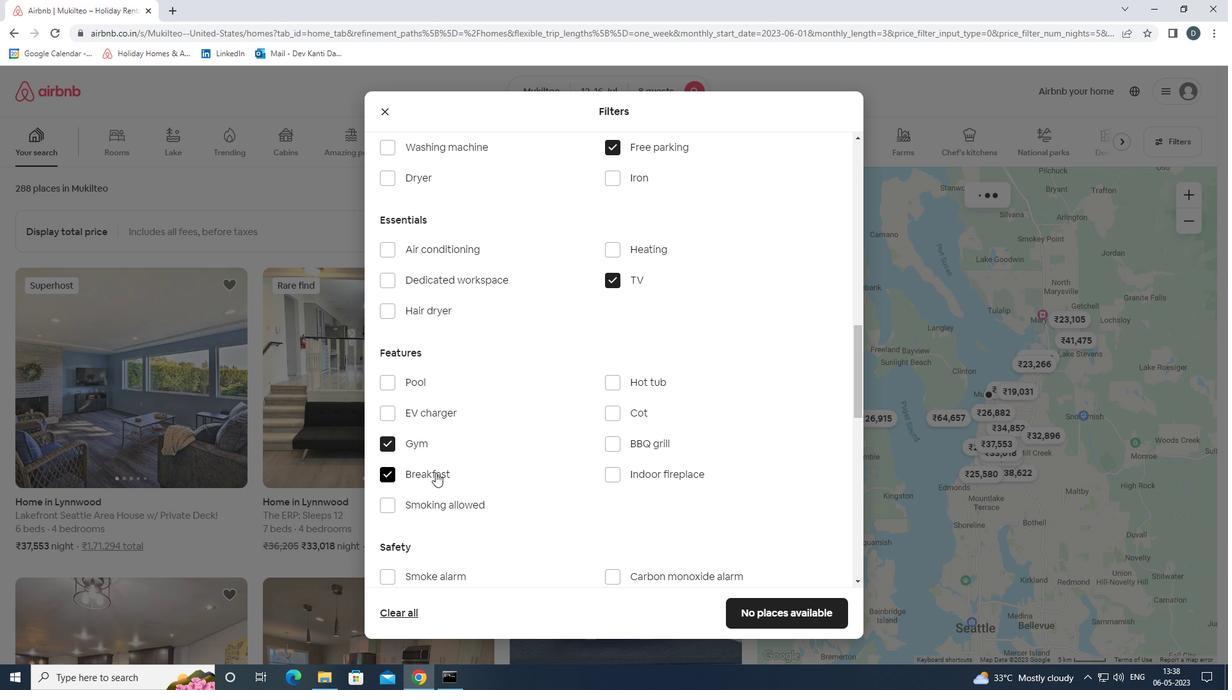 
Action: Mouse scrolled (435, 472) with delta (0, 0)
Screenshot: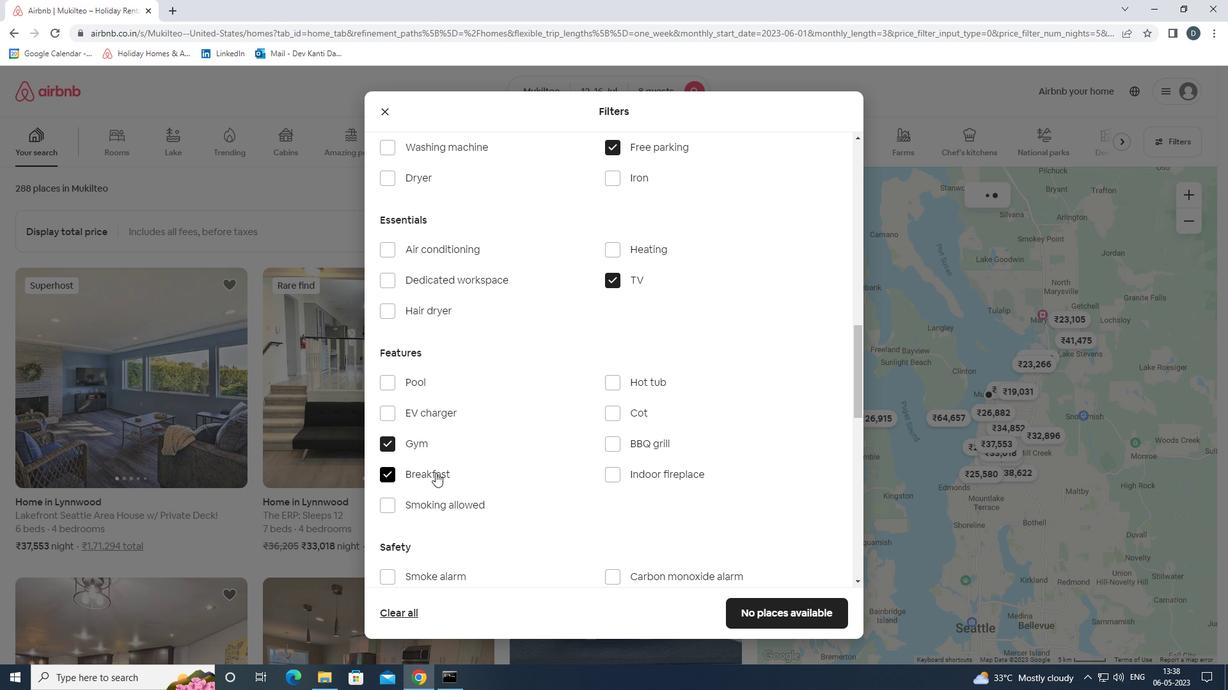 
Action: Mouse scrolled (435, 472) with delta (0, 0)
Screenshot: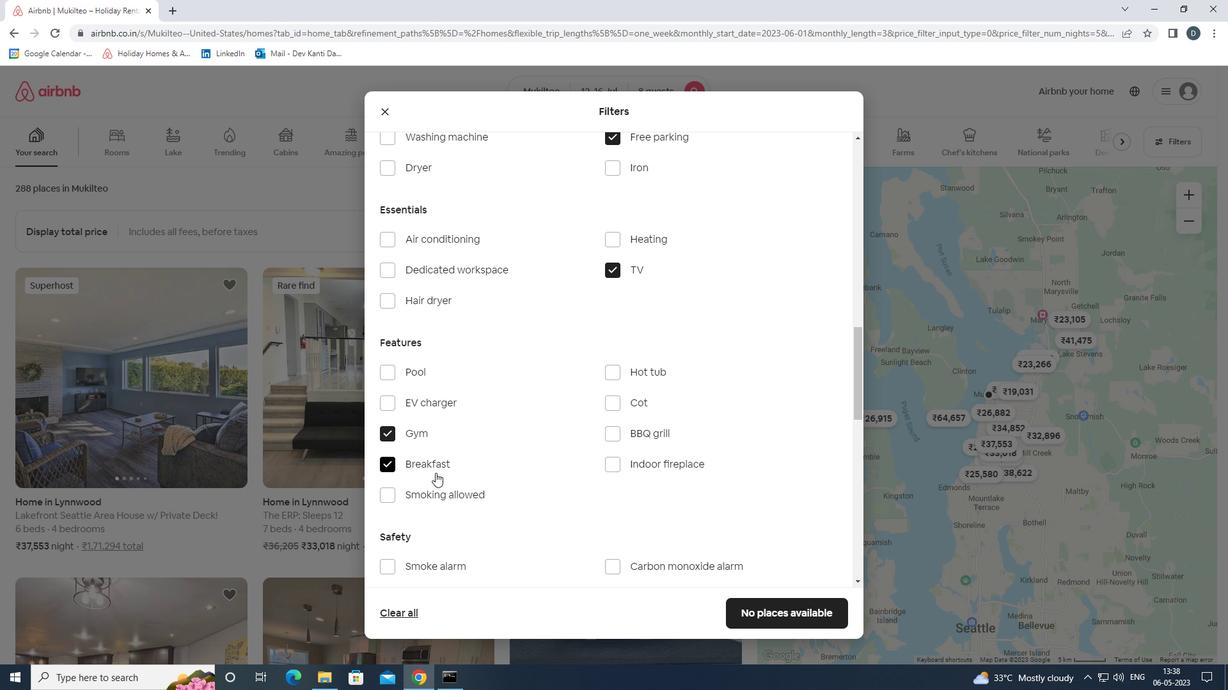 
Action: Mouse scrolled (435, 472) with delta (0, 0)
Screenshot: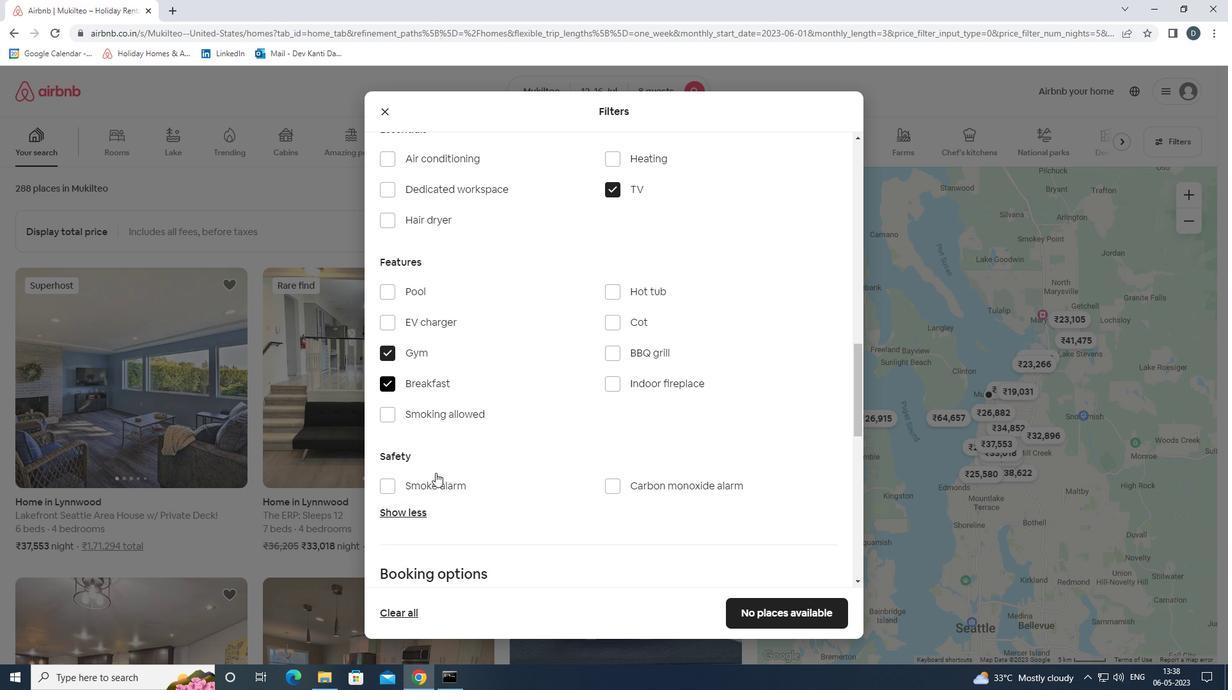 
Action: Mouse moved to (799, 499)
Screenshot: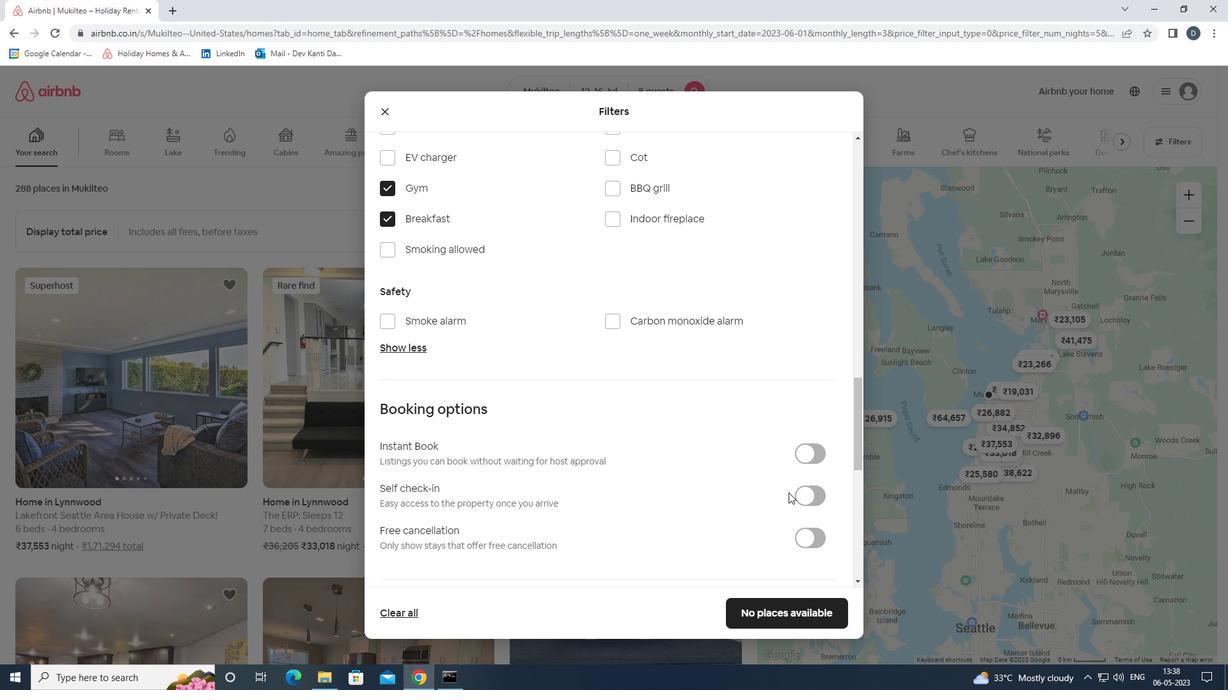 
Action: Mouse pressed left at (799, 499)
Screenshot: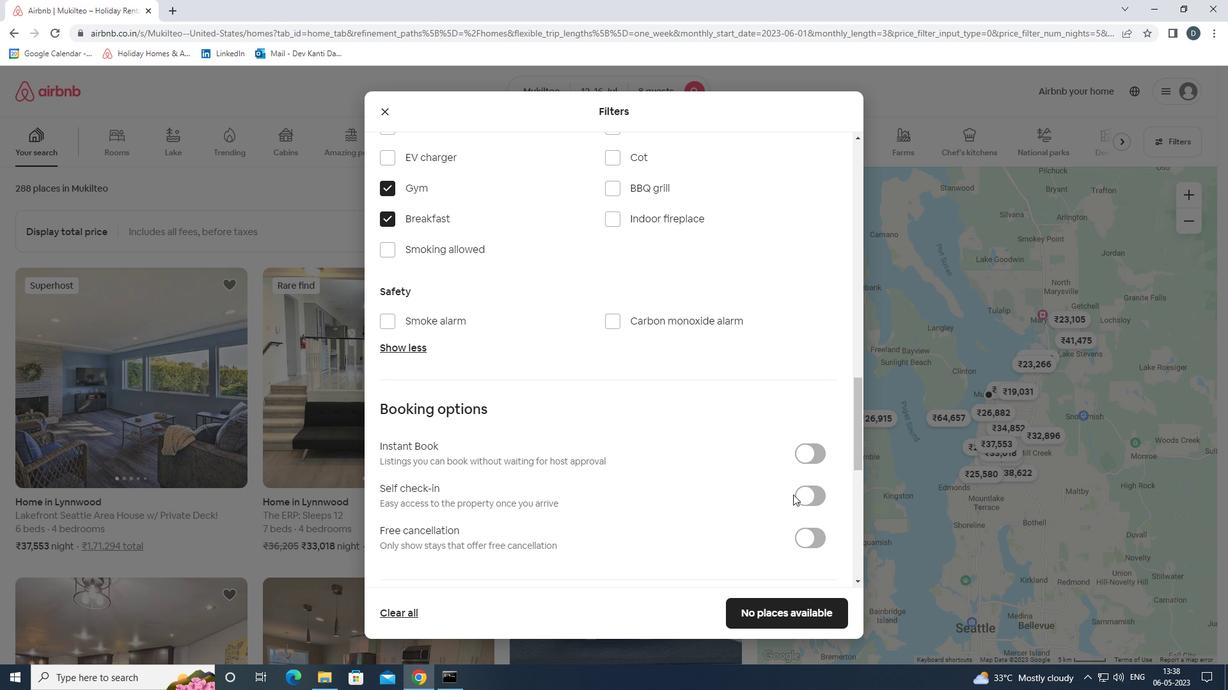 
Action: Mouse scrolled (799, 498) with delta (0, 0)
Screenshot: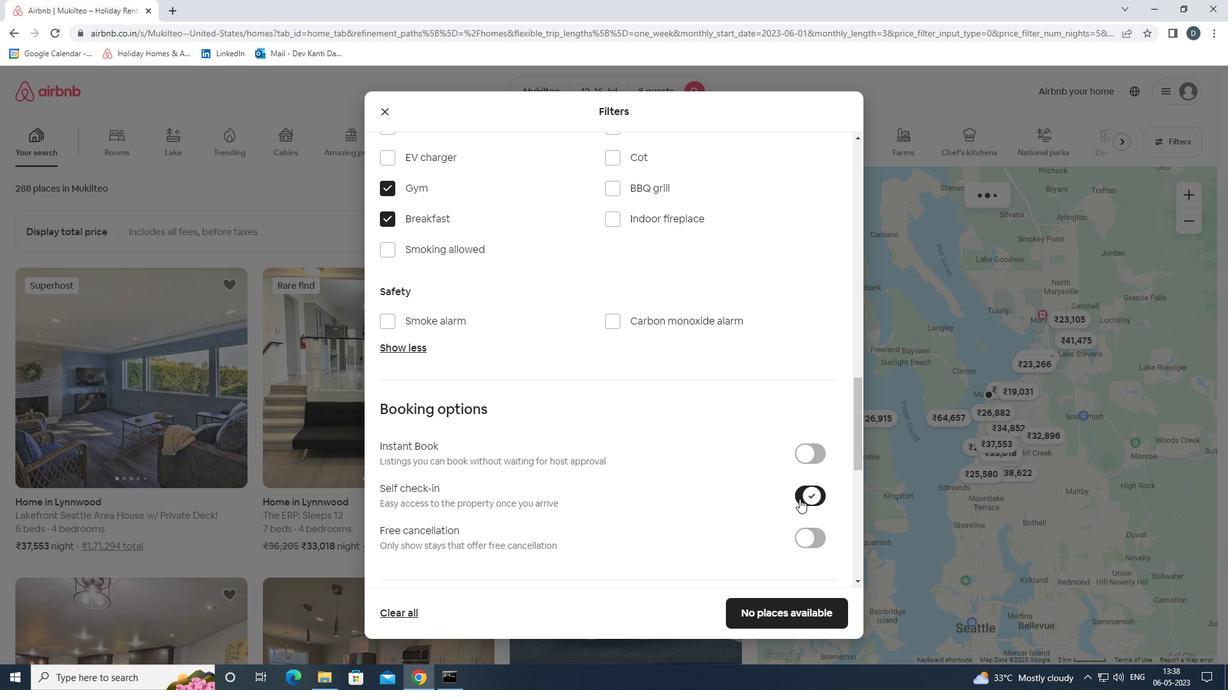 
Action: Mouse scrolled (799, 498) with delta (0, 0)
Screenshot: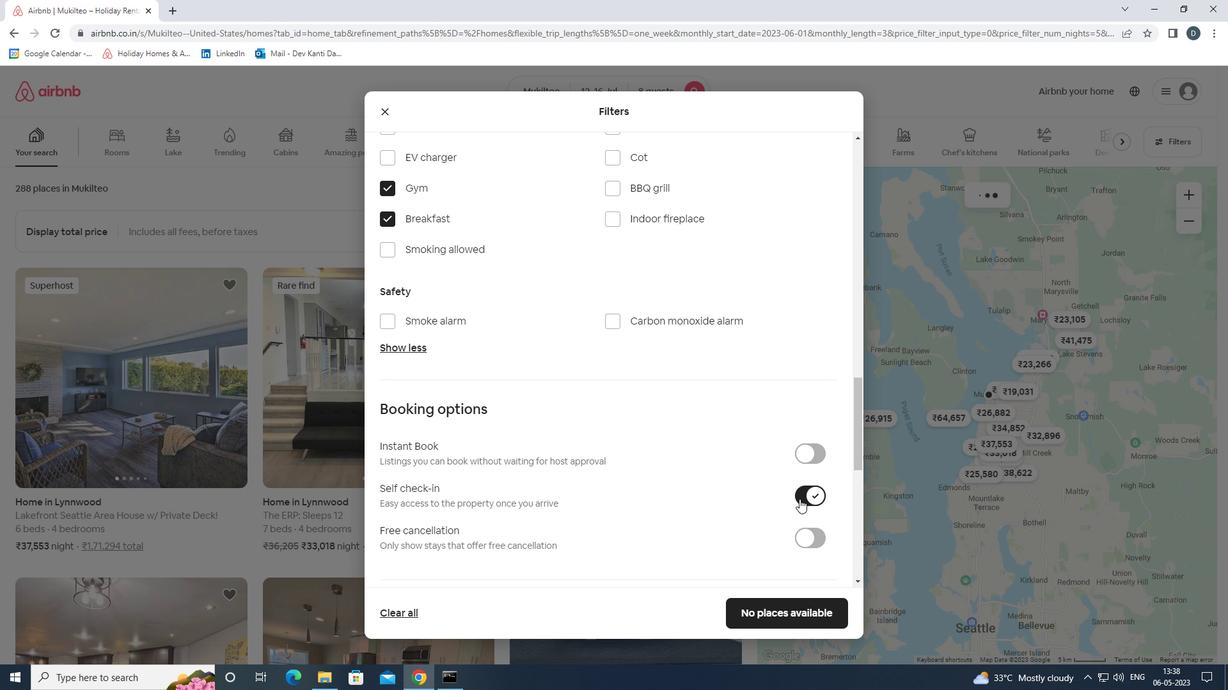 
Action: Mouse scrolled (799, 498) with delta (0, 0)
Screenshot: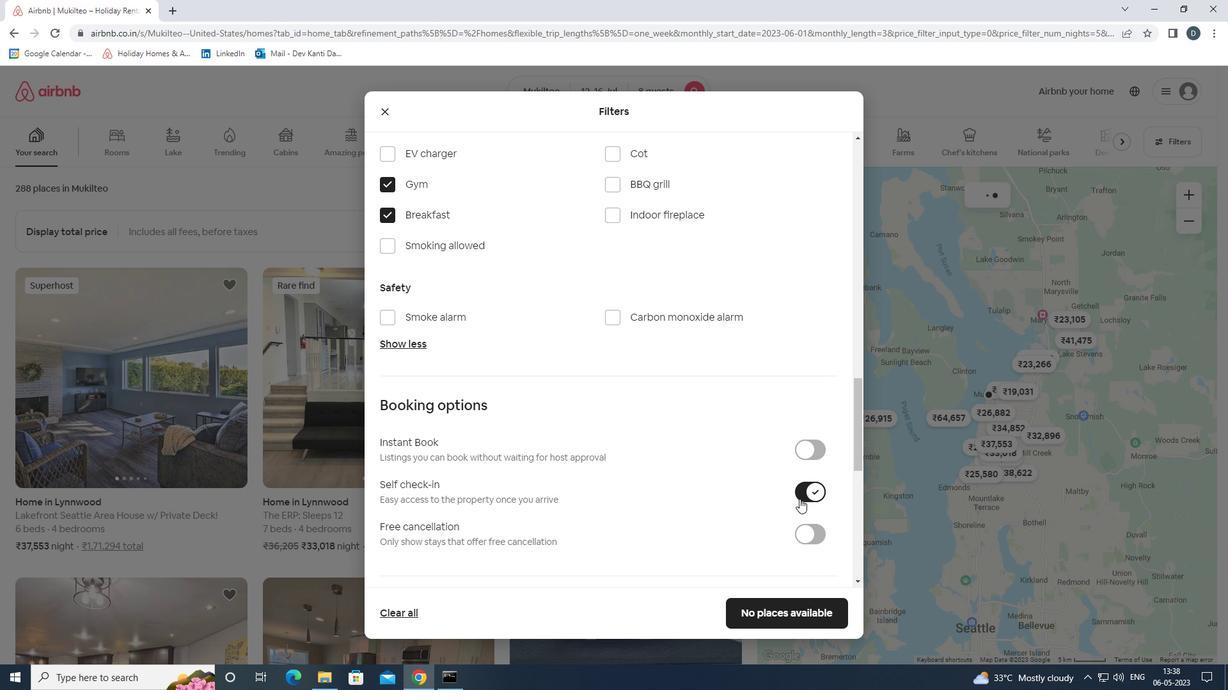 
Action: Mouse scrolled (799, 498) with delta (0, 0)
Screenshot: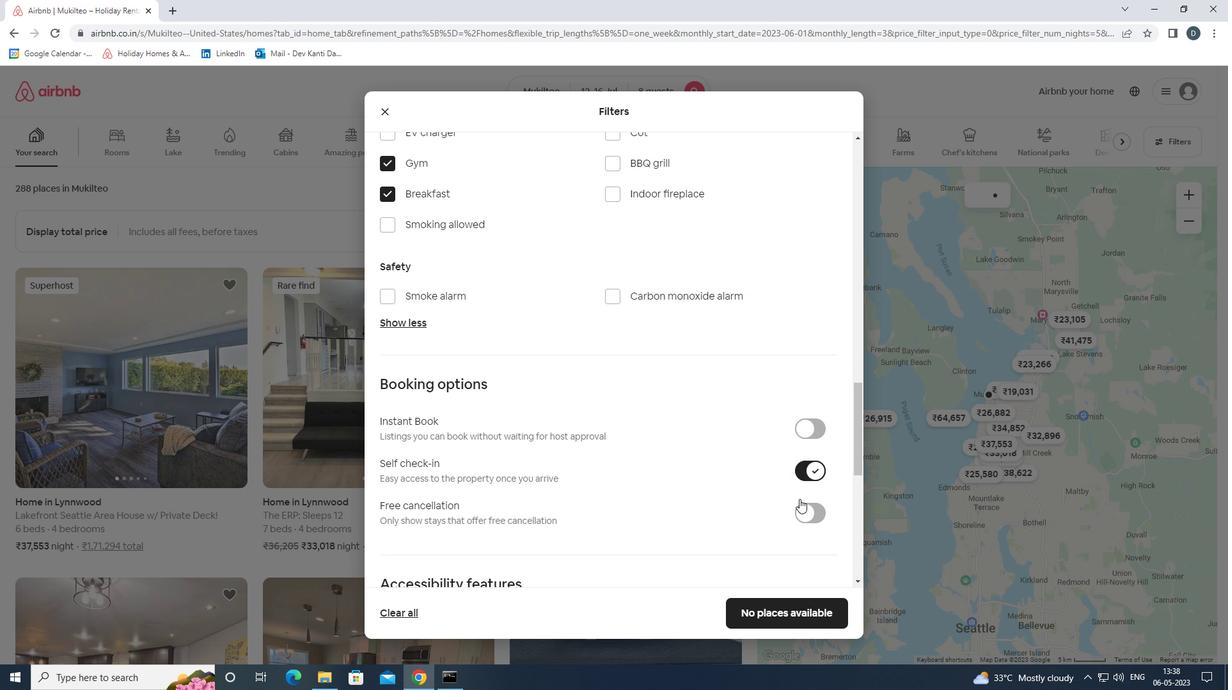 
Action: Mouse scrolled (799, 498) with delta (0, 0)
Screenshot: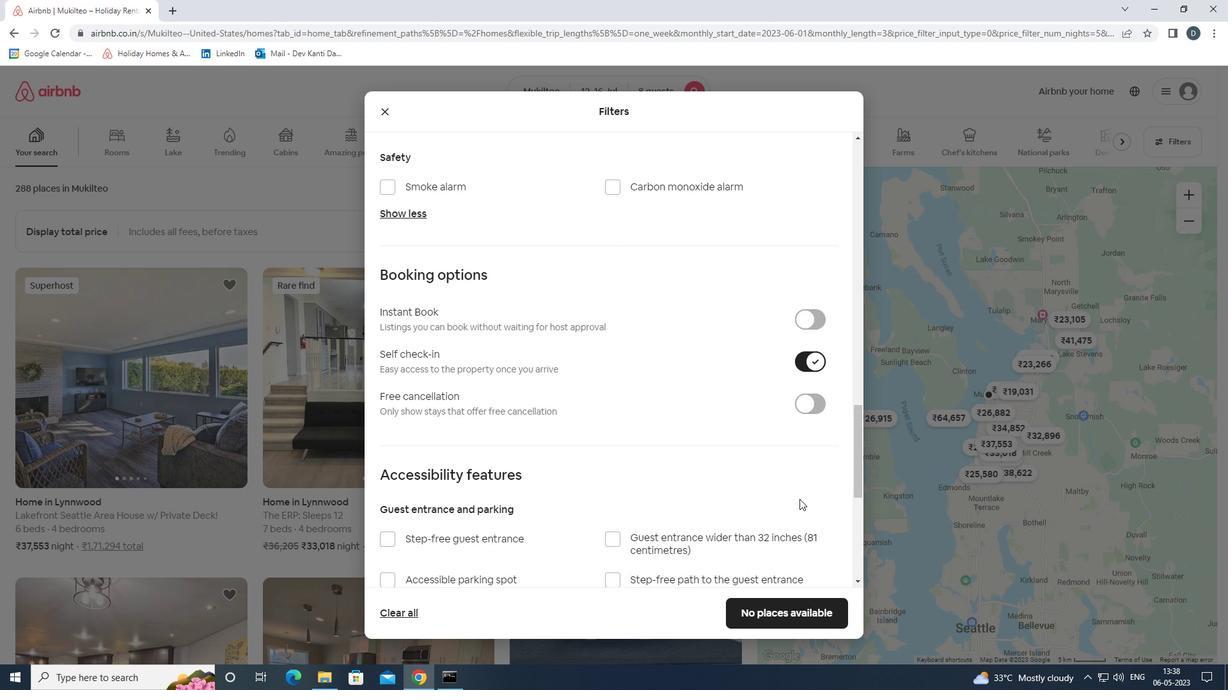 
Action: Mouse scrolled (799, 498) with delta (0, 0)
Screenshot: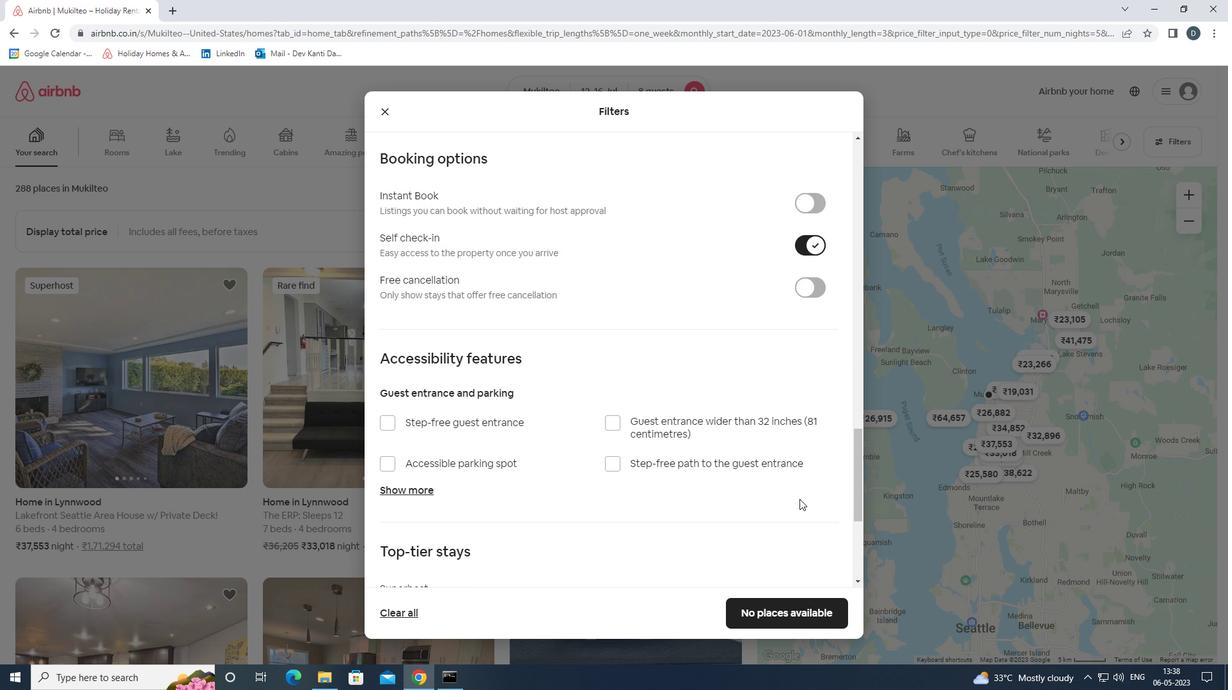 
Action: Mouse moved to (791, 495)
Screenshot: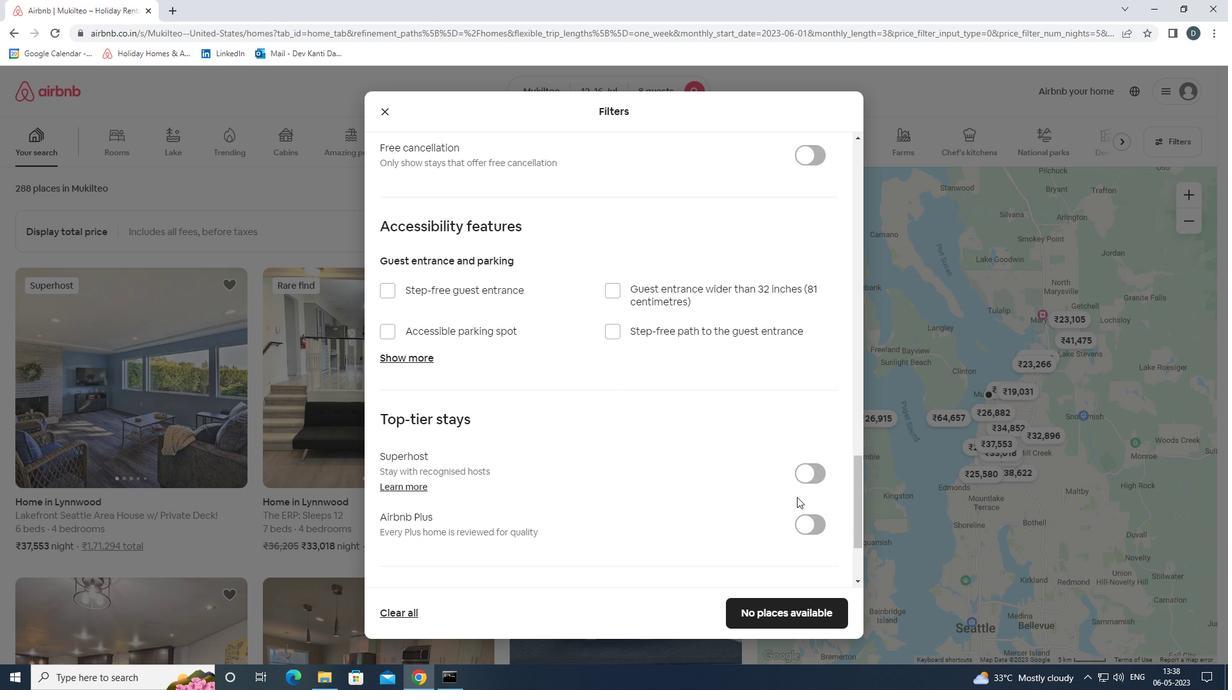 
Action: Mouse scrolled (791, 495) with delta (0, 0)
Screenshot: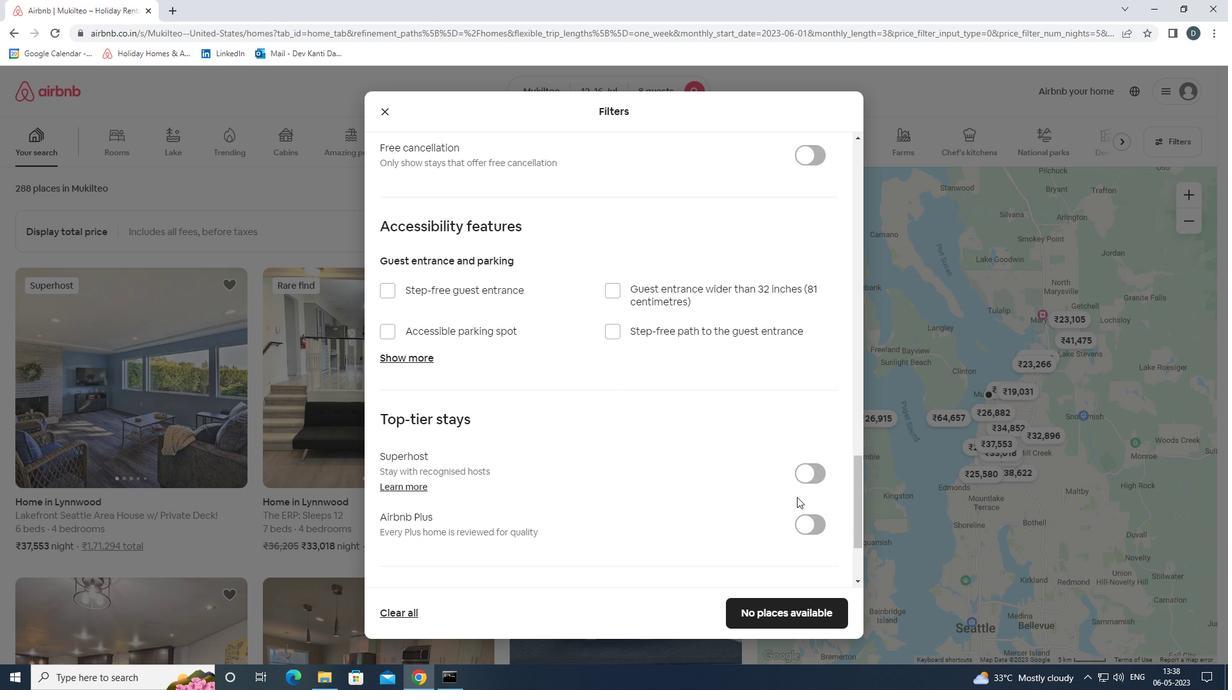
Action: Mouse moved to (790, 495)
Screenshot: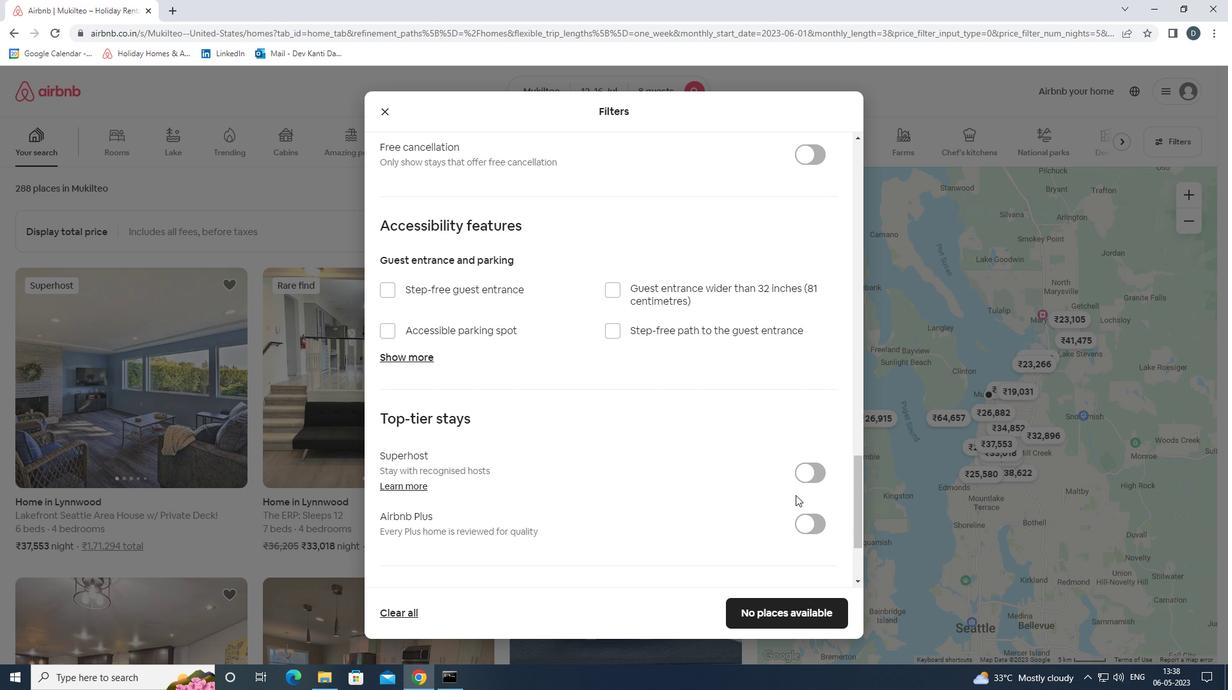 
Action: Mouse scrolled (790, 495) with delta (0, 0)
Screenshot: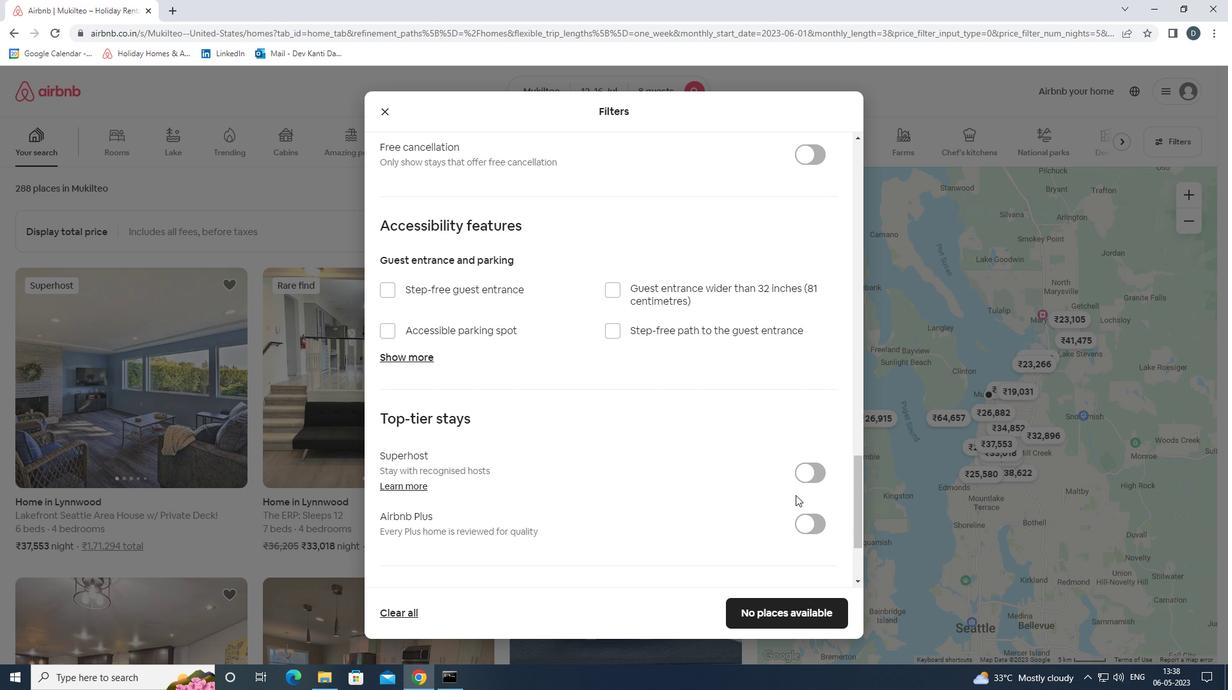 
Action: Mouse moved to (787, 495)
Screenshot: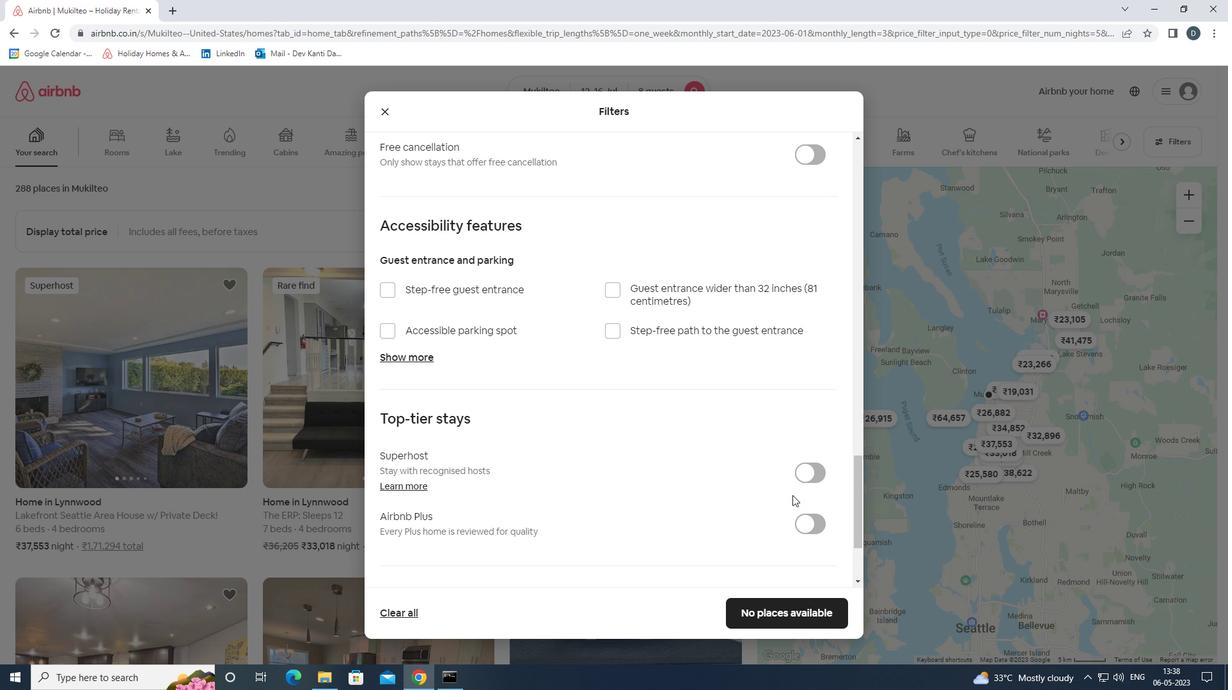 
Action: Mouse scrolled (787, 495) with delta (0, 0)
Screenshot: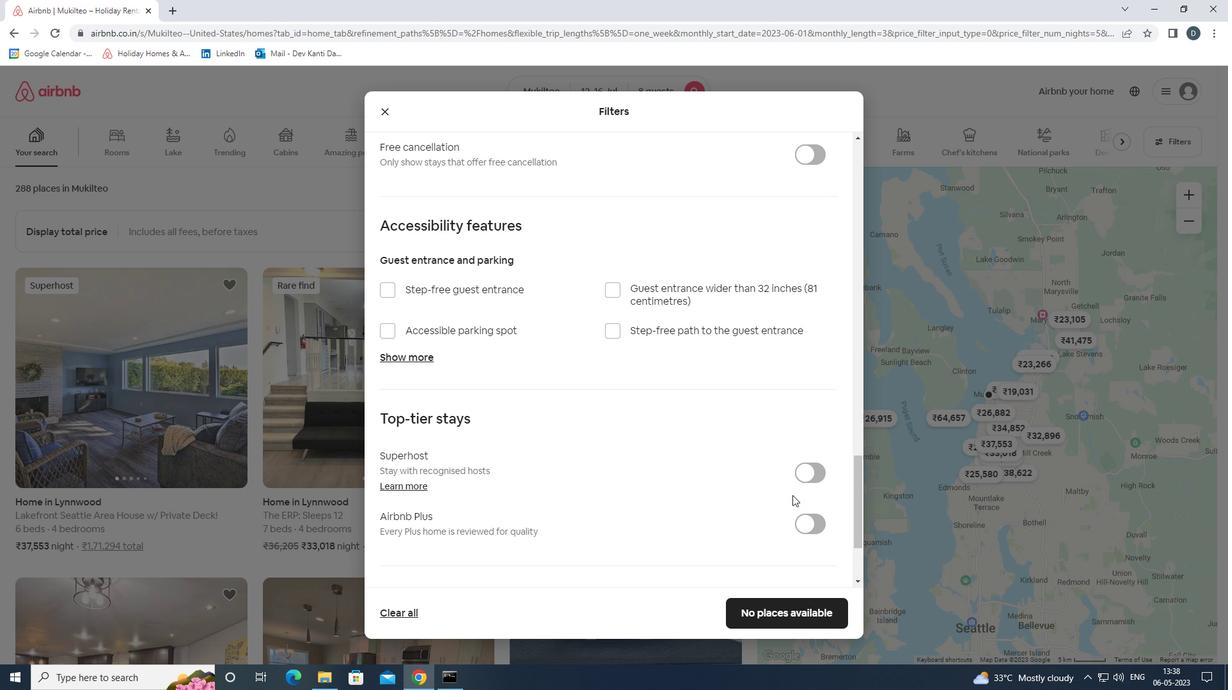 
Action: Mouse moved to (777, 495)
Screenshot: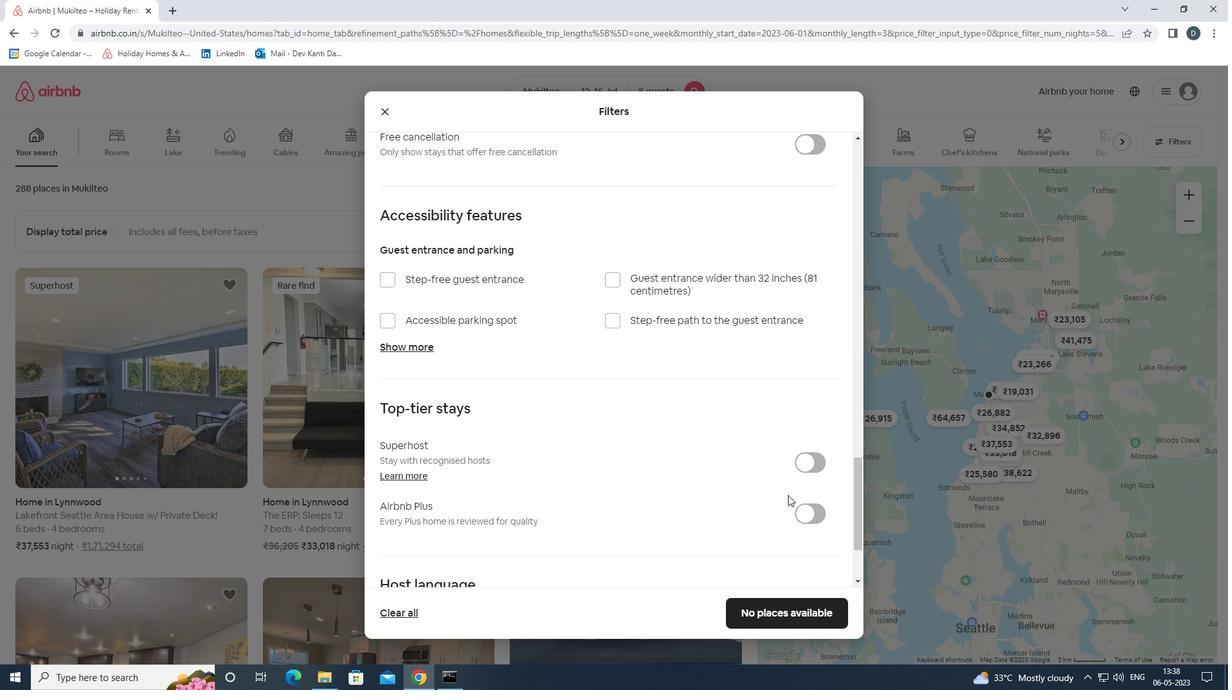 
Action: Mouse scrolled (777, 495) with delta (0, 0)
Screenshot: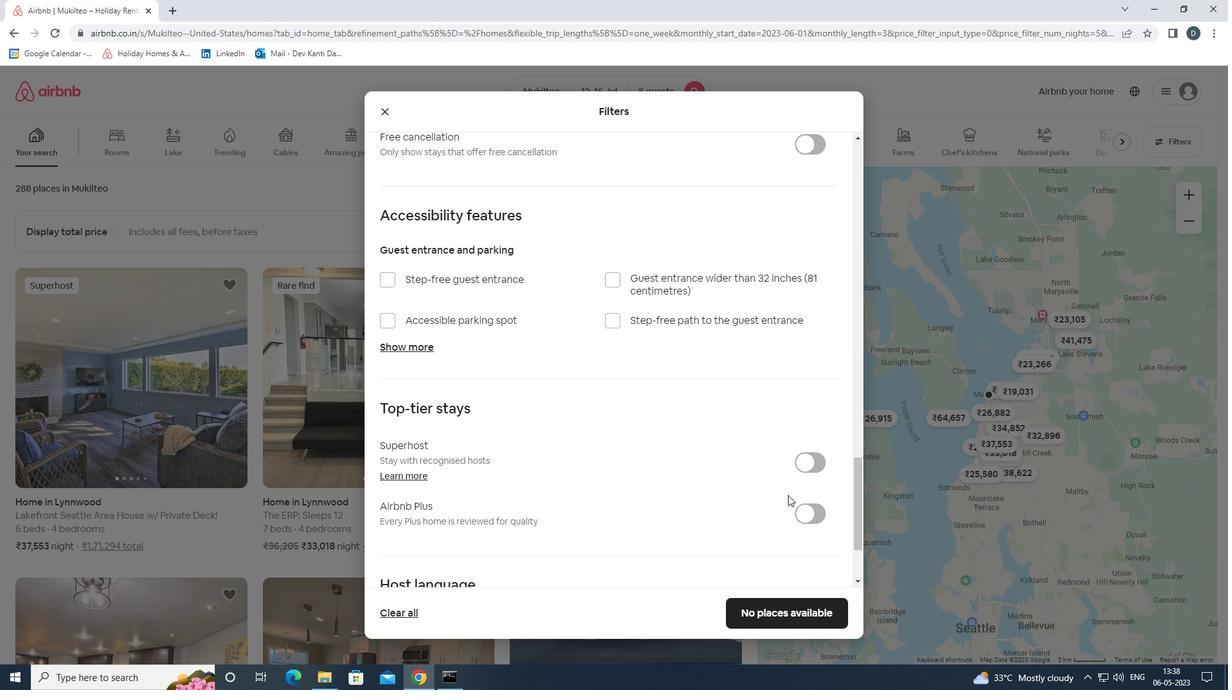 
Action: Mouse moved to (437, 491)
Screenshot: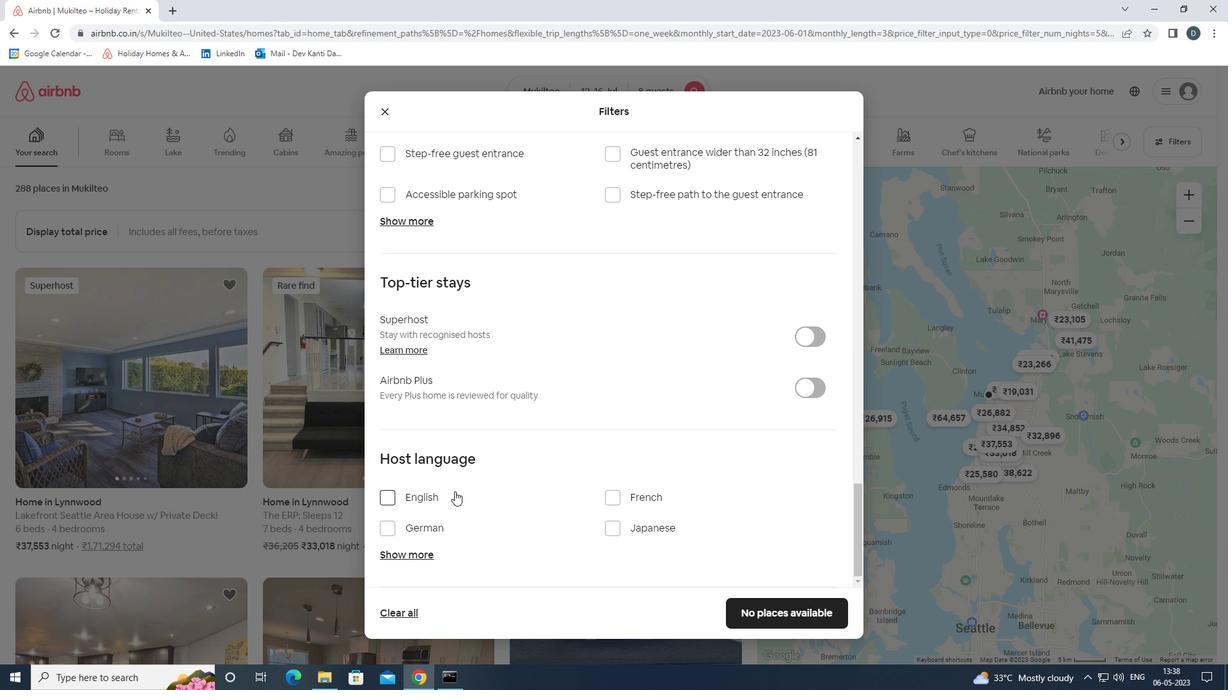 
Action: Mouse pressed left at (437, 491)
Screenshot: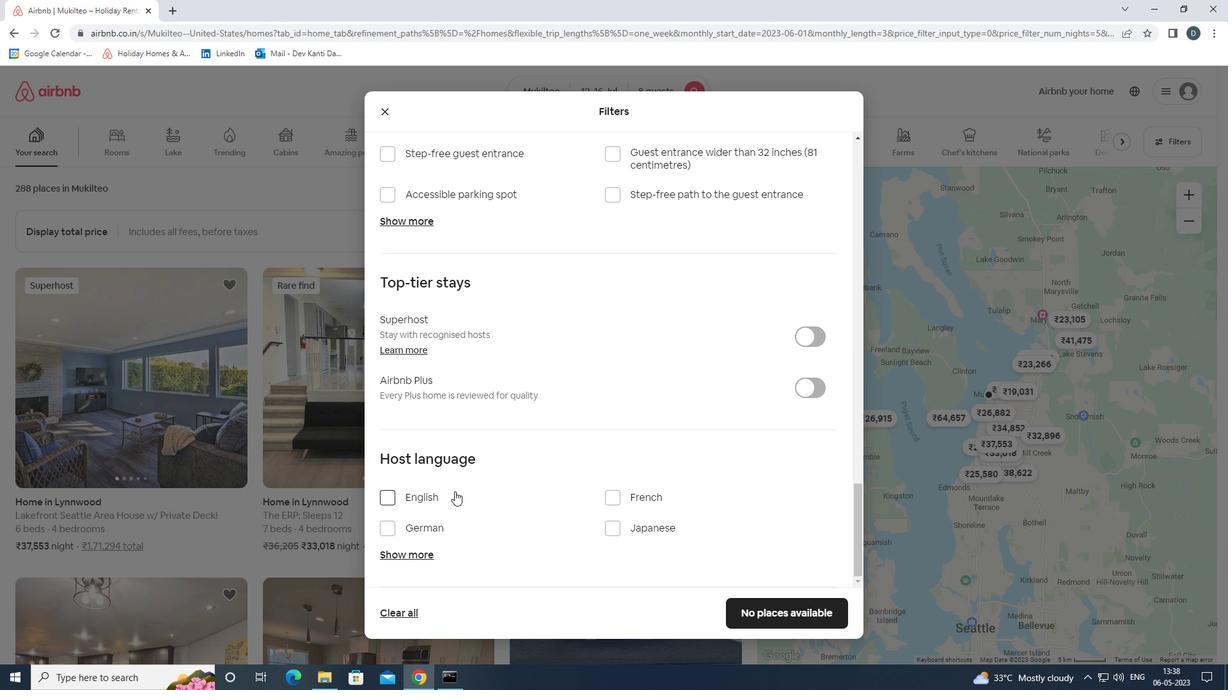 
Action: Mouse moved to (757, 614)
Screenshot: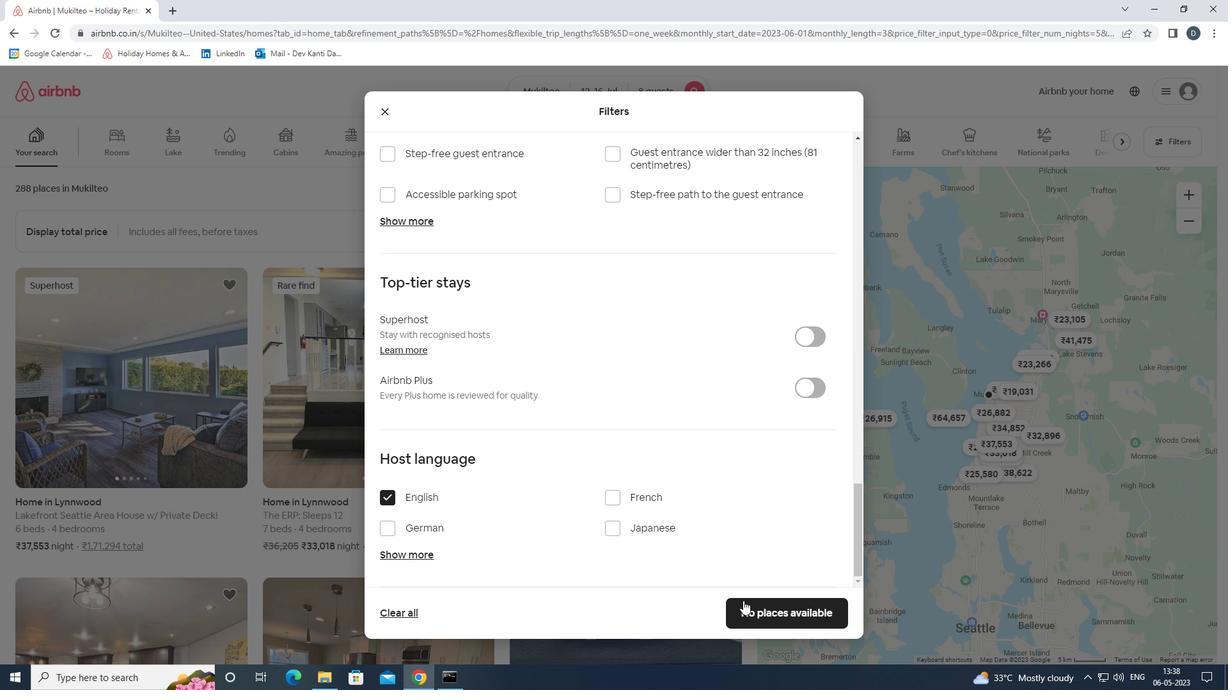 
Action: Mouse pressed left at (757, 614)
Screenshot: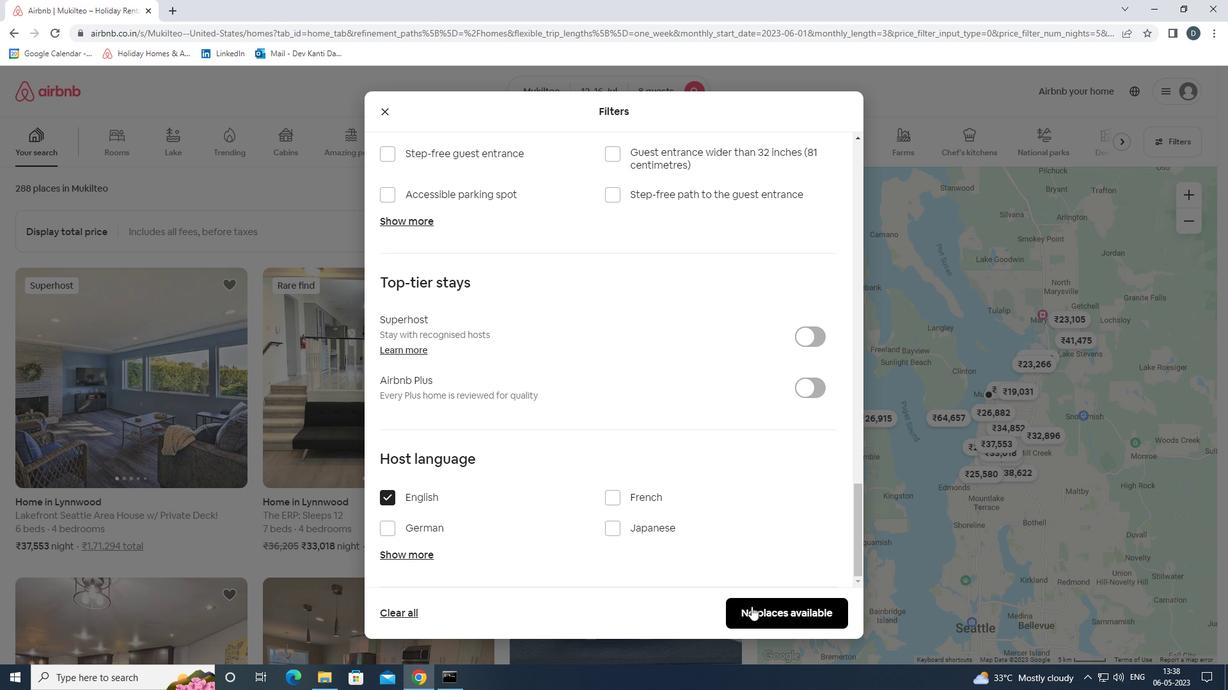 
Action: Mouse moved to (719, 443)
Screenshot: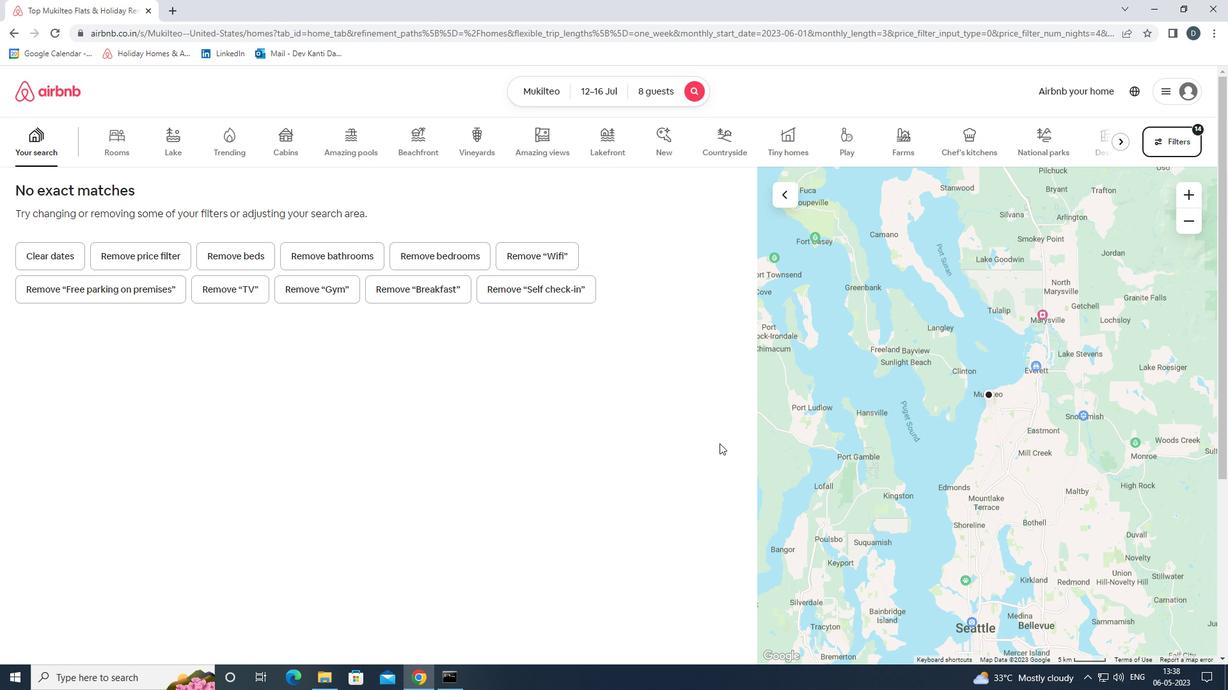 
